 Task: Open an excel sheet and write heading  Elevation Sales. Add 10 people name  'William Wilson, Isabella Robinson, James Taylor, Charlotte Clark, Michael Walker, Amelia Wright, Matthew Turner, Harper Hall, Joseph Phillips, Abigail Adams'Item code in between  4005-8000. Product range in between  1000-10000. Add Products   Calvin Klein, Tommy Hilfiger T-shirt, Armani Bag, Burberry Shoe, Levi's T-shirt, Under Armour, Vans Shoe, Converse Shoe, Timberland Shoe, Skechers Shoe.Choose quantity  2 to 5 Tax 12 percent commission 2 percent Total Add Amount. Save page  Elevation Sales log book
Action: Mouse moved to (26, 18)
Screenshot: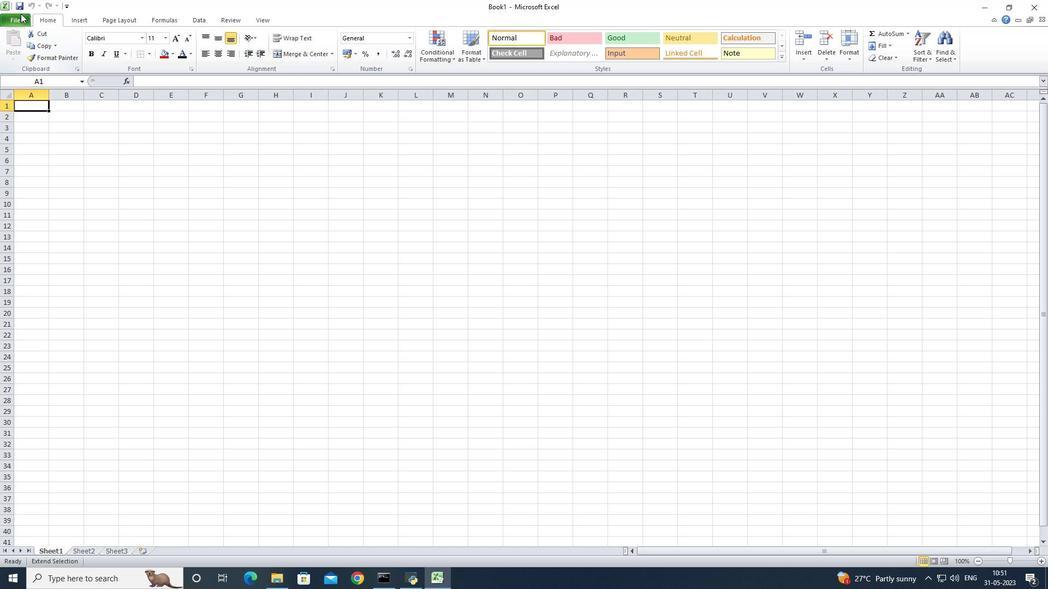 
Action: Mouse pressed left at (26, 18)
Screenshot: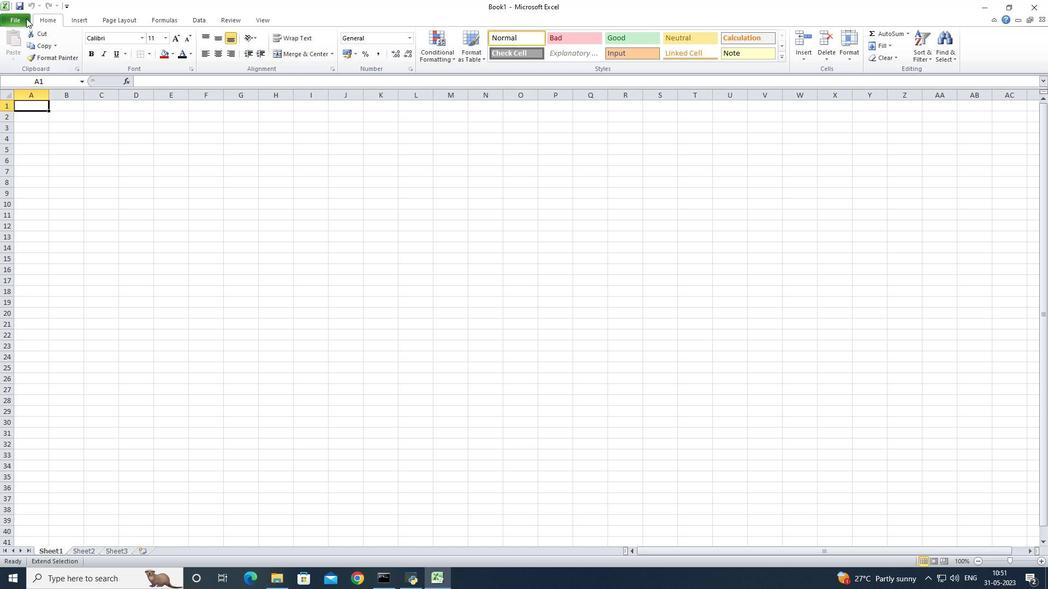 
Action: Mouse moved to (36, 138)
Screenshot: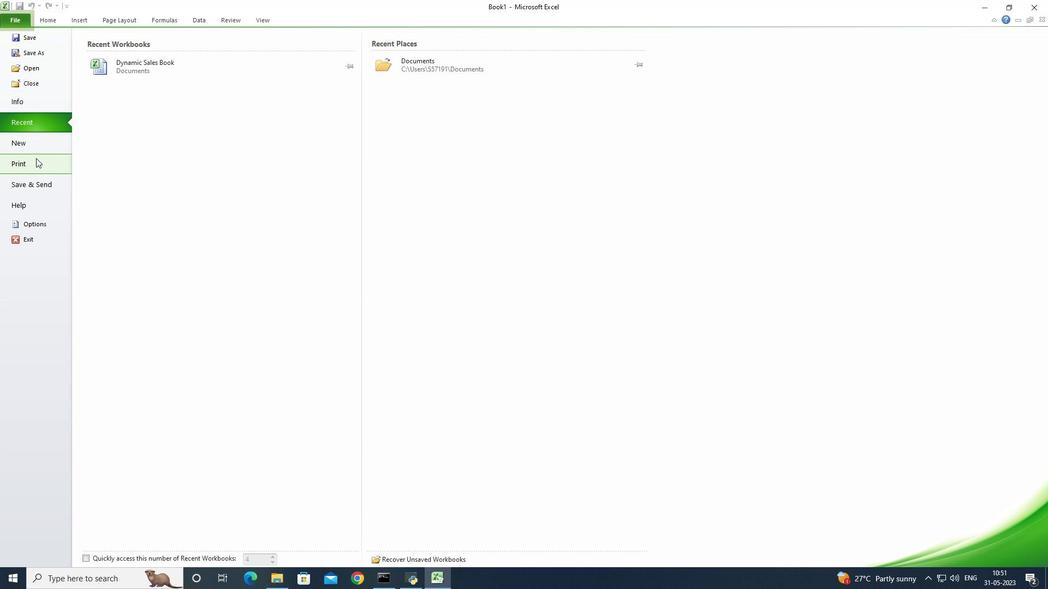 
Action: Mouse pressed left at (36, 138)
Screenshot: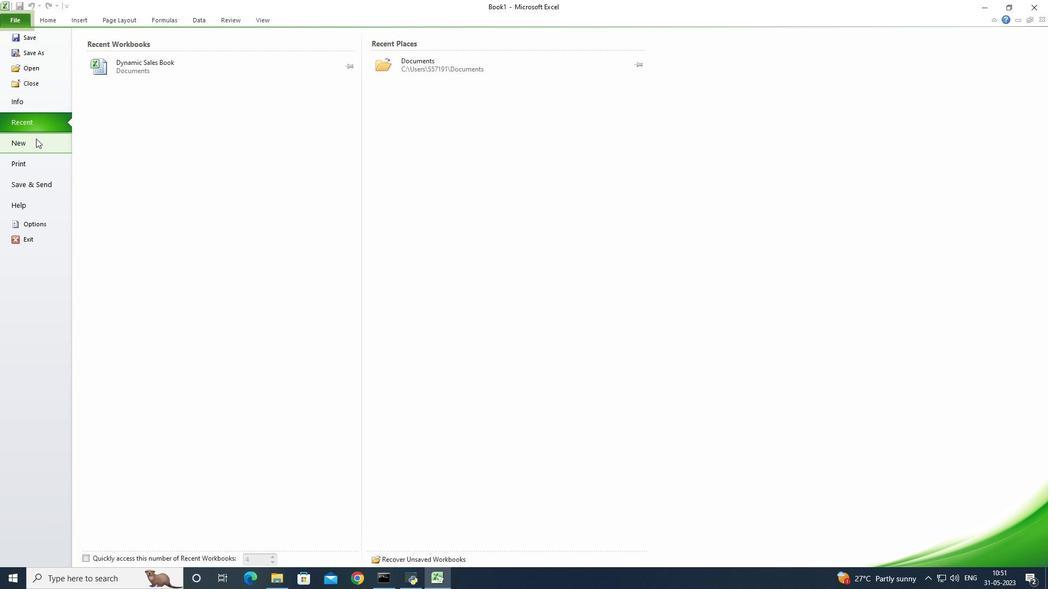 
Action: Mouse moved to (114, 99)
Screenshot: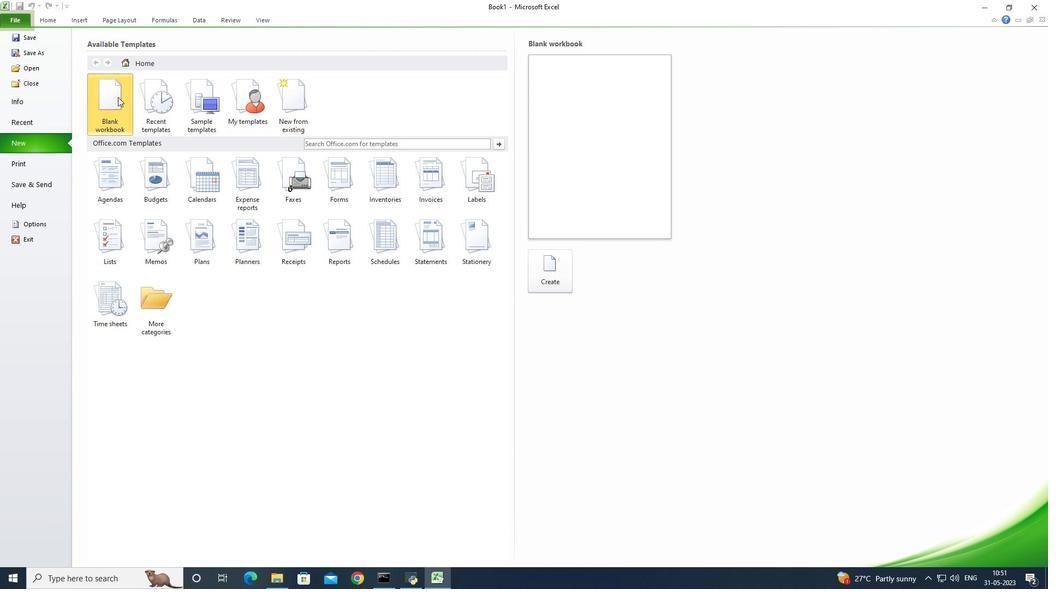 
Action: Mouse pressed left at (114, 99)
Screenshot: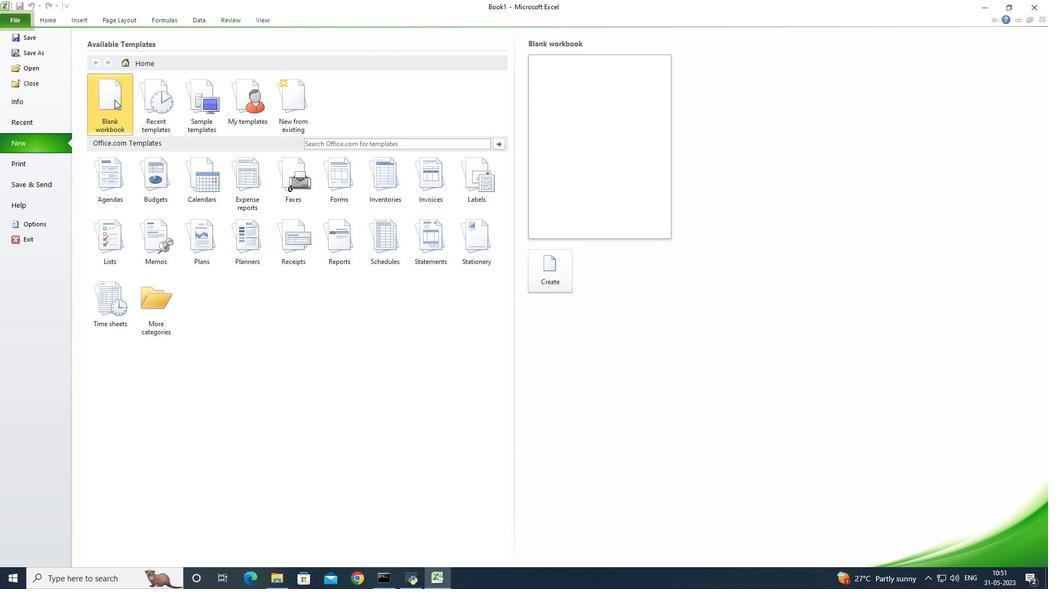 
Action: Mouse moved to (566, 268)
Screenshot: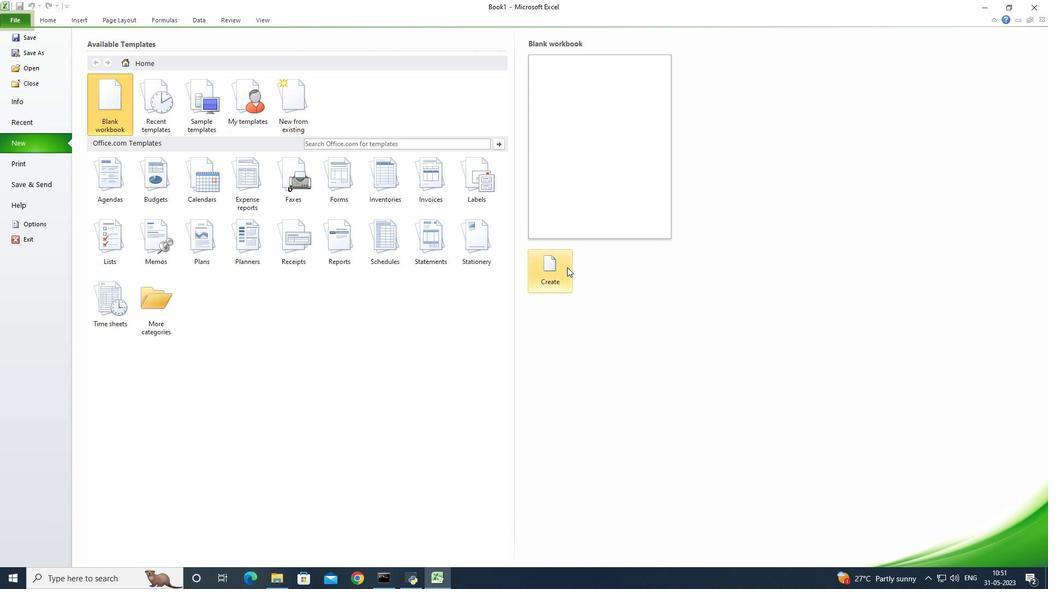 
Action: Mouse pressed left at (566, 268)
Screenshot: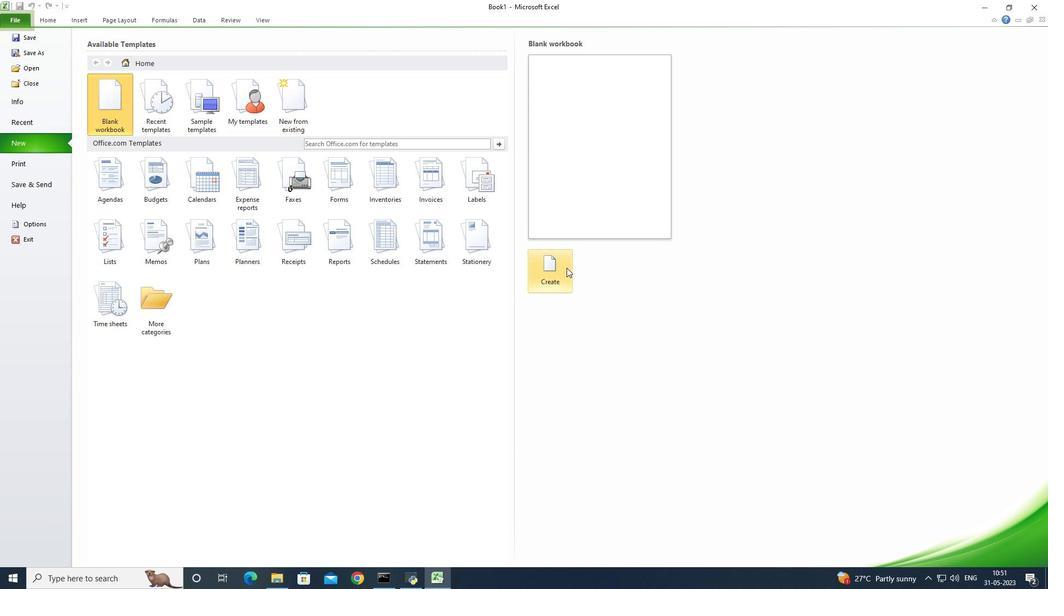 
Action: Mouse moved to (39, 106)
Screenshot: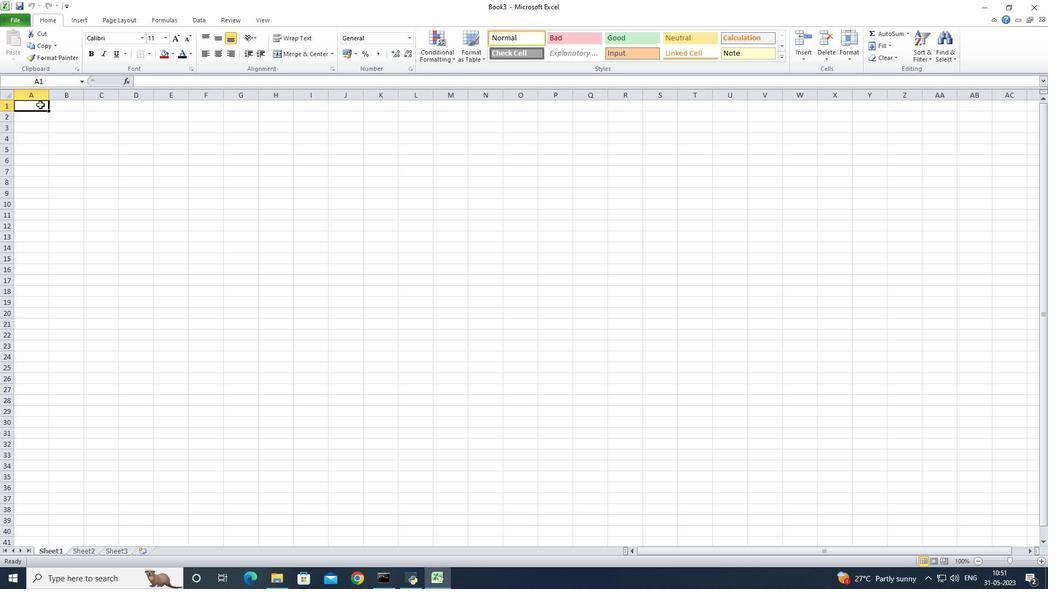 
Action: Mouse pressed left at (39, 106)
Screenshot: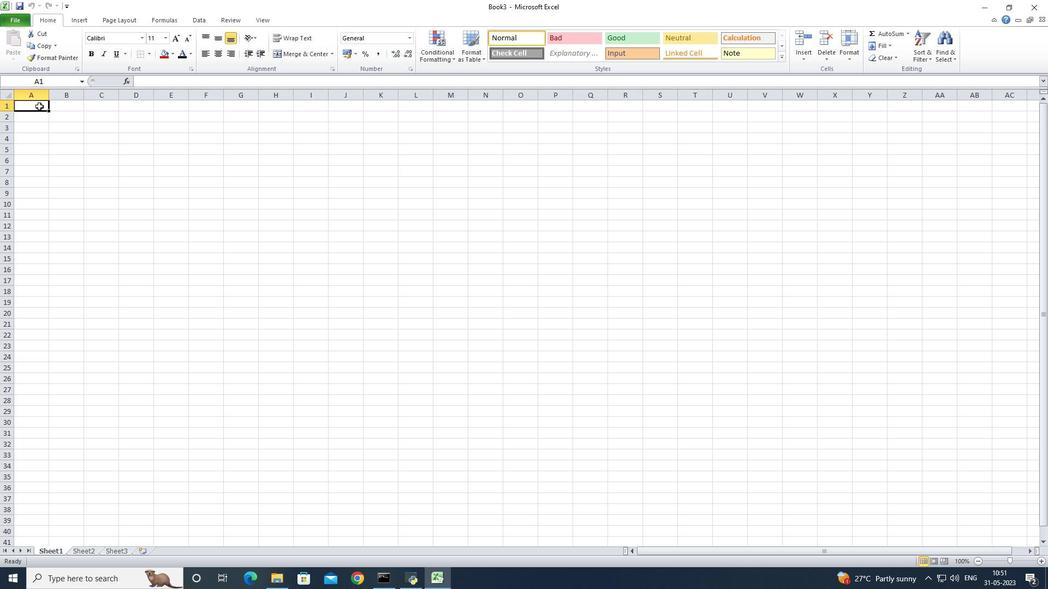 
Action: Key pressed <Key.shift><Key.shift><Key.shift><Key.shift><Key.shift><Key.shift>Elevation<Key.space><Key.shift>Sales<Key.enter><Key.shift><Key.shift>Name<Key.enter><Key.shift><Key.shift><Key.shift><Key.shift><Key.shift><Key.shift><Key.shift><Key.shift><Key.shift><Key.shift>William<Key.space><Key.shift><Key.shift><Key.shift><Key.shift><Key.shift><Key.shift><Key.shift><Key.shift><Key.shift><Key.shift><Key.shift><Key.shift><Key.shift><Key.shift><Key.shift><Key.shift><Key.shift><Key.shift><Key.shift><Key.shift><Key.shift><Key.shift><Key.shift><Key.shift>Wilson<Key.enter><Key.shift><Key.shift><Key.shift><Key.shift><Key.shift><Key.shift><Key.shift><Key.shift><Key.shift><Key.shift><Key.shift><Key.shift><Key.shift>Isabella<Key.space><Key.shift><Key.shift>Robinson<Key.enter><Key.shift>james<Key.space><Key.shift><Key.shift><Key.shift><Key.shift><Key.shift><Key.shift><Key.shift><Key.shift><Key.shift><Key.shift><Key.shift>Taylor<Key.enter><Key.shift><Key.shift><Key.shift><Key.shift><Key.shift><Key.shift><Key.shift><Key.shift><Key.shift><Key.shift>ch<Key.backspace><Key.backspace><Key.shift><Key.shift>Charlotte<Key.space><Key.shift>Clark<Key.enter><Key.shift><Key.shift><Key.shift><Key.shift><Key.shift><Key.shift><Key.shift><Key.shift><Key.shift><Key.shift><Key.shift><Key.shift><Key.shift><Key.shift><Key.shift><Key.shift><Key.shift><Key.shift><Key.shift><Key.shift><Key.shift><Key.shift><Key.shift>Michael<Key.space><Key.shift><Key.shift><Key.shift><Key.shift><Key.shift>walker<Key.enter><Key.shift>Amelia<Key.space><Key.shift>Wright<Key.enter><Key.shift>Matthew<Key.space><Key.shift>Turner<Key.enter><Key.shift><Key.shift><Key.shift><Key.shift><Key.shift>harper<Key.space>
Screenshot: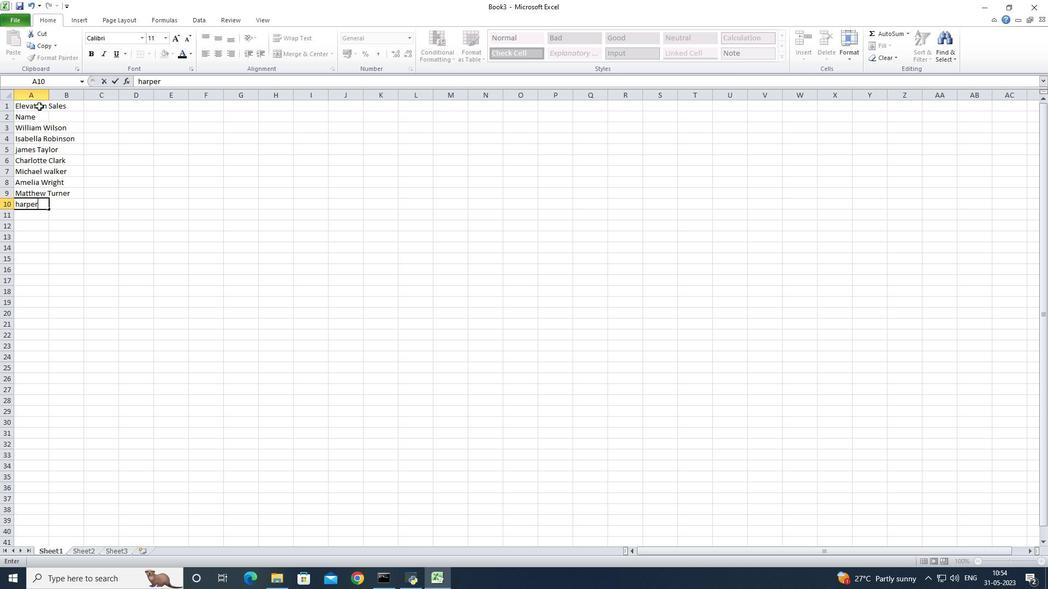 
Action: Mouse moved to (139, 75)
Screenshot: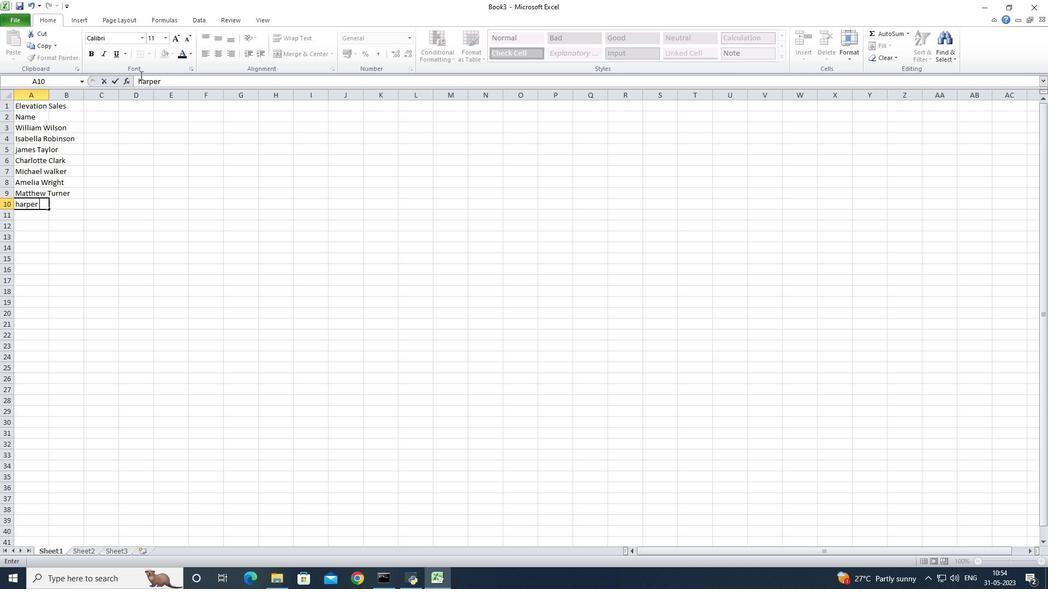 
Action: Mouse pressed left at (139, 75)
Screenshot: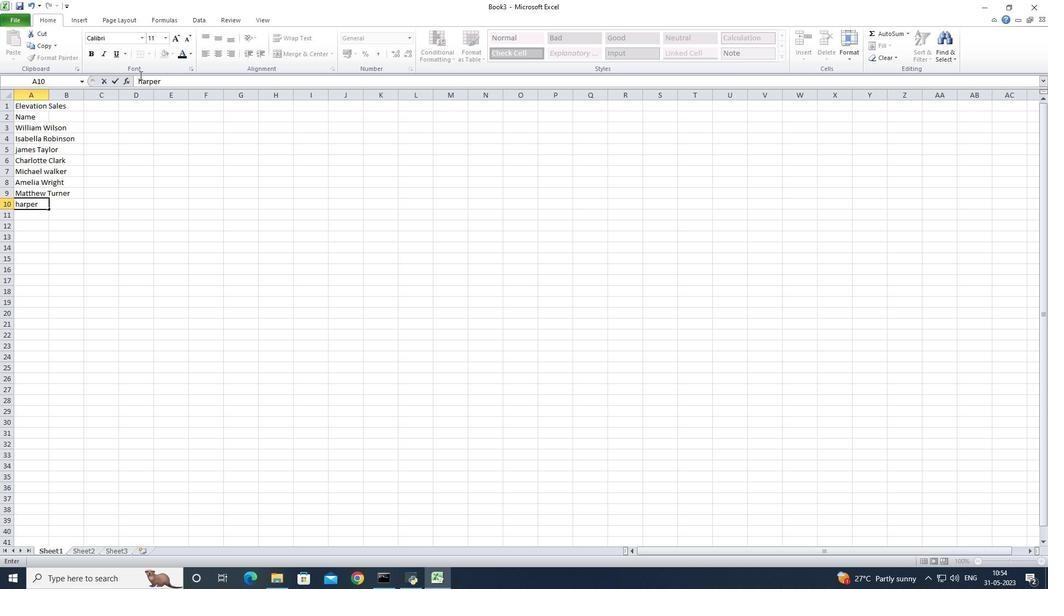 
Action: Mouse moved to (147, 80)
Screenshot: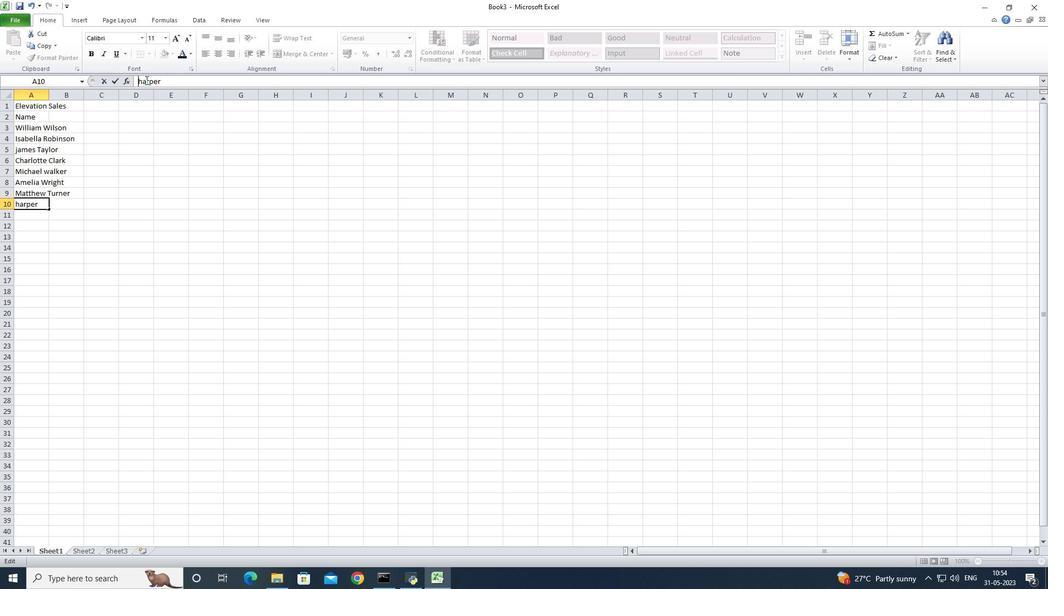 
Action: Key pressed <Key.right><Key.backspace><Key.shift>H
Screenshot: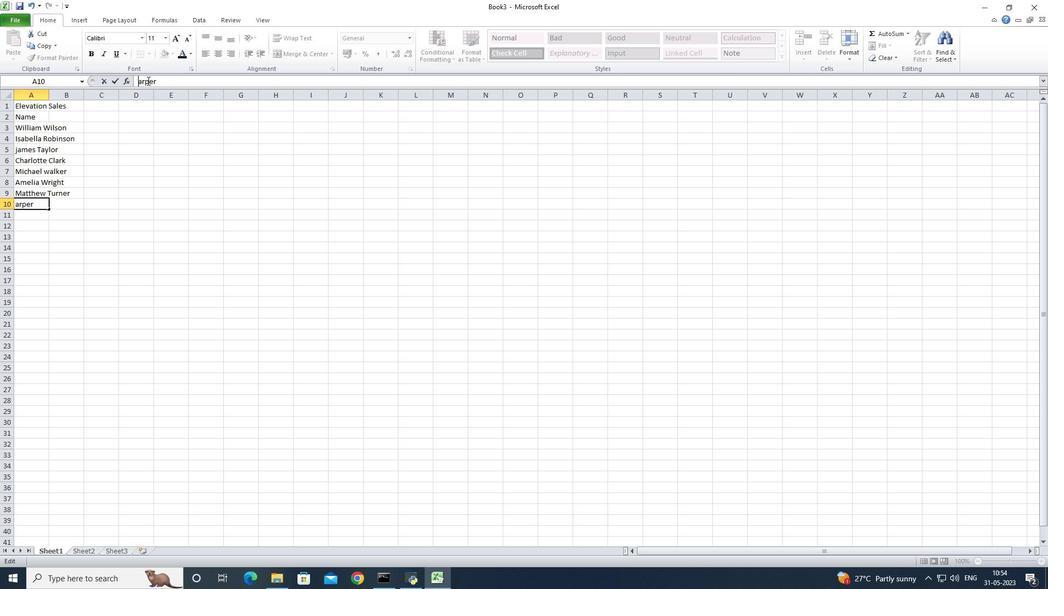 
Action: Mouse moved to (176, 82)
Screenshot: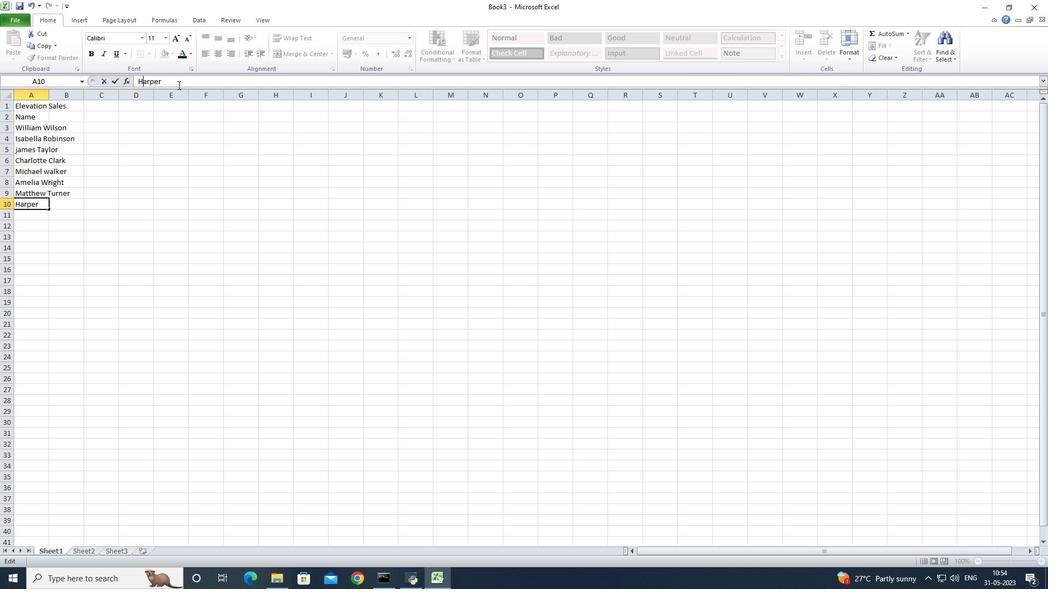 
Action: Mouse pressed left at (176, 82)
Screenshot: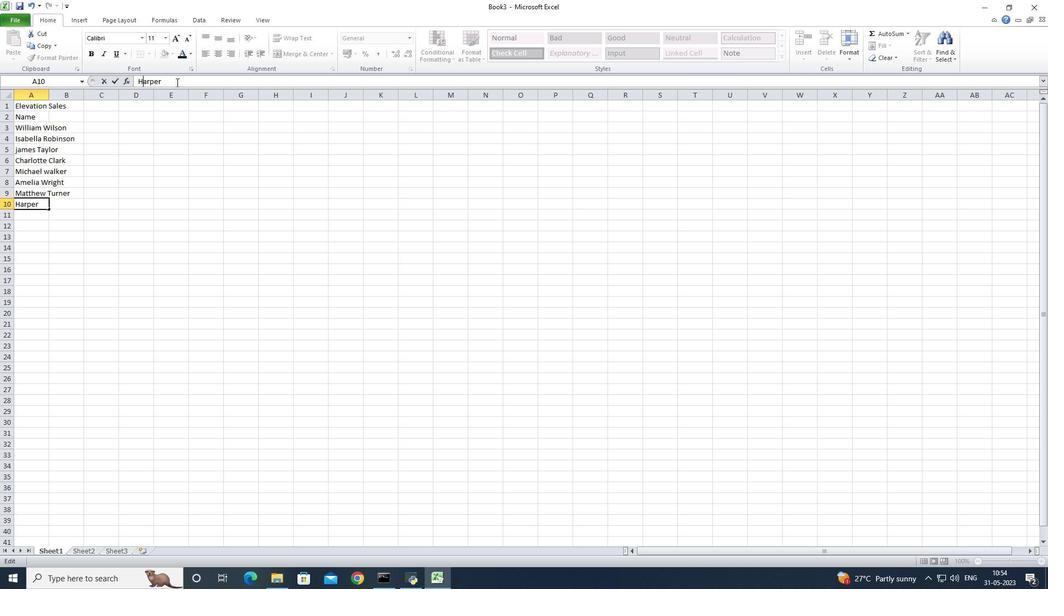 
Action: Key pressed <Key.shift><Key.shift><Key.shift><Key.shift><Key.shift><Key.shift><Key.shift><Key.shift><Key.shift><Key.shift><Key.shift><Key.shift><Key.shift><Key.shift><Key.shift><Key.shift><Key.shift><Key.shift><Key.shift><Key.shift><Key.shift><Key.shift><Key.shift><Key.shift><Key.shift><Key.shift><Key.shift><Key.shift><Key.shift><Key.shift><Key.shift><Key.shift><Key.shift><Key.shift><Key.shift><Key.shift><Key.shift><Key.shift><Key.shift><Key.shift><Key.shift><Key.shift><Key.shift><Key.shift><Key.shift><Key.shift><Key.shift><Key.shift><Key.shift><Key.shift><Key.shift><Key.shift><Key.shift>Hall<Key.enter><Key.shift><Key.shift><Key.shift>Joseph<Key.shift><Key.shift><Key.shift><Key.shift><Key.shift><Key.shift><Key.shift><Key.shift>Ph<Key.backspace><Key.backspace><Key.space><Key.shift>Phillips<Key.enter><Key.shift>Abigail<Key.space><Key.shift>Adams<Key.right>
Screenshot: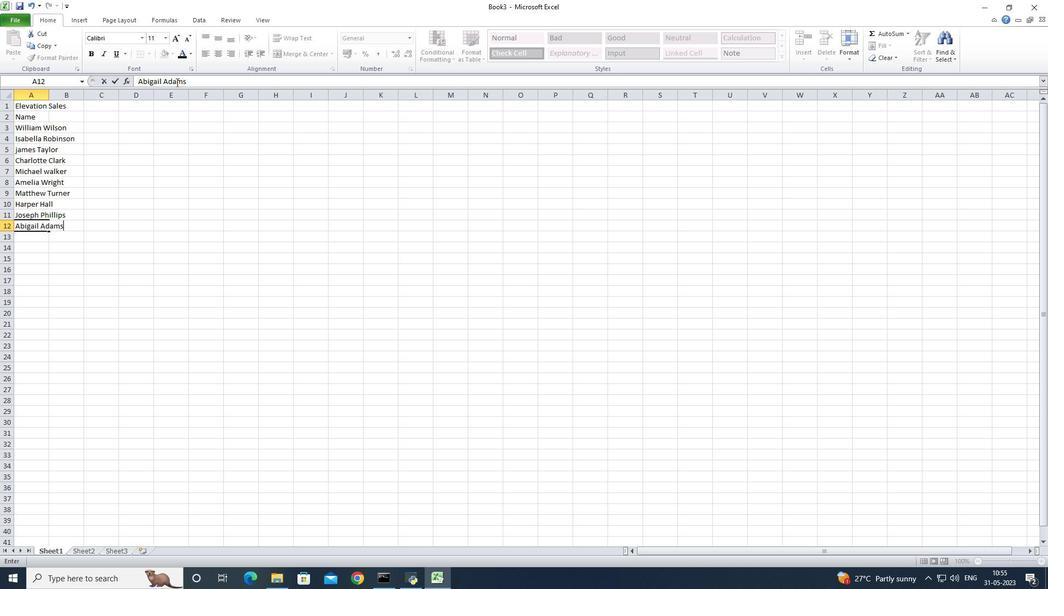 
Action: Mouse moved to (49, 97)
Screenshot: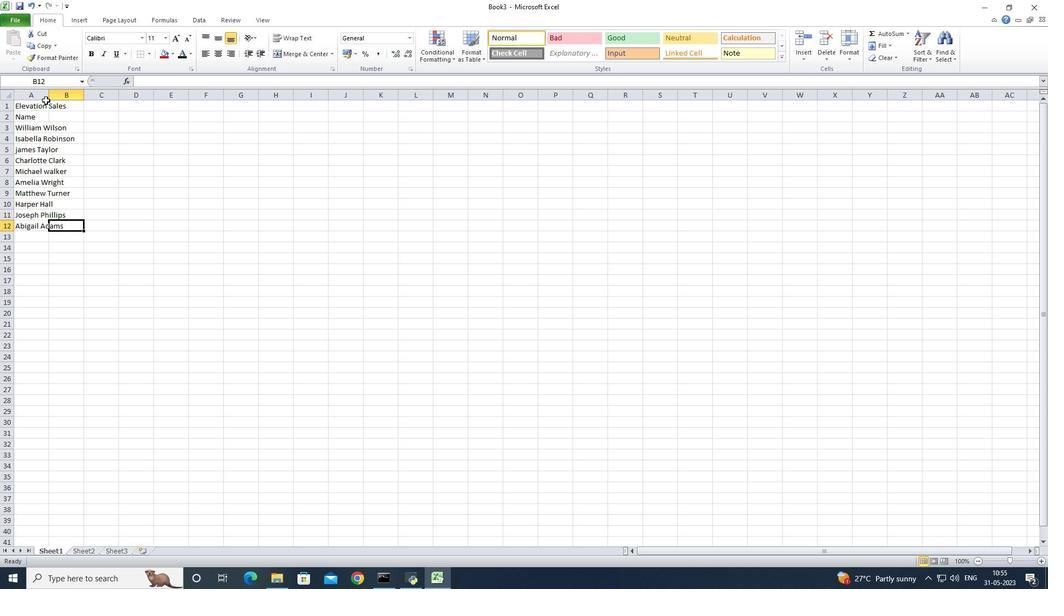 
Action: Mouse pressed left at (49, 97)
Screenshot: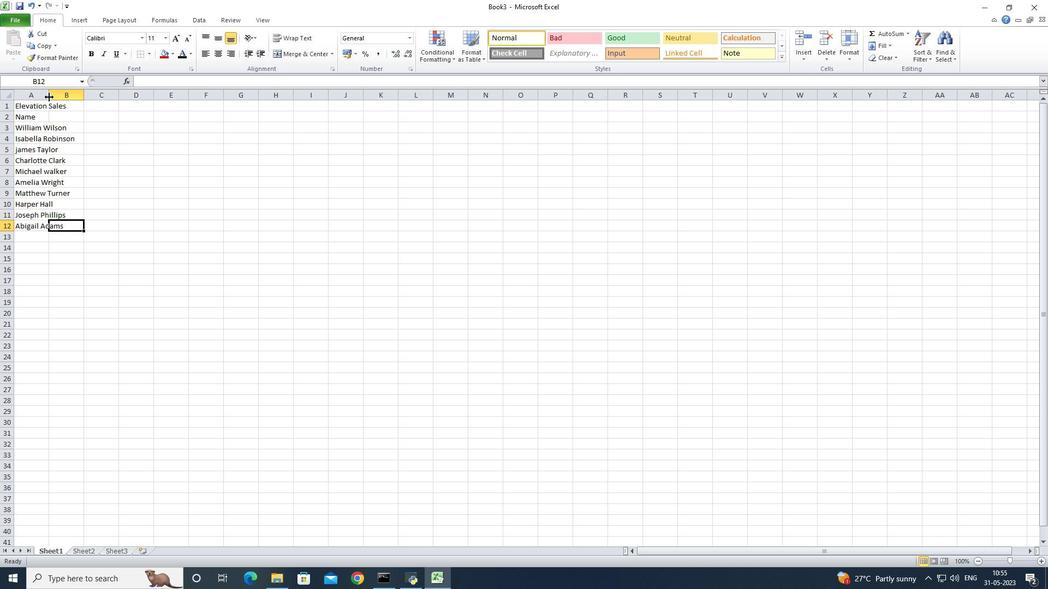 
Action: Mouse pressed left at (49, 97)
Screenshot: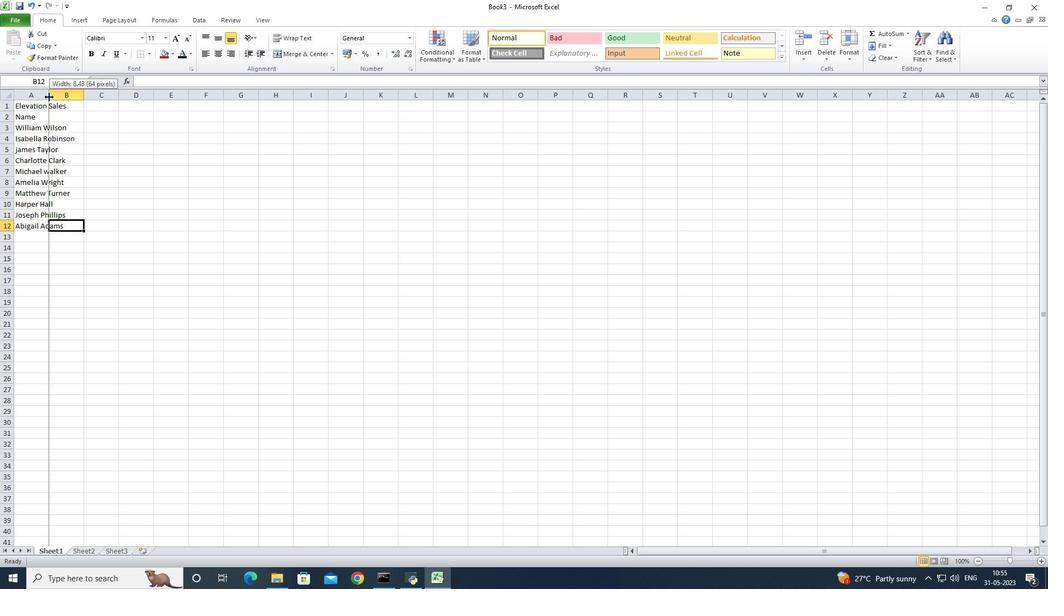 
Action: Mouse moved to (92, 118)
Screenshot: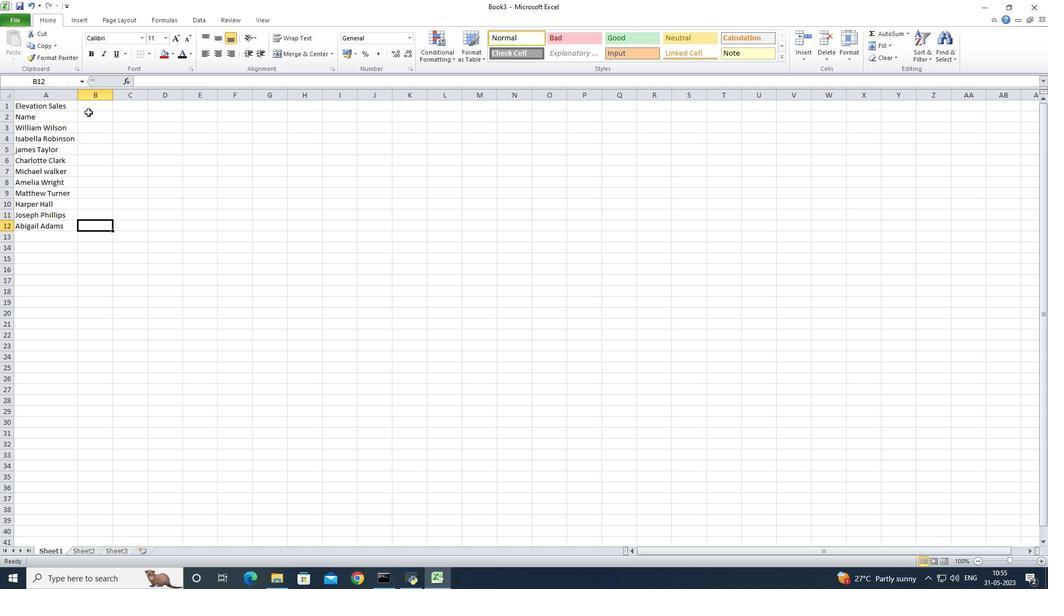 
Action: Mouse pressed left at (92, 118)
Screenshot: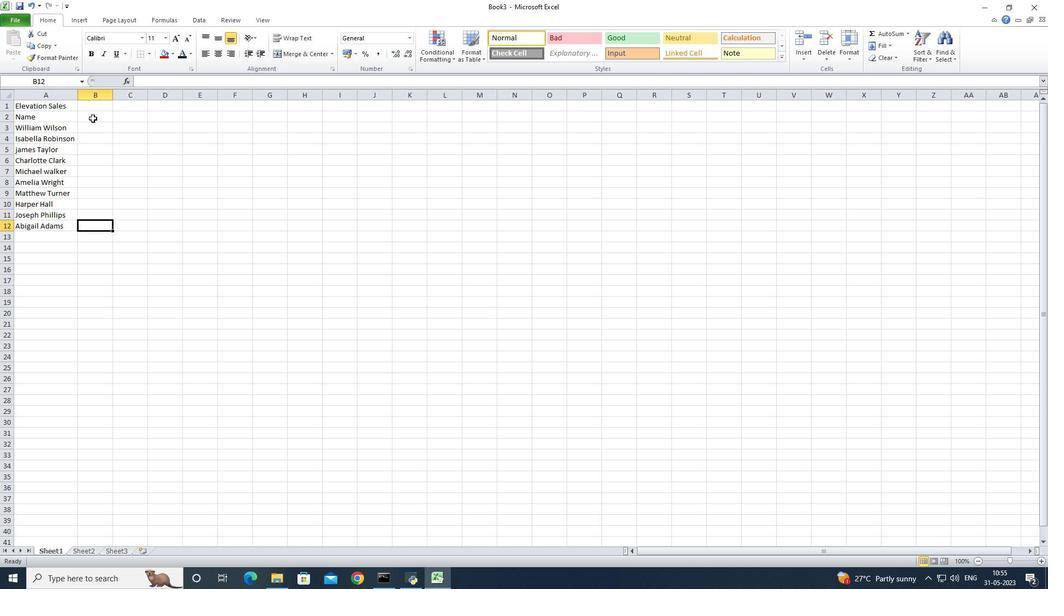 
Action: Key pressed <Key.shift><Key.shift><Key.shift><Key.shift><Key.shift><Key.shift><Key.shift><Key.shift><Key.shift><Key.shift><Key.shift><Key.shift><Key.shift><Key.shift><Key.shift><Key.shift><Key.shift><Key.shift><Key.shift><Key.shift><Key.shift><Key.shift><Key.shift><Key.shift><Key.shift><Key.shift><Key.shift><Key.shift><Key.shift><Key.shift><Key.shift><Key.shift><Key.shift><Key.shift><Key.shift><Key.shift><Key.shift><Key.shift><Key.shift>Item<Key.space><Key.shift>Code<Key.enter>1<Key.backspace>4005<Key.down>5005<Key.down>6005<Key.down>7005<Key.down>8000<Key.down>7500<Key.down>6500<Key.down>5500<Key.down>4500<Key.down>4300<Key.down>
Screenshot: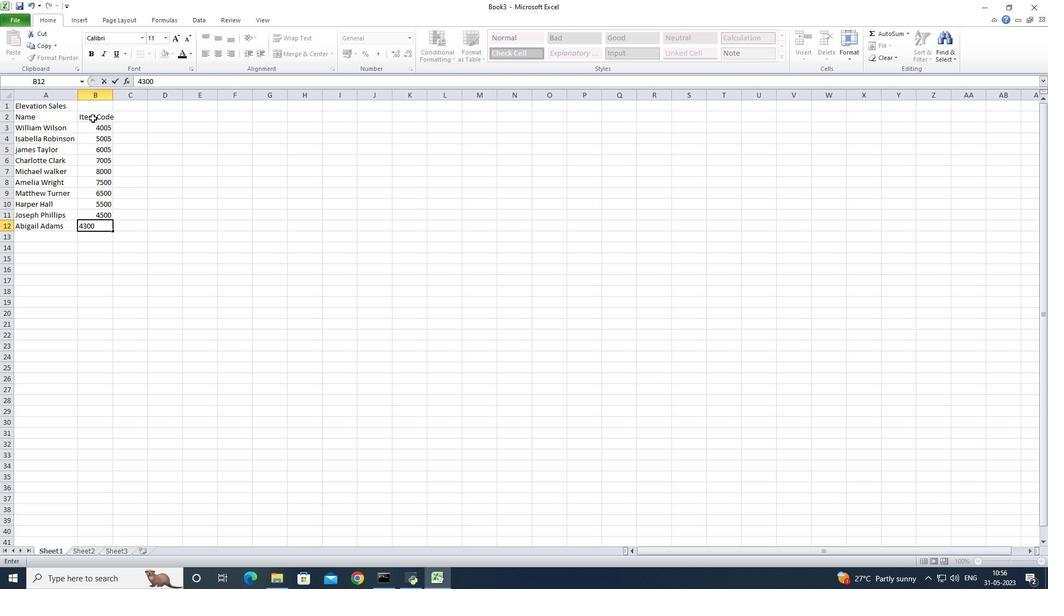 
Action: Mouse moved to (129, 114)
Screenshot: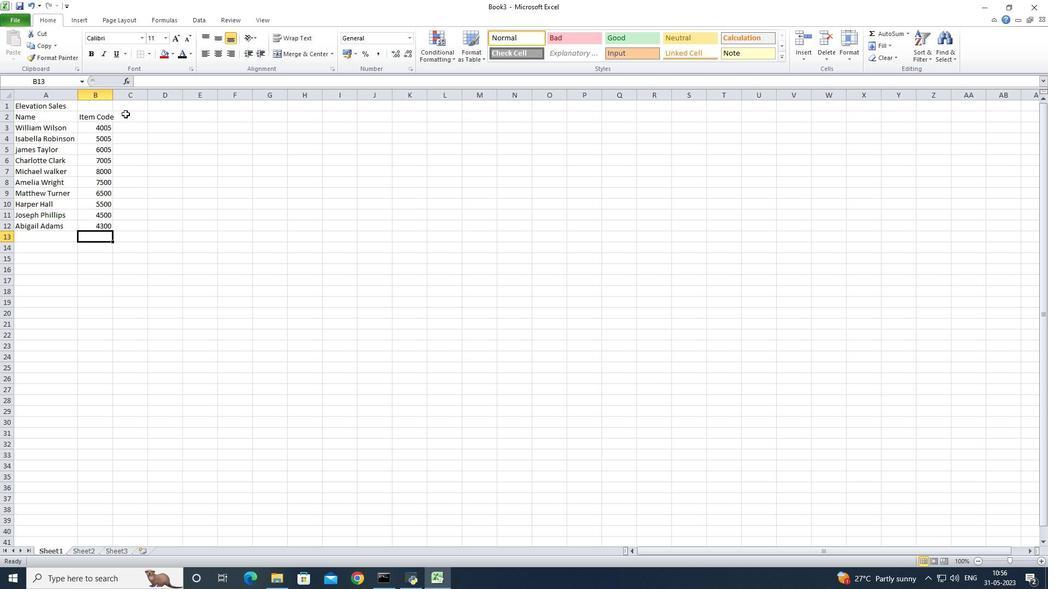 
Action: Mouse pressed left at (129, 114)
Screenshot: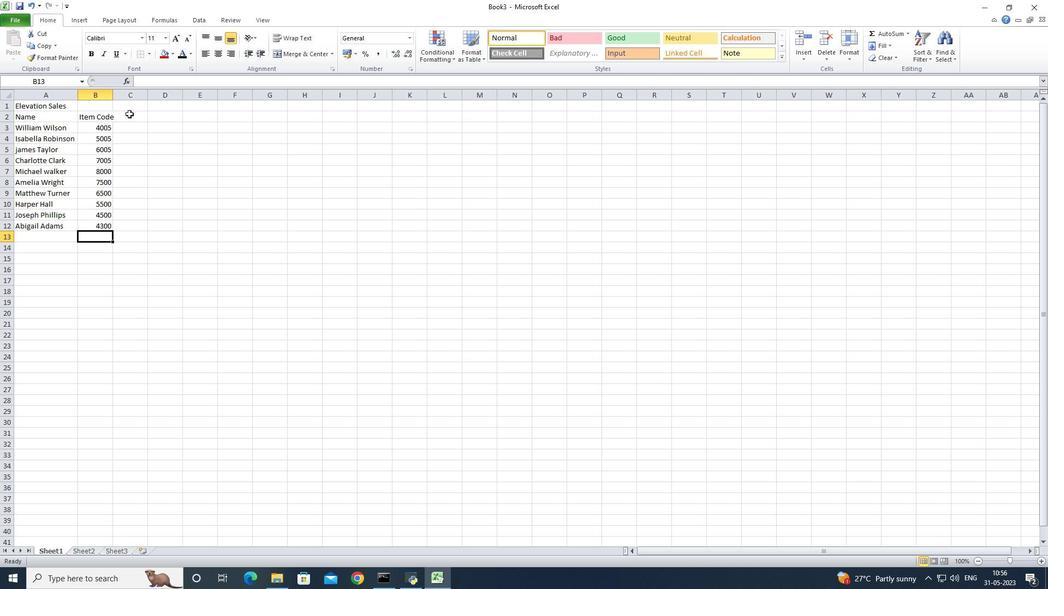 
Action: Mouse moved to (115, 96)
Screenshot: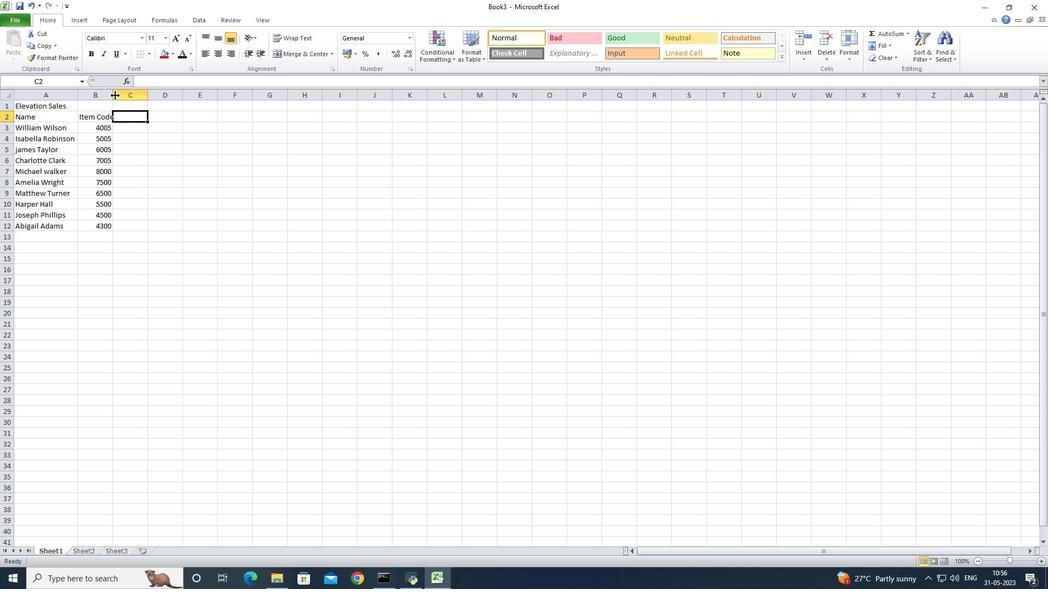 
Action: Mouse pressed left at (115, 96)
Screenshot: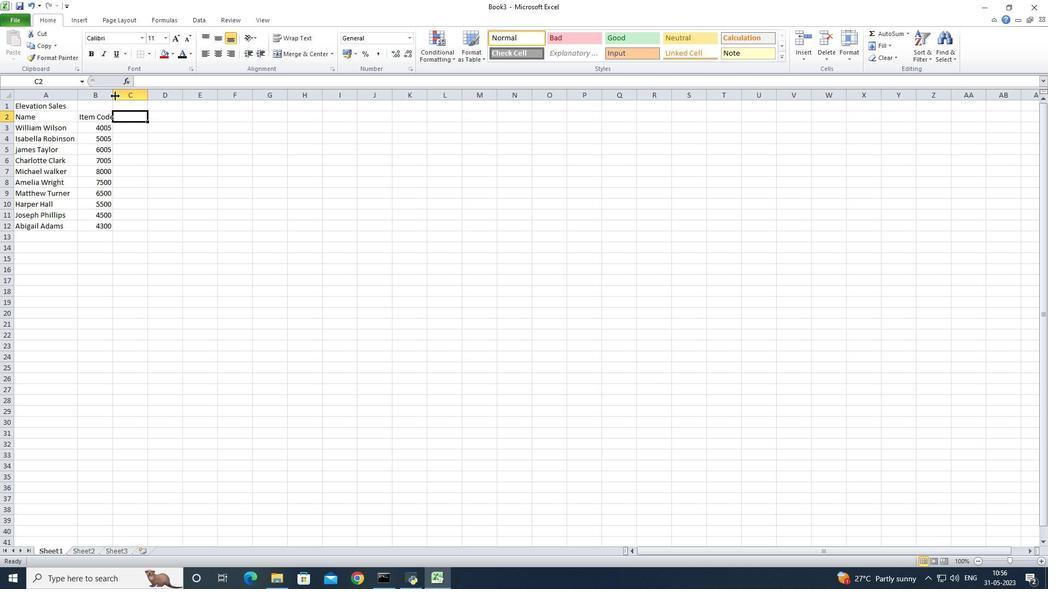 
Action: Mouse pressed left at (115, 96)
Screenshot: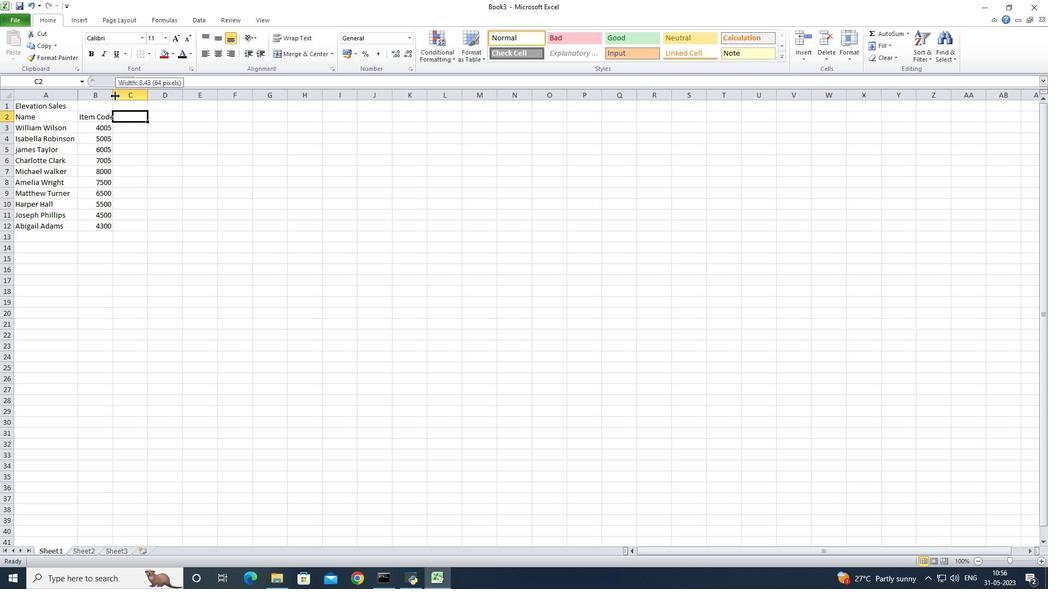 
Action: Key pressed <Key.shift><Key.shift><Key.shift><Key.shift><Key.shift><Key.shift><Key.shift><Key.shift><Key.shift><Key.shift><Key.shift><Key.shift><Key.shift>Product<Key.space><Key.shift><Key.shift><Key.shift><Key.shift><Key.shift>Range
Screenshot: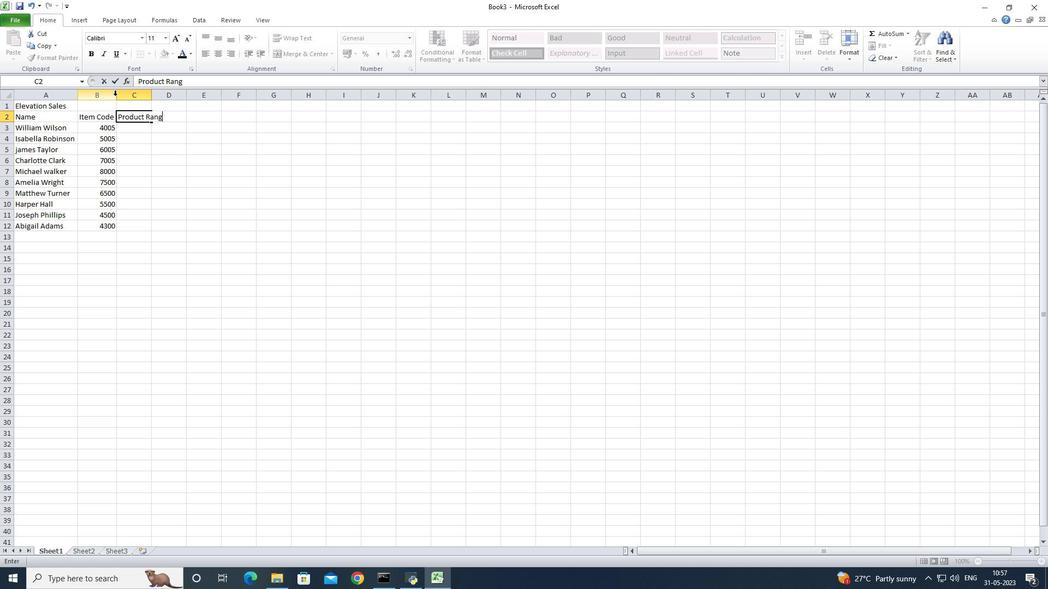 
Action: Mouse moved to (151, 99)
Screenshot: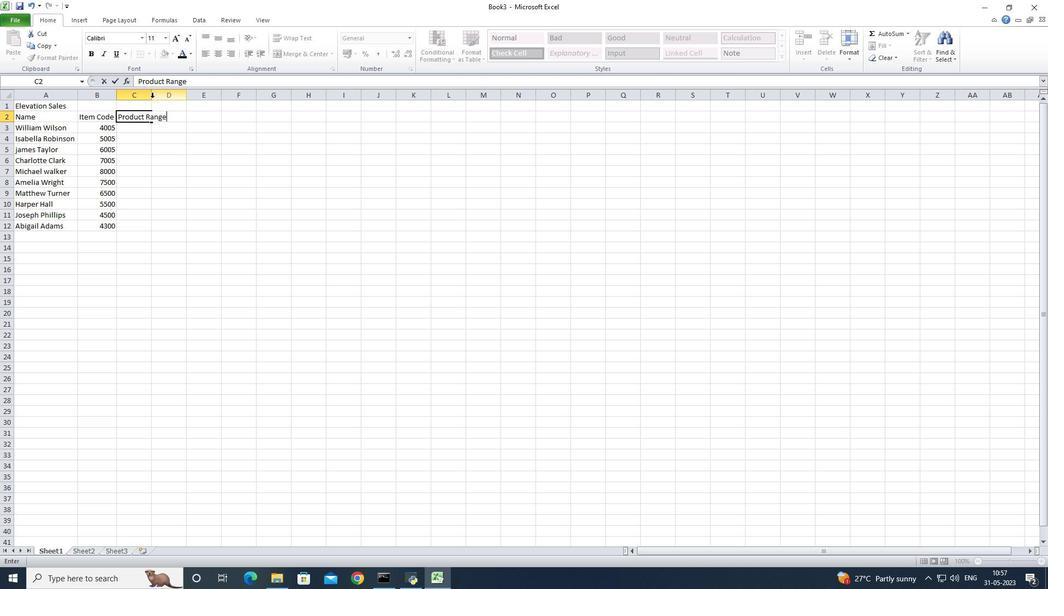 
Action: Mouse pressed left at (151, 99)
Screenshot: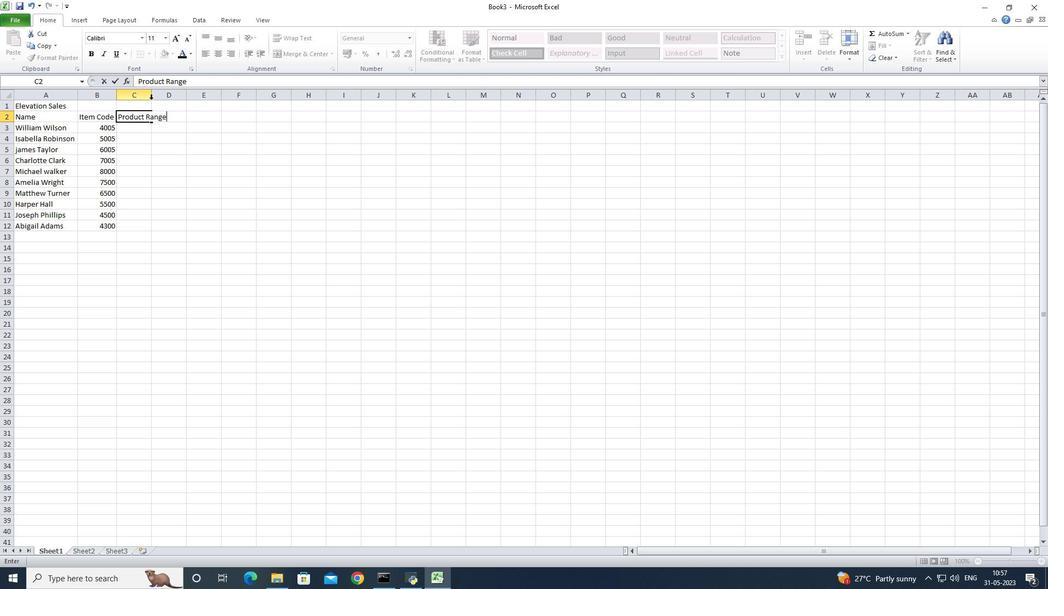 
Action: Mouse pressed left at (151, 99)
Screenshot: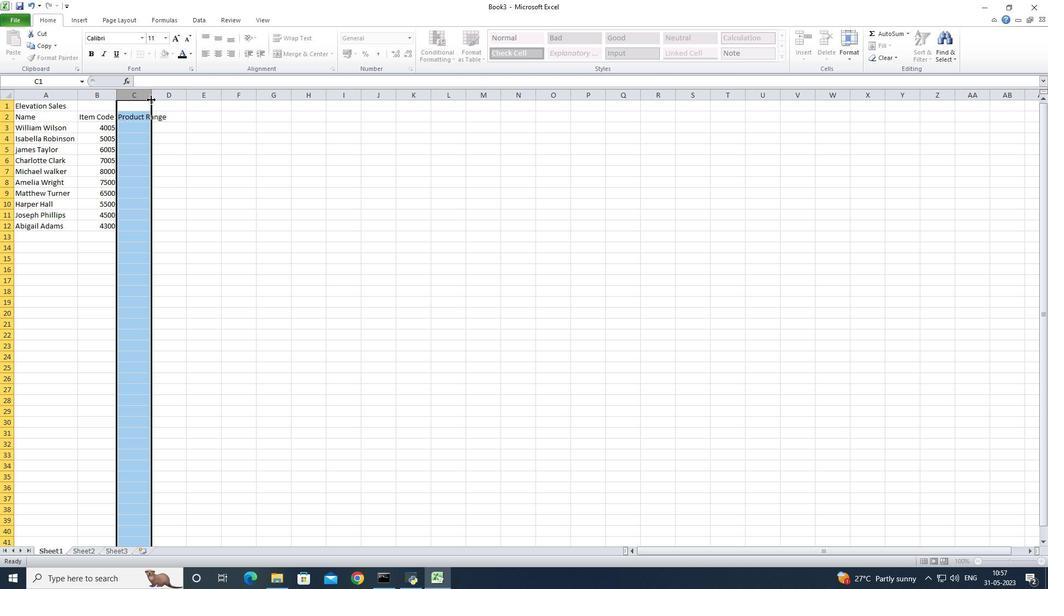 
Action: Mouse moved to (149, 126)
Screenshot: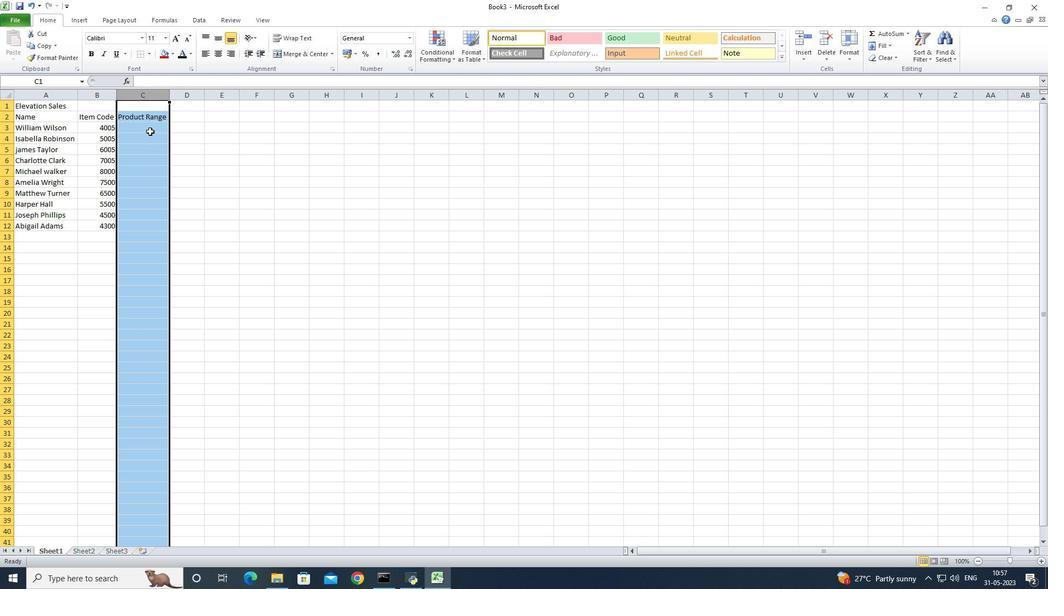 
Action: Mouse pressed left at (149, 126)
Screenshot: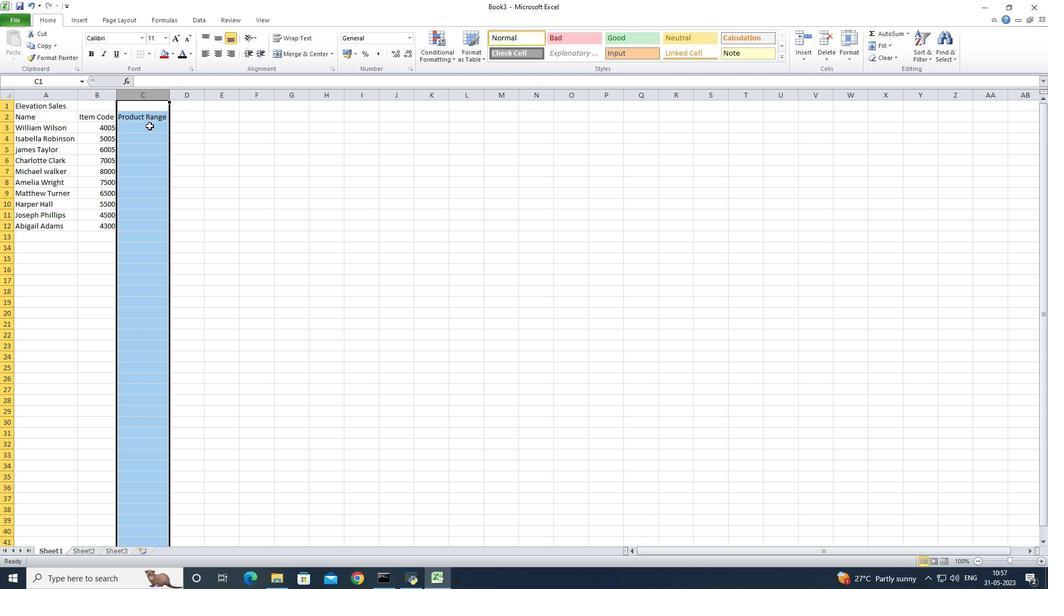 
Action: Key pressed 1000<Key.down>2000<Key.down>3000<Key.down>4000<Key.down>5000<Key.down>600<Key.down><Key.up>6000<Key.right><Key.down><Key.left>7000<Key.down>8000<Key.down>9000<Key.down>120<Key.backspace><Key.backspace>0000<Key.down>
Screenshot: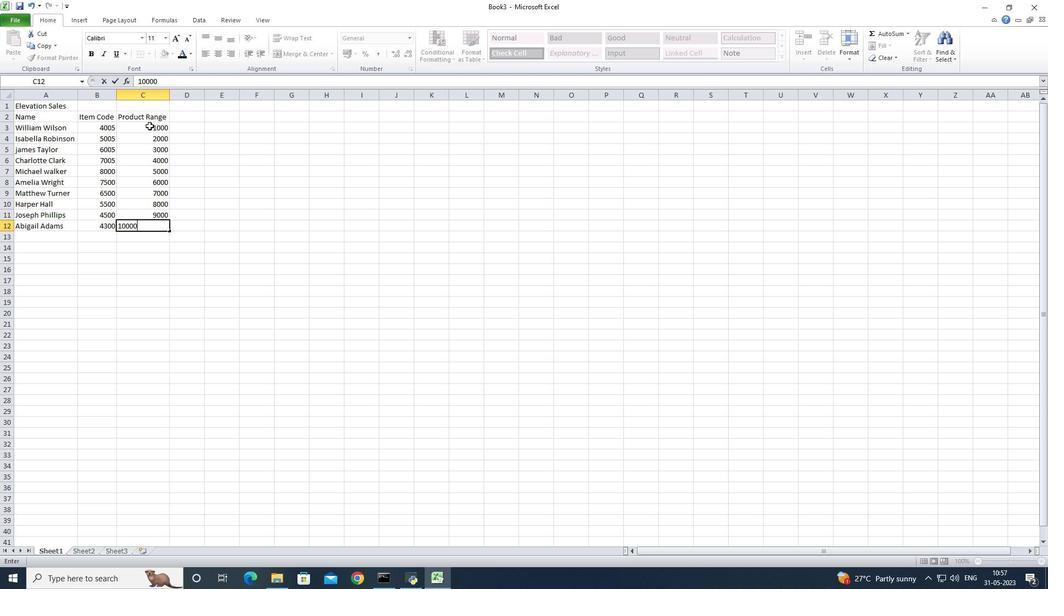 
Action: Mouse moved to (184, 113)
Screenshot: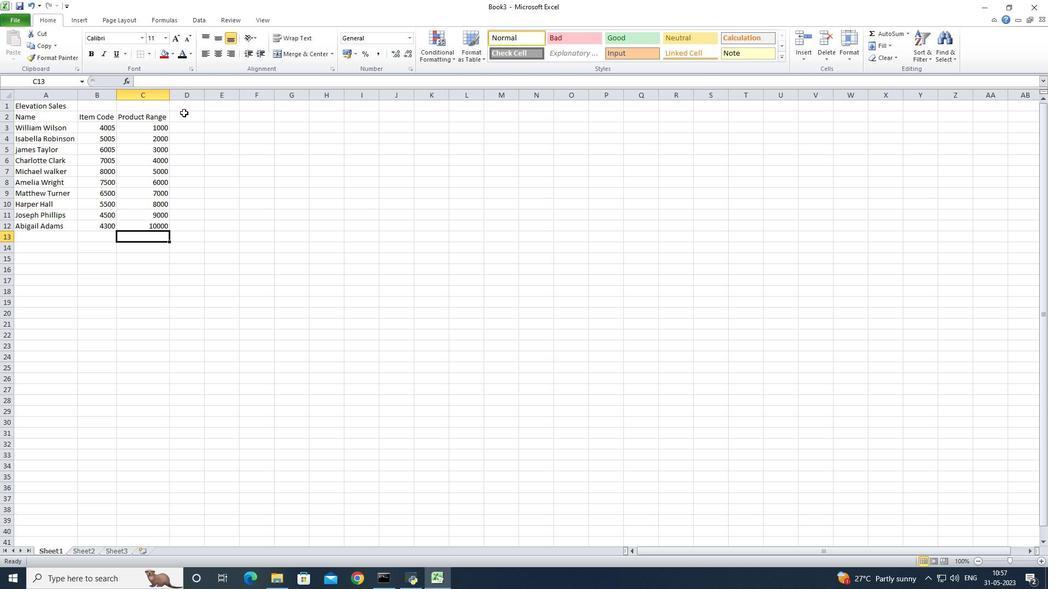 
Action: Mouse pressed left at (184, 113)
Screenshot: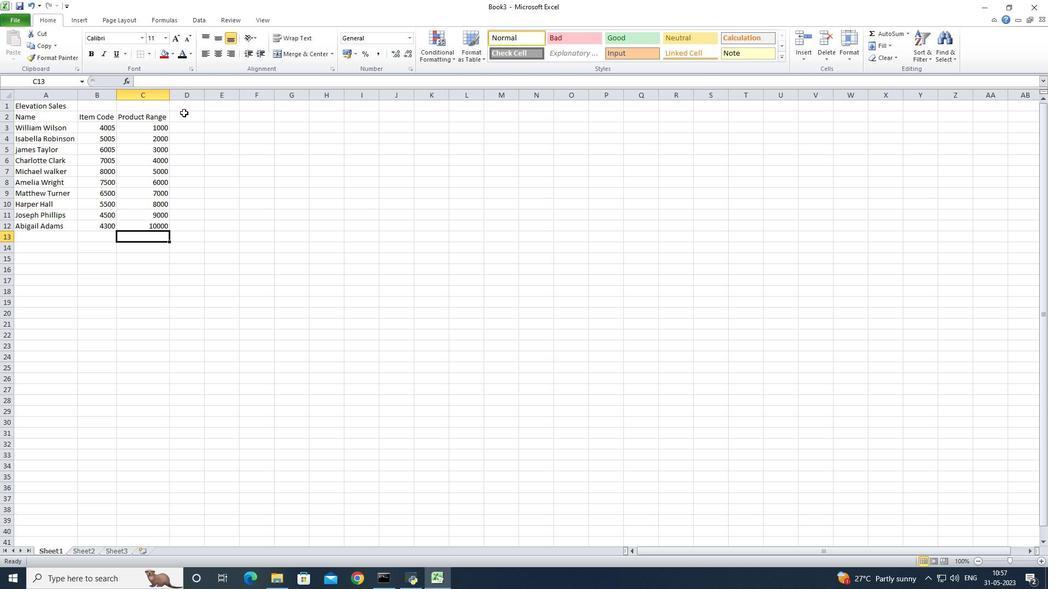 
Action: Key pressed <Key.shift>Products<Key.enter><Key.shift><Key.shift><Key.shift>Calvin<Key.space><Key.shift>Klein<Key.enter><Key.shift><Key.shift><Key.shift><Key.shift><Key.shift><Key.shift><Key.shift><Key.shift>Tommy<Key.space><Key.shift>Hilfiger<Key.space><Key.shift>T-shirt<Key.enter><Key.shift><Key.shift><Key.shift><Key.shift>Armani<Key.space><Key.shift><Key.shift><Key.shift><Key.shift><Key.shift><Key.shift><Key.shift><Key.shift><Key.shift><Key.shift><Key.shift><Key.shift><Key.shift><Key.shift>bag<Key.enter><Key.shift><Key.shift><Key.shift><Key.shift>Burberry<Key.space><Key.shift><Key.shift><Key.shift><Key.shift><Key.shift><Key.shift><Key.shift><Key.shift><Key.shift><Key.shift><Key.shift><Key.shift><Key.shift><Key.shift><Key.shift><Key.shift><Key.shift><Key.shift><Key.shift><Key.shift>shoe<Key.enter><Key.shift><Key.shift><Key.shift><Key.shift><Key.shift><Key.shift><Key.shift><Key.shift><Key.shift><Key.shift><Key.shift><Key.shift><Key.shift><Key.shift><Key.shift><Key.shift><Key.shift><Key.shift><Key.shift><Key.shift><Key.shift><Key.shift><Key.shift><Key.shift><Key.shift><Key.shift><Key.shift><Key.shift><Key.shift><Key.shift><Key.shift><Key.shift><Key.shift><Key.shift><Key.shift><Key.shift><Key.shift><Key.shift><Key.shift><Key.shift><Key.shift><Key.shift><Key.shift><Key.shift><Key.shift><Key.shift><Key.shift><Key.shift><Key.shift><Key.shift><Key.shift><Key.shift>Levi's<Key.space><Key.shift>T-shirt<Key.enter><Key.shift><Key.shift>under<Key.space><Key.shift>Armour<Key.enter><Key.shift><Key.shift><Key.shift><Key.shift><Key.shift><Key.shift><Key.shift><Key.shift><Key.shift><Key.shift><Key.shift><Key.shift><Key.shift><Key.shift><Key.shift><Key.shift><Key.shift><Key.shift><Key.shift><Key.shift><Key.shift><Key.shift>Vans<Key.shift><Key.space><Key.shift><Key.shift><Key.shift>Shoe<Key.enter><Key.shift><Key.shift><Key.shift><Key.shift>Converse<Key.space><Key.shift>Shoe<Key.enter><Key.shift><Key.shift><Key.shift><Key.shift><Key.shift><Key.shift><Key.shift><Key.shift><Key.shift><Key.shift><Key.shift><Key.shift><Key.shift><Key.shift>Timberland<Key.space><Key.shift>Shoe<Key.enter><Key.shift>Skechers<Key.space><Key.shift>Shoe<Key.right>
Screenshot: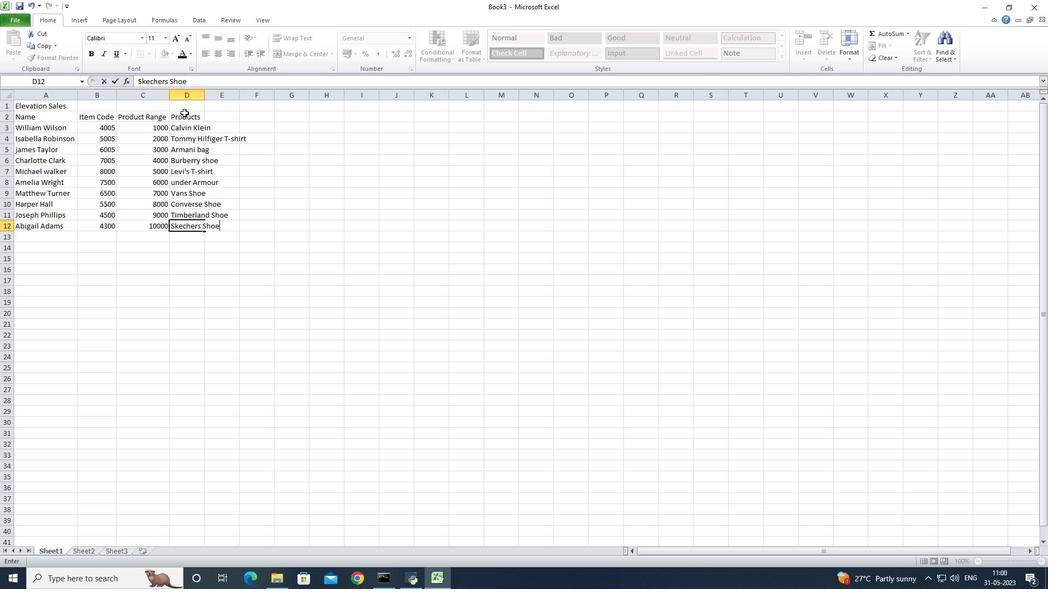 
Action: Mouse moved to (204, 95)
Screenshot: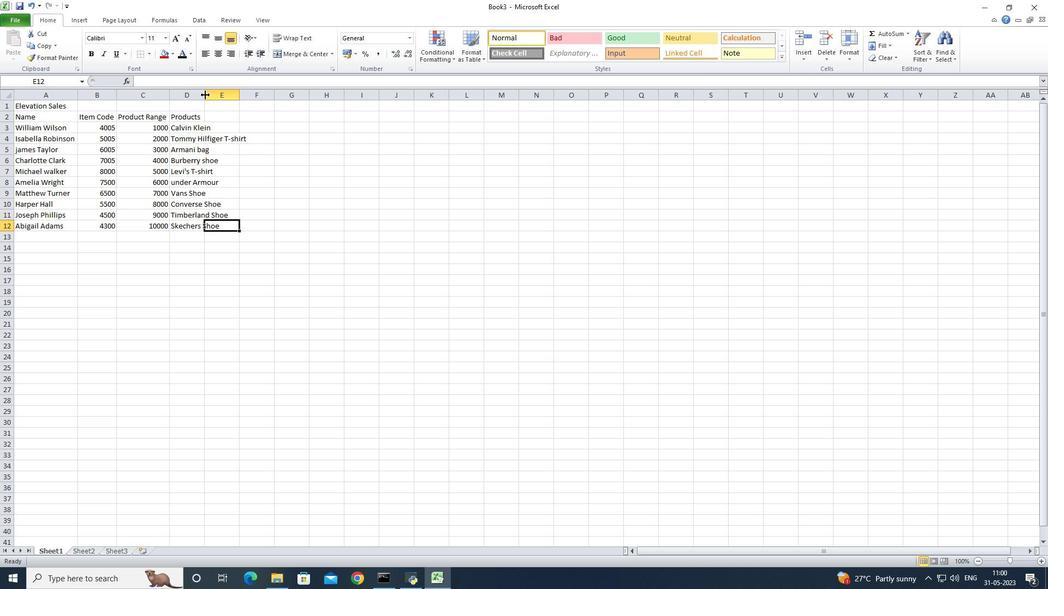 
Action: Mouse pressed left at (204, 95)
Screenshot: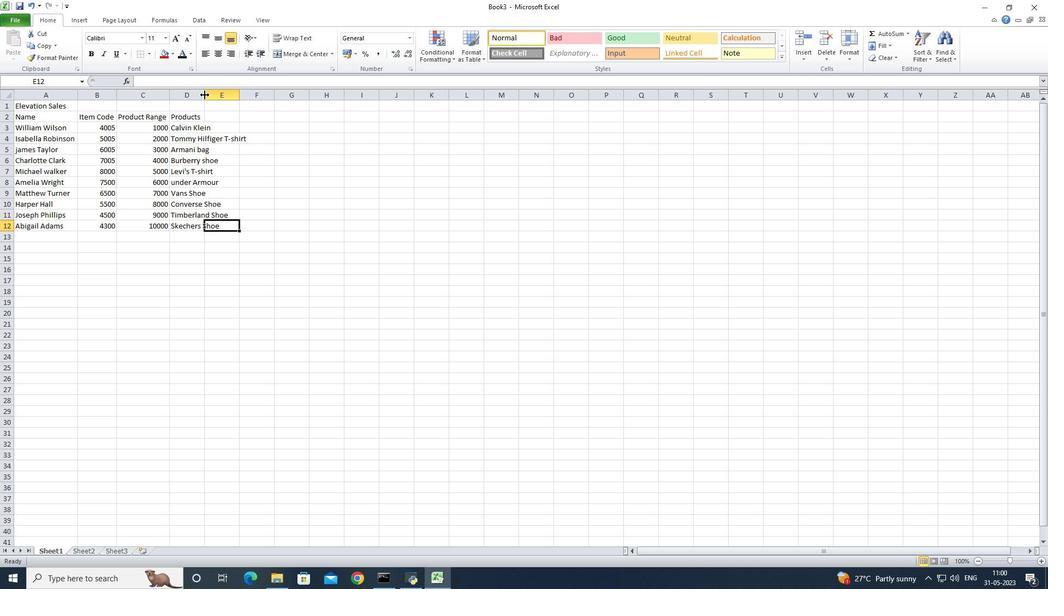 
Action: Mouse pressed left at (204, 95)
Screenshot: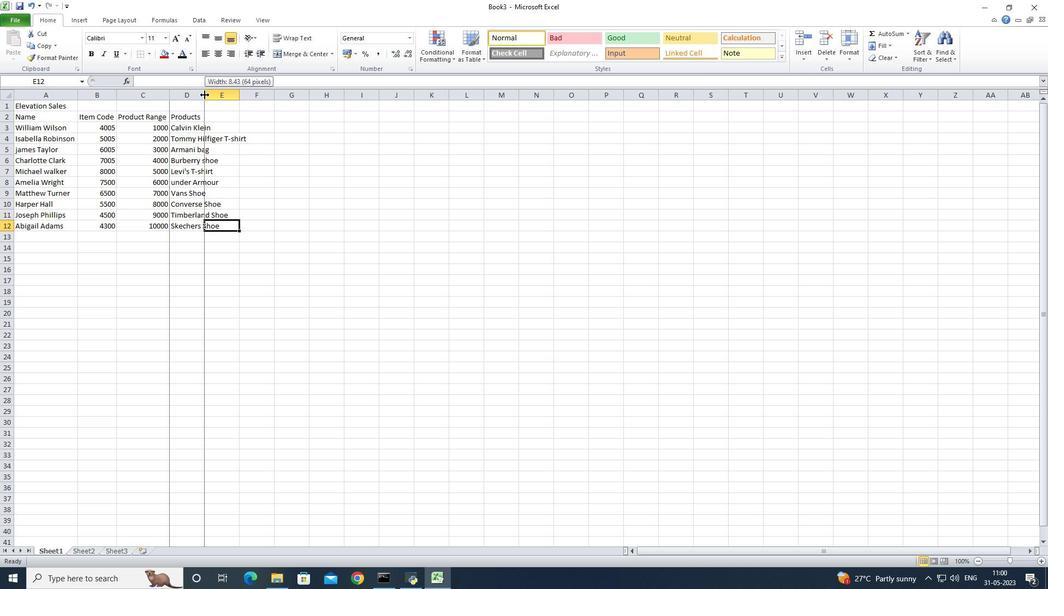 
Action: Mouse moved to (254, 120)
Screenshot: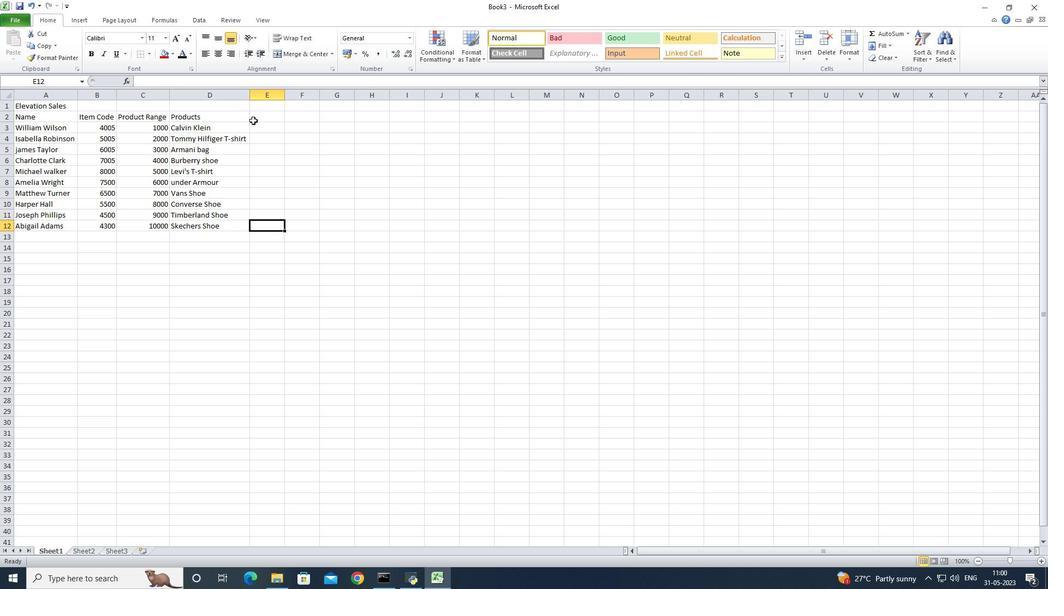 
Action: Mouse pressed left at (254, 120)
Screenshot: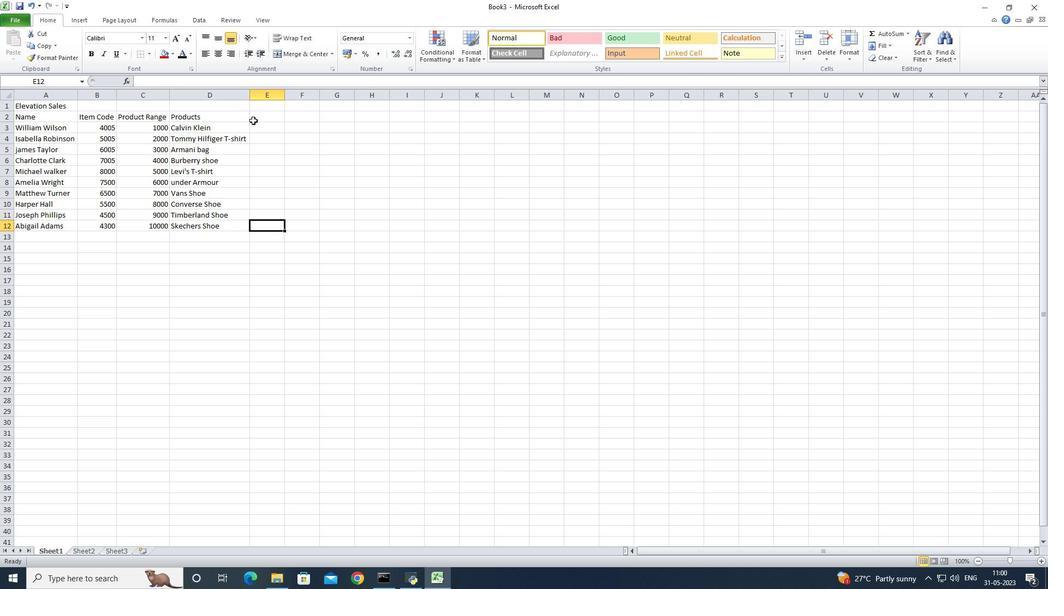 
Action: Key pressed <Key.shift>Quantity<Key.enter>2<Key.down>3<Key.down>4<Key.down>5<Key.down>4<Key.down>3<Key.down>5<Key.down>2<Key.down>3<Key.right><Key.left><Key.down>4<Key.down>
Screenshot: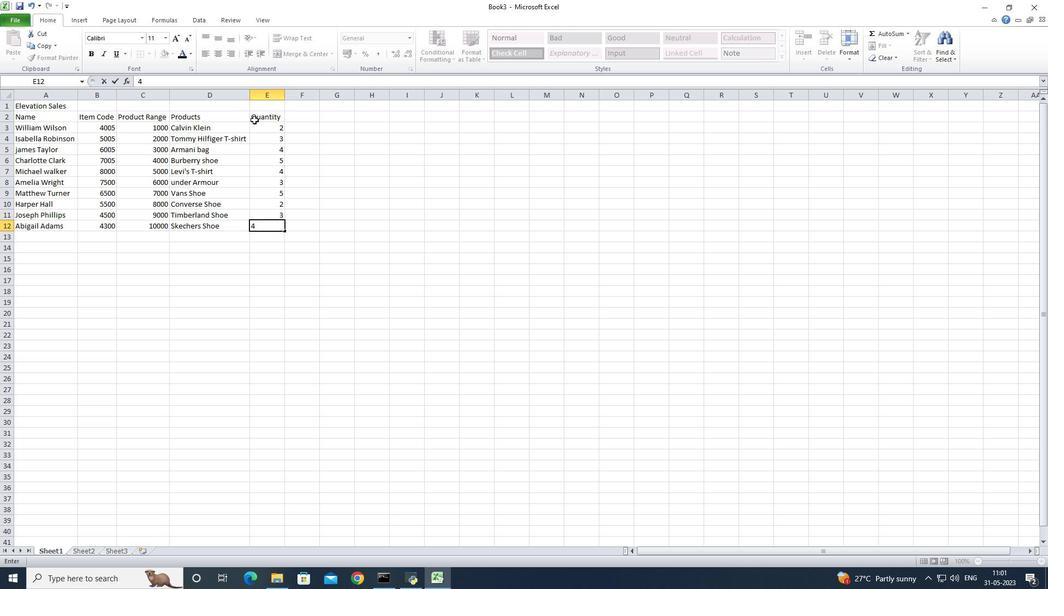 
Action: Mouse moved to (300, 121)
Screenshot: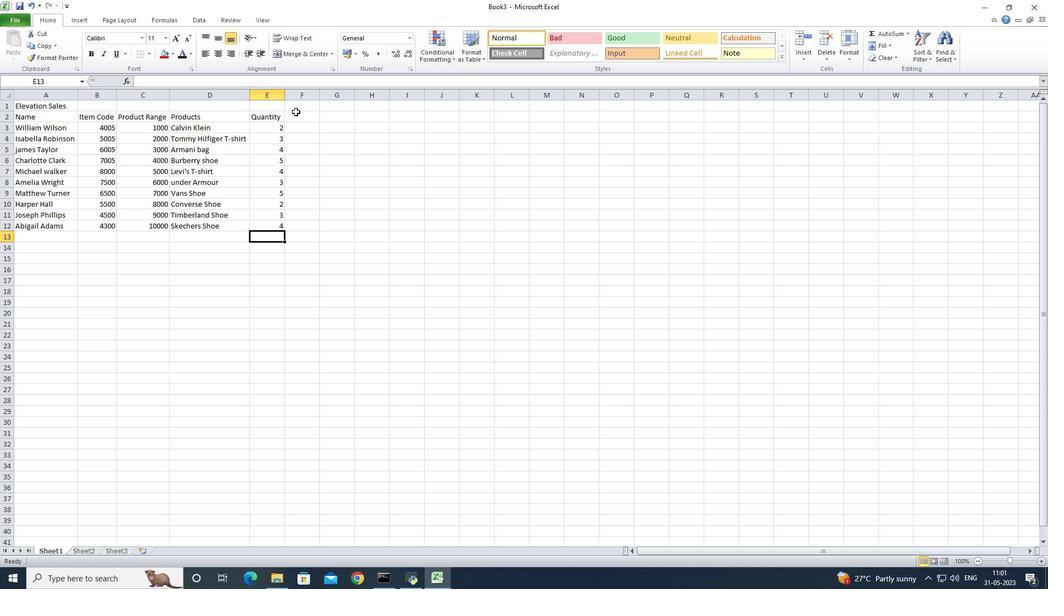 
Action: Mouse pressed left at (300, 121)
Screenshot: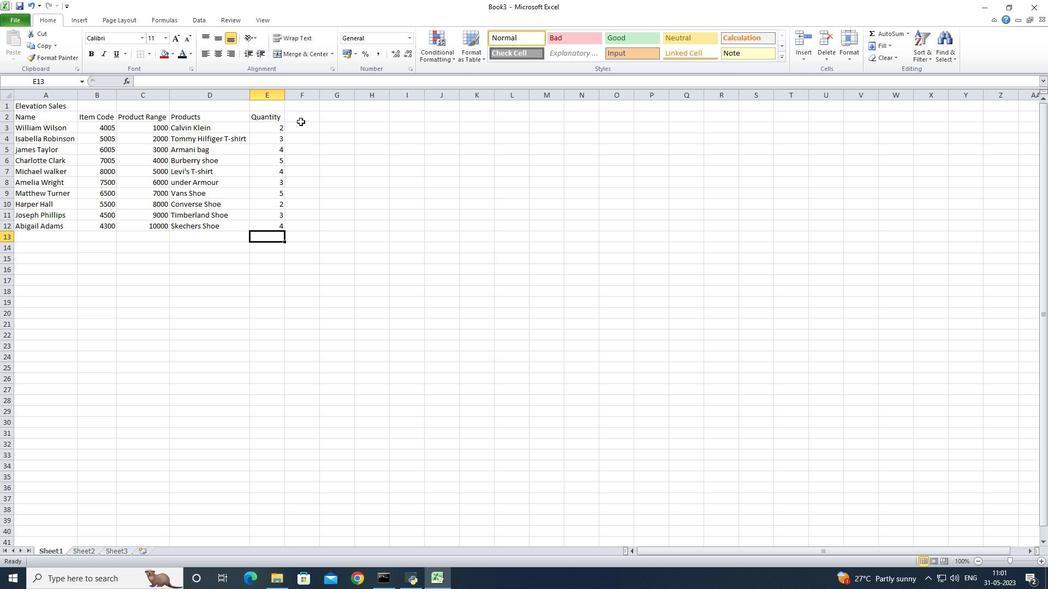 
Action: Key pressed <Key.shift>Amount<Key.tab><Key.shift><Key.shift><Key.shift><Key.shift><Key.shift><Key.shift><Key.shift>Tax<Key.tab><Key.shift><Key.shift><Key.shift><Key.shift><Key.shift><Key.shift><Key.shift><Key.shift><Key.shift><Key.shift><Key.shift><Key.shift><Key.shift><Key.shift><Key.shift><Key.shift><Key.shift><Key.shift><Key.shift><Key.shift><Key.shift><Key.shift><Key.shift><Key.shift><Key.shift><Key.shift><Key.shift><Key.shift><Key.shift><Key.shift><Key.shift><Key.shift><Key.shift><Key.shift><Key.shift><Key.shift><Key.shift><Key.shift><Key.shift><Key.shift><Key.shift><Key.shift><Key.shift><Key.shift><Key.shift><Key.shift><Key.shift><Key.shift><Key.shift><Key.shift><Key.shift><Key.shift><Key.shift><Key.shift><Key.shift><Key.shift><Key.shift><Key.shift><Key.shift><Key.shift><Key.shift><Key.shift><Key.shift><Key.shift><Key.shift><Key.shift><Key.shift><Key.shift><Key.shift><Key.shift><Key.shift><Key.shift><Key.shift><Key.shift><Key.shift><Key.shift><Key.shift><Key.shift><Key.shift><Key.shift><Key.shift><Key.shift><Key.shift><Key.shift><Key.shift>Commission<Key.tab><Key.shift><Key.shift><Key.shift><Key.shift><Key.shift><Key.shift><Key.shift><Key.shift><Key.shift><Key.shift><Key.shift><Key.shift><Key.shift><Key.shift><Key.shift><Key.shift><Key.shift><Key.shift><Key.shift><Key.shift><Key.shift><Key.shift><Key.shift><Key.shift><Key.shift><Key.shift><Key.shift><Key.shift><Key.shift><Key.shift><Key.shift><Key.shift><Key.shift><Key.shift><Key.shift><Key.shift><Key.shift><Key.shift><Key.shift><Key.shift><Key.shift><Key.shift><Key.shift><Key.shift><Key.shift><Key.shift><Key.shift><Key.shift><Key.shift>Total<Key.left><Key.left><Key.left>
Screenshot: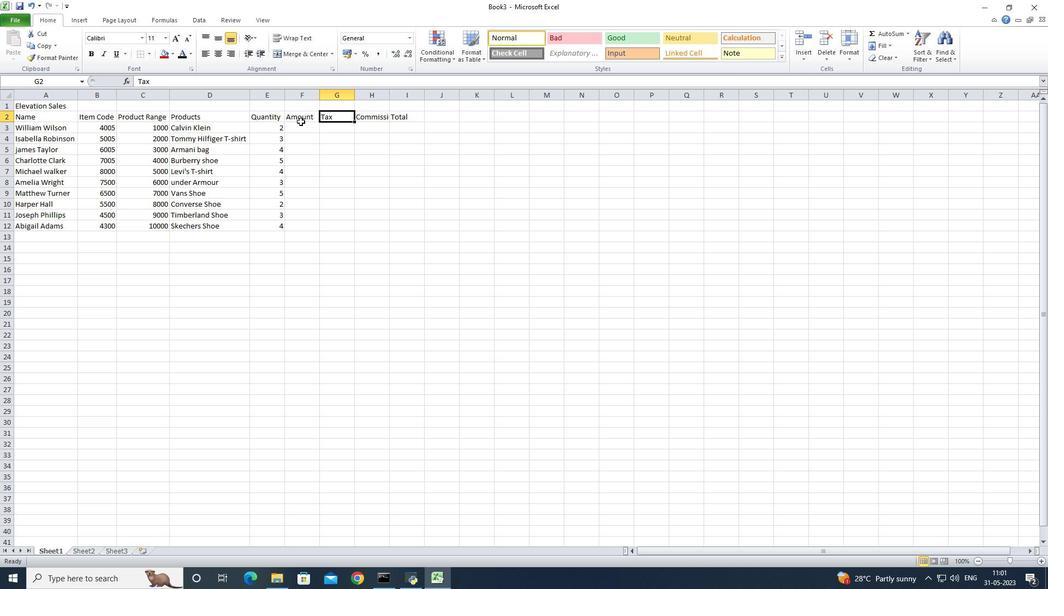
Action: Mouse moved to (390, 101)
Screenshot: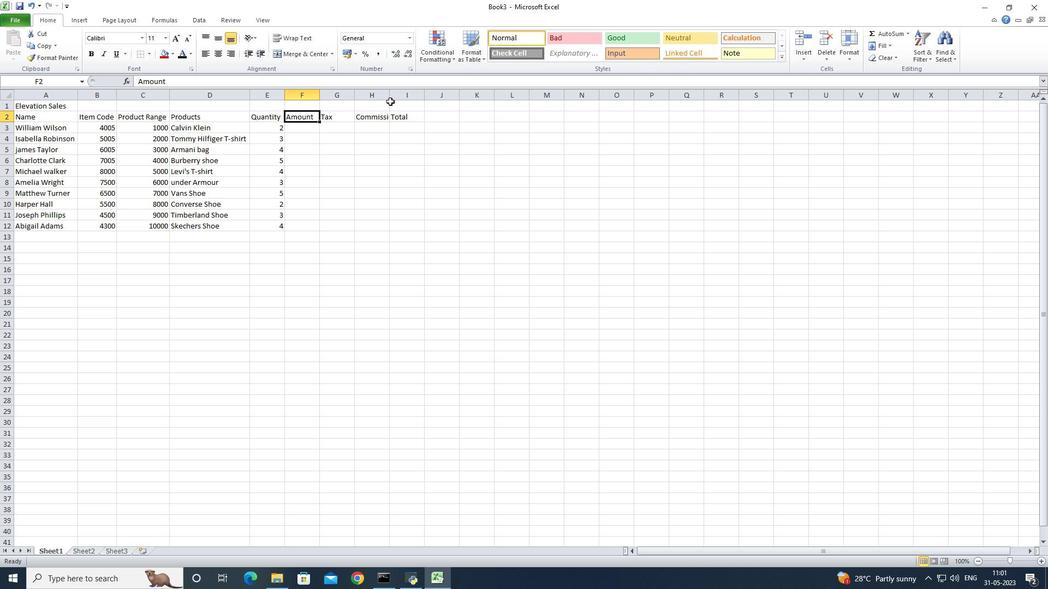
Action: Mouse pressed left at (390, 101)
Screenshot: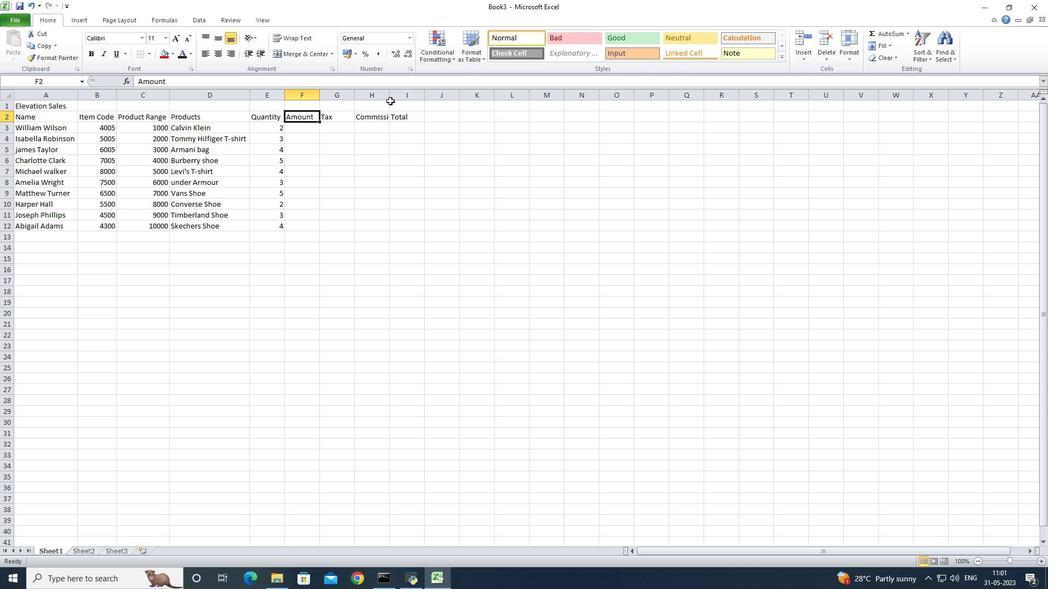 
Action: Mouse pressed left at (390, 101)
Screenshot: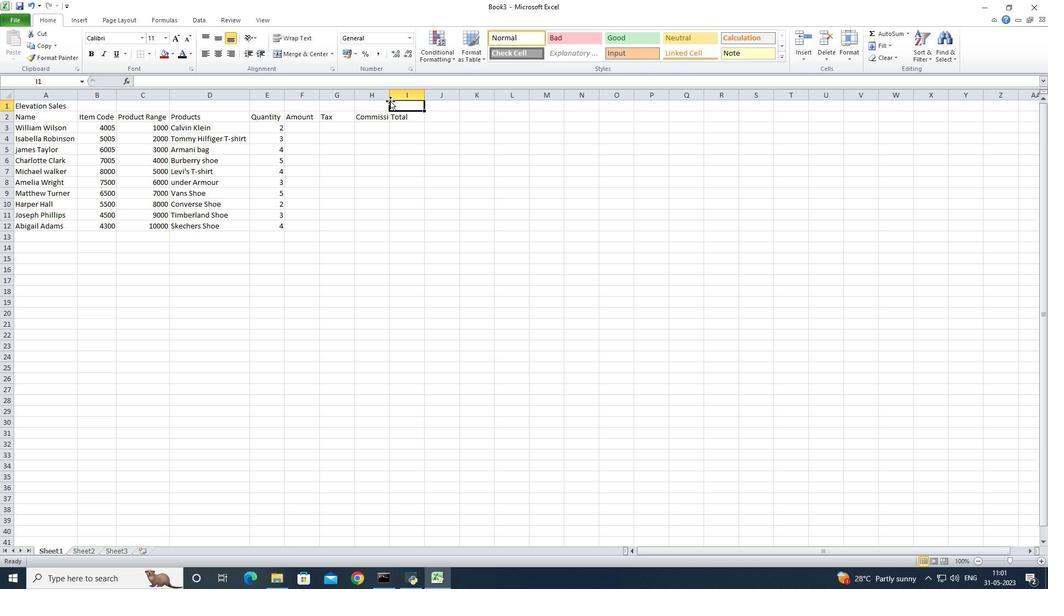 
Action: Mouse moved to (389, 90)
Screenshot: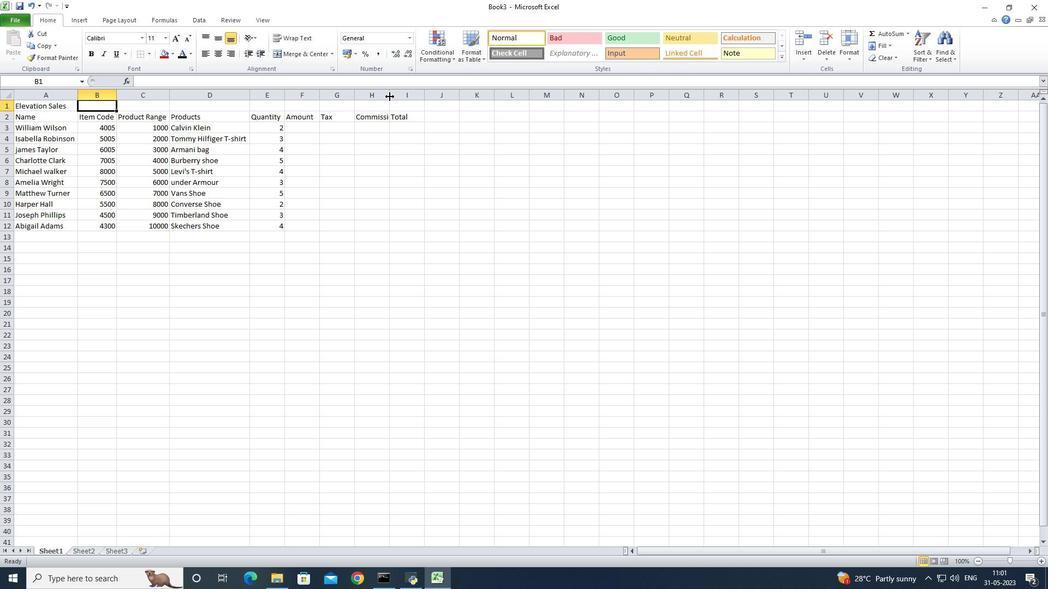 
Action: Mouse pressed left at (389, 90)
Screenshot: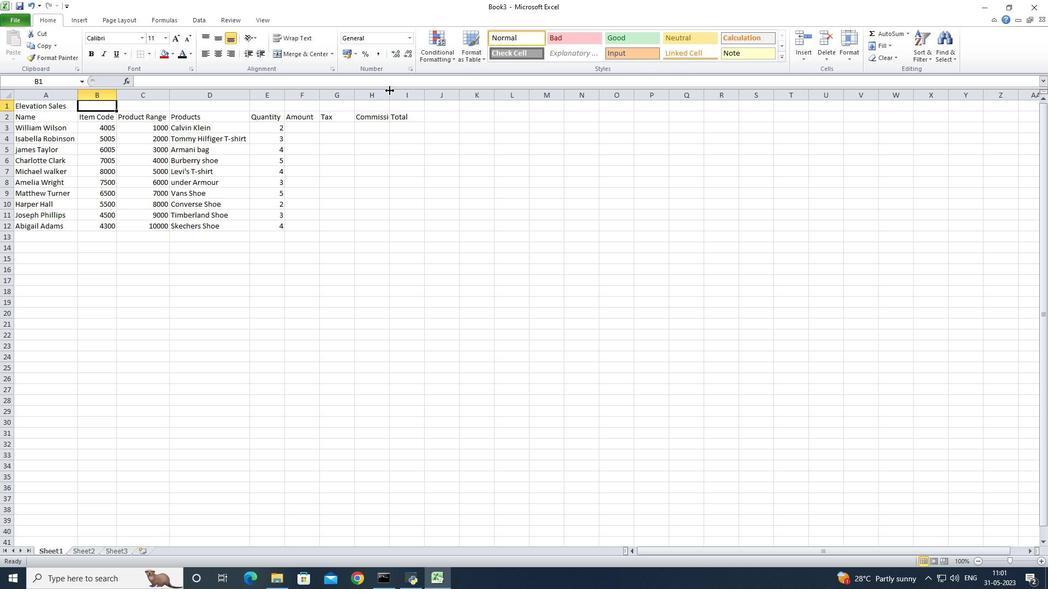 
Action: Mouse pressed left at (389, 90)
Screenshot: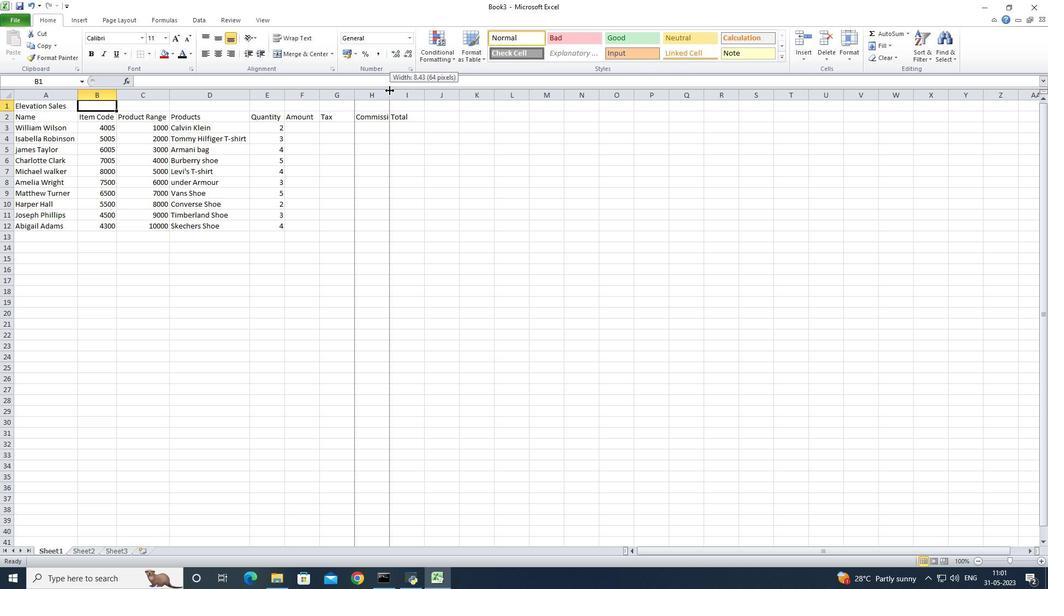 
Action: Mouse moved to (294, 125)
Screenshot: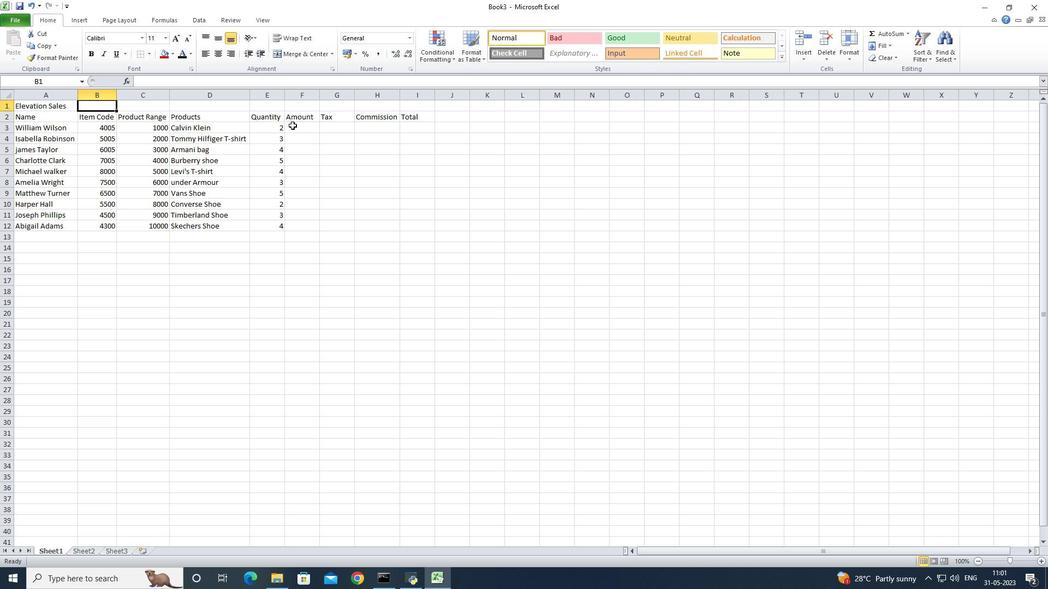 
Action: Mouse pressed left at (294, 125)
Screenshot: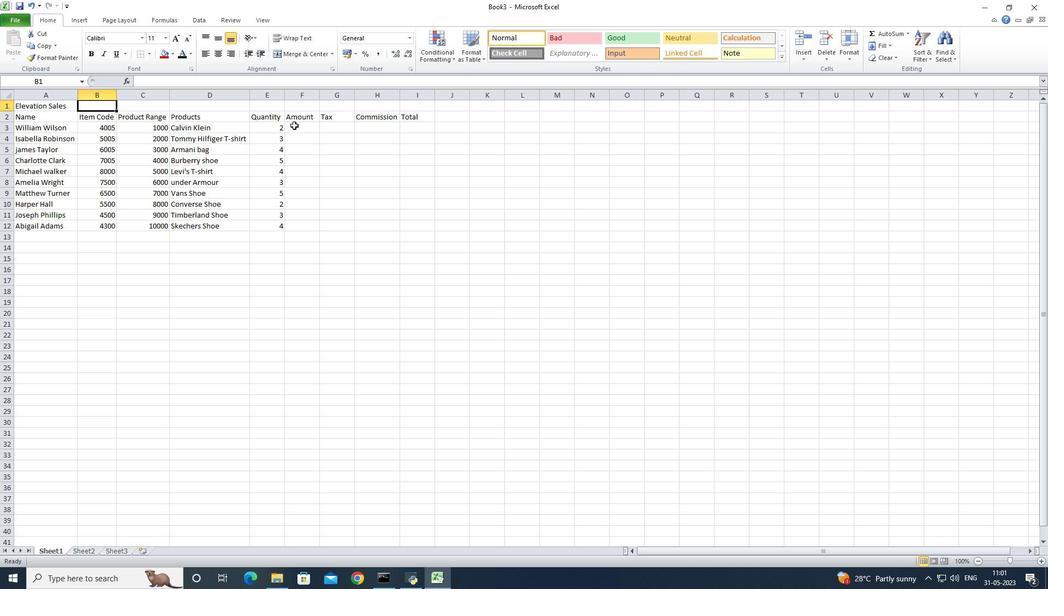 
Action: Key pressed =<Key.shift><Key.shift>Sum<Key.shift>(
Screenshot: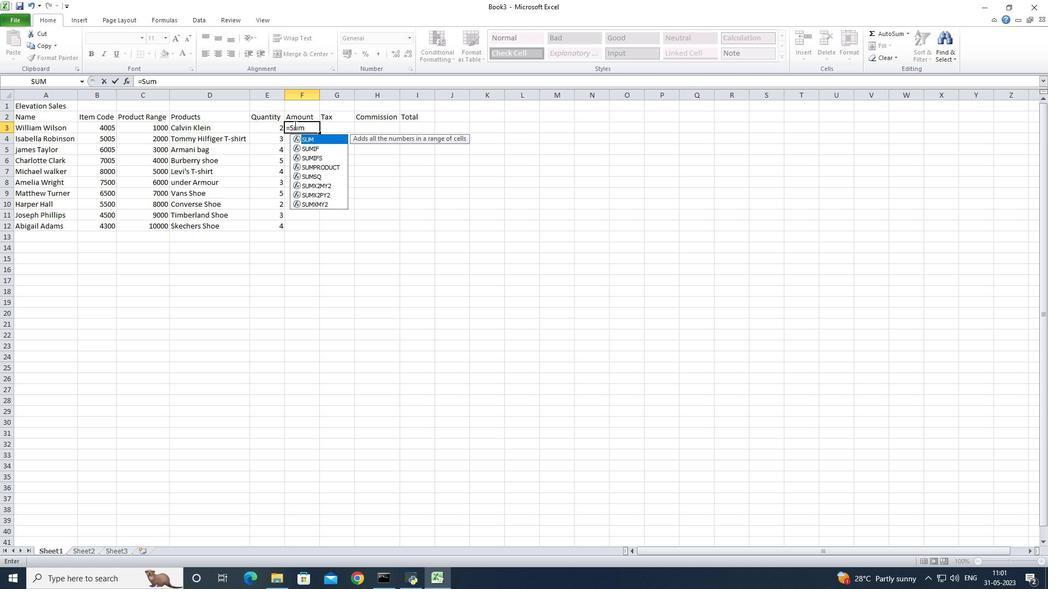 
Action: Mouse moved to (160, 127)
Screenshot: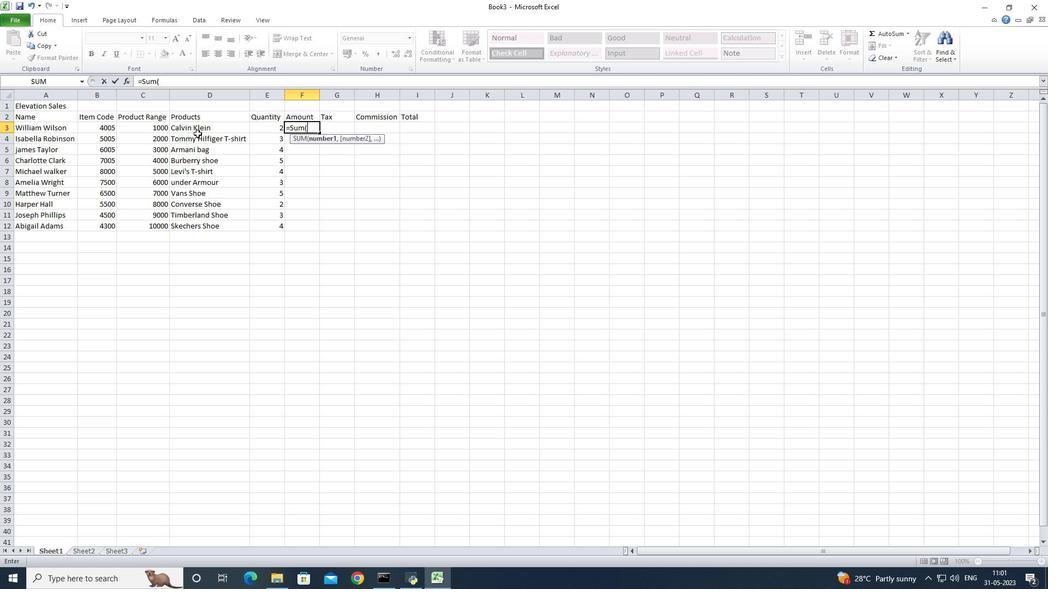 
Action: Mouse pressed left at (160, 127)
Screenshot: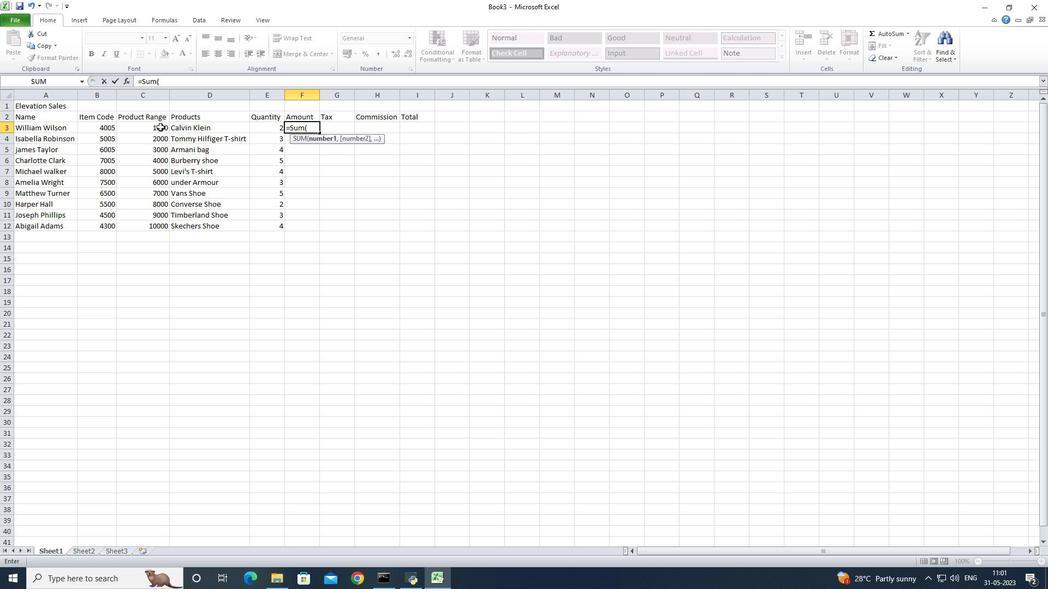 
Action: Key pressed <Key.shift><Key.shift><Key.shift><Key.shift><Key.shift><Key.shift><Key.shift><Key.shift><Key.shift>*
Screenshot: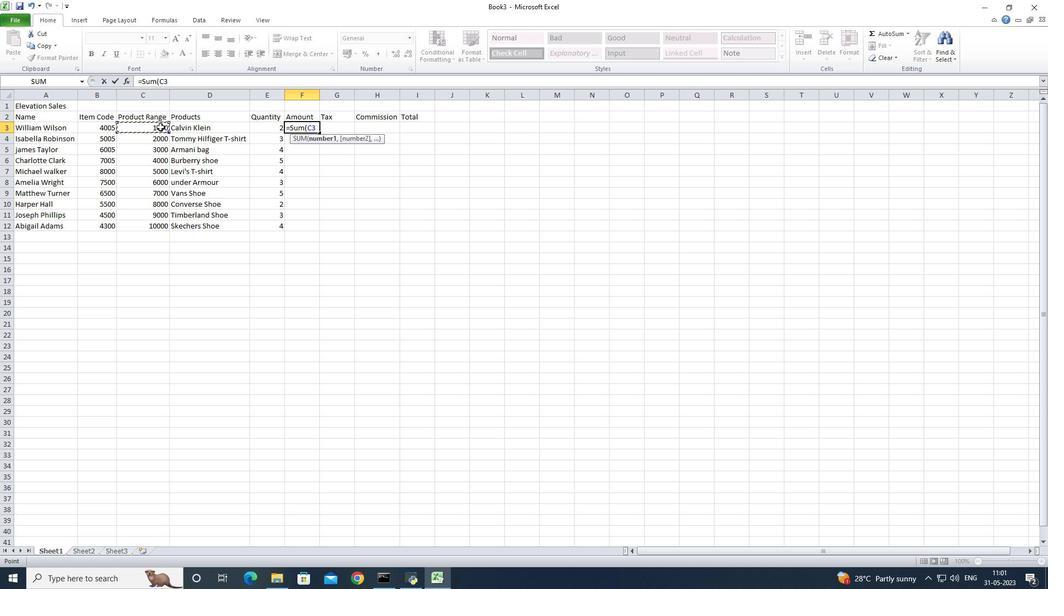 
Action: Mouse moved to (263, 129)
Screenshot: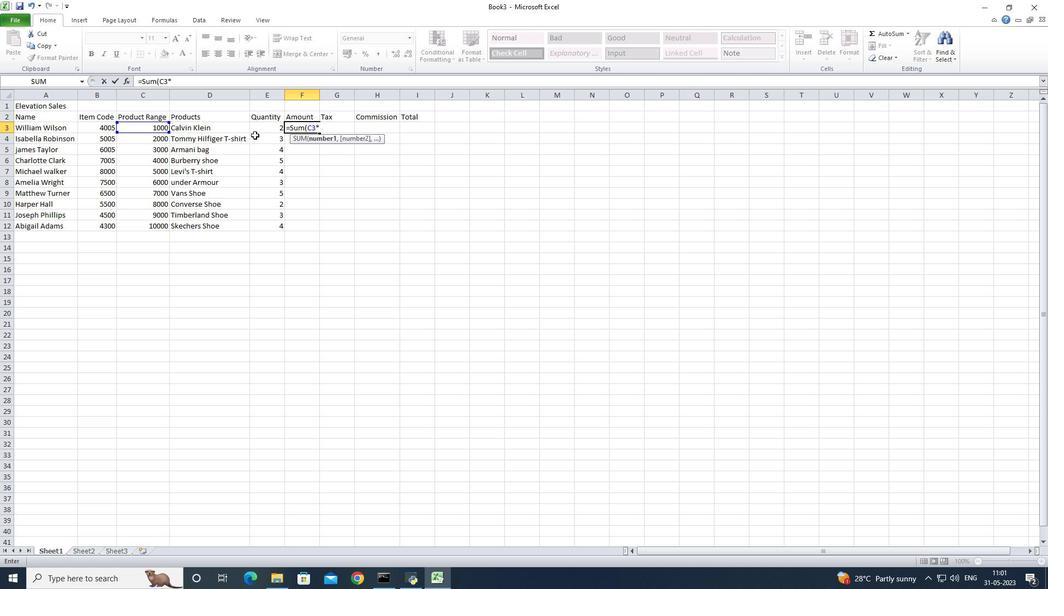 
Action: Mouse pressed left at (263, 129)
Screenshot: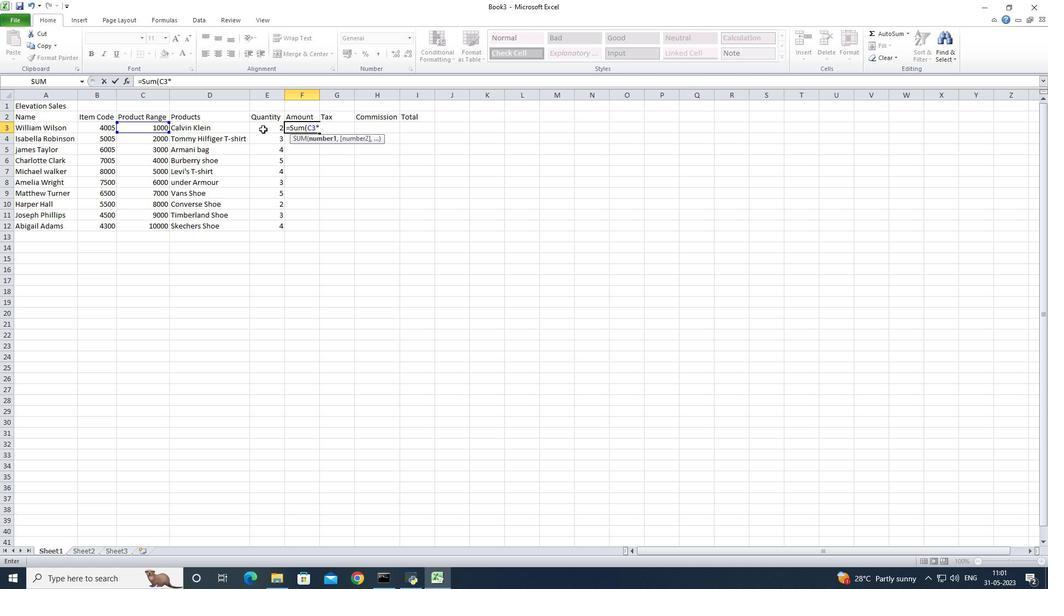 
Action: Key pressed <Key.shift><Key.shift><Key.shift><Key.shift><Key.shift><Key.shift><Key.shift>)<Key.enter>
Screenshot: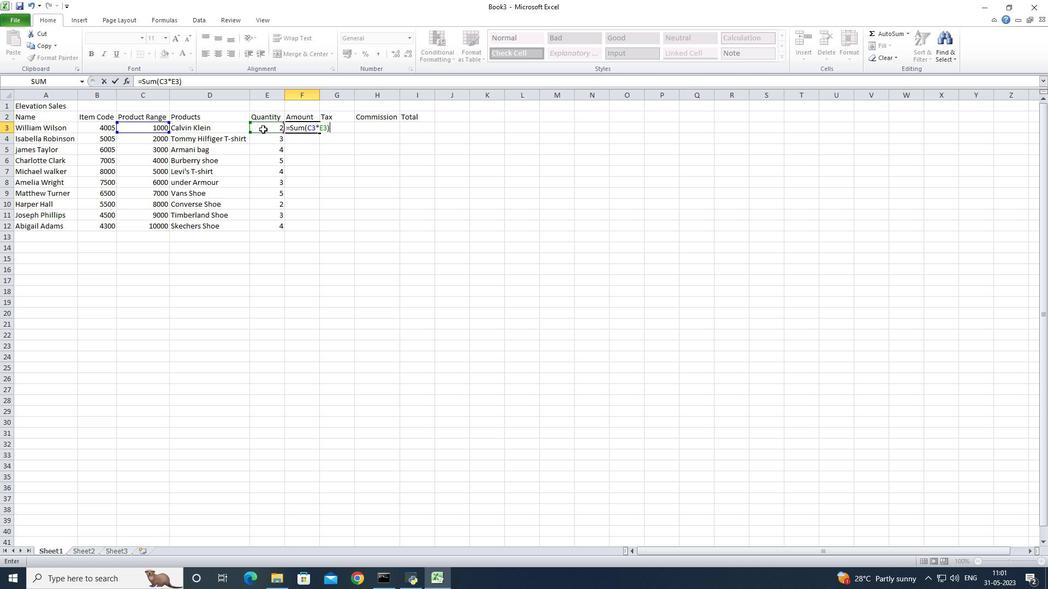 
Action: Mouse moved to (301, 123)
Screenshot: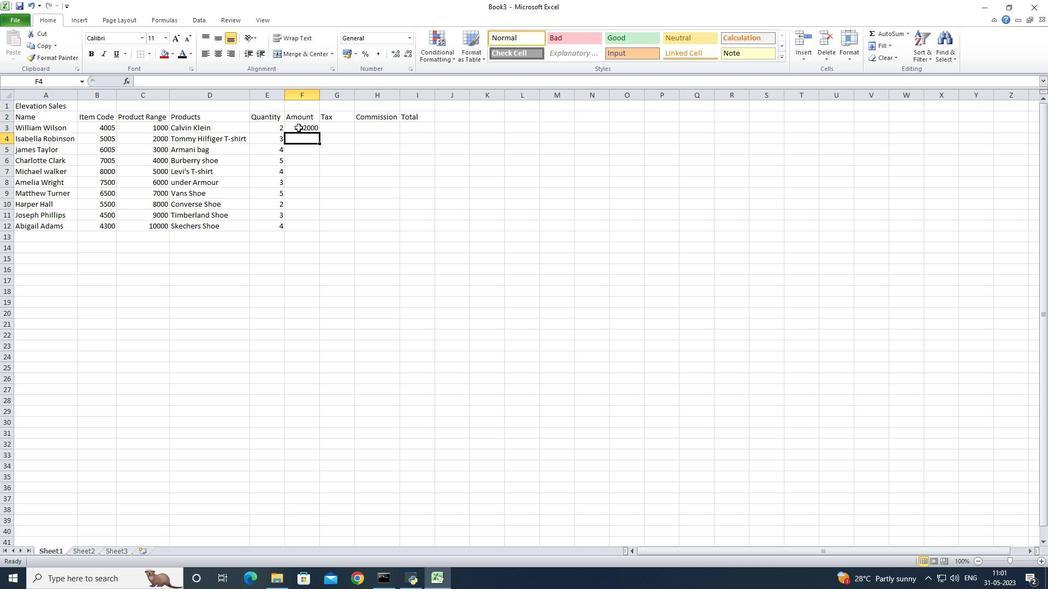 
Action: Mouse pressed left at (301, 123)
Screenshot: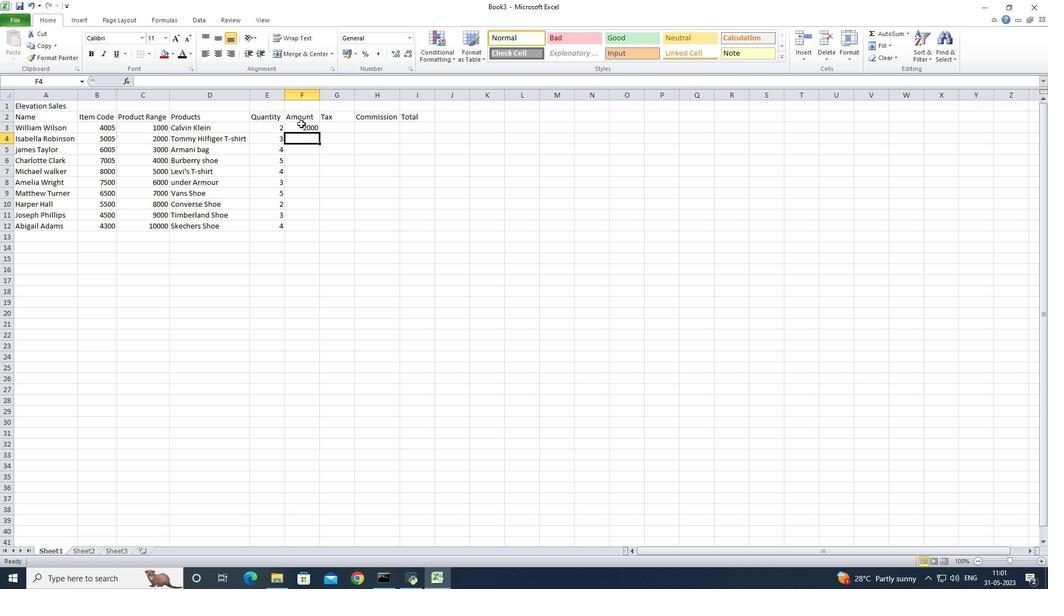 
Action: Mouse moved to (320, 134)
Screenshot: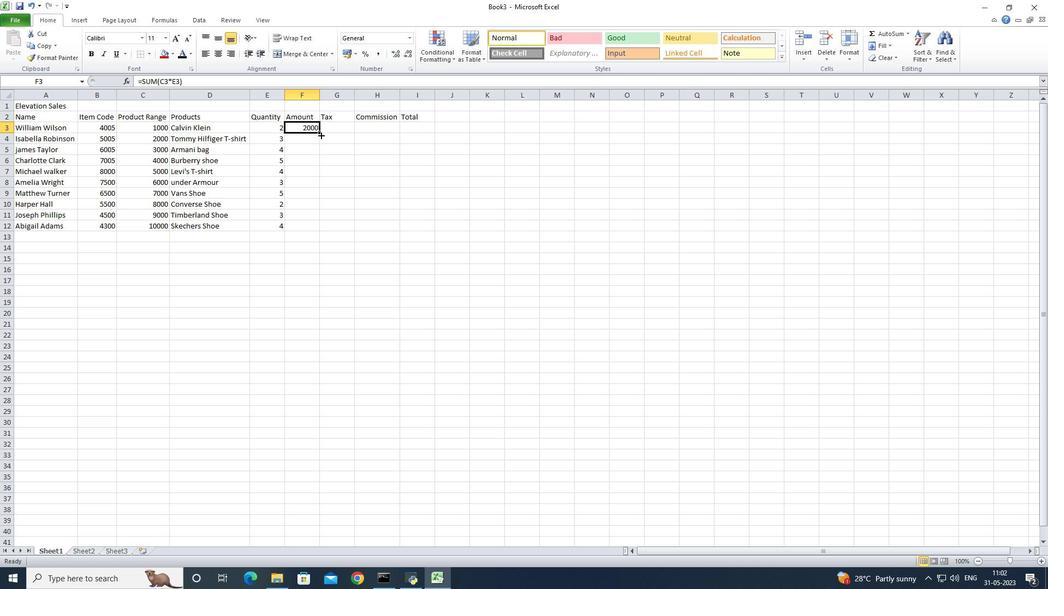 
Action: Mouse pressed left at (320, 134)
Screenshot: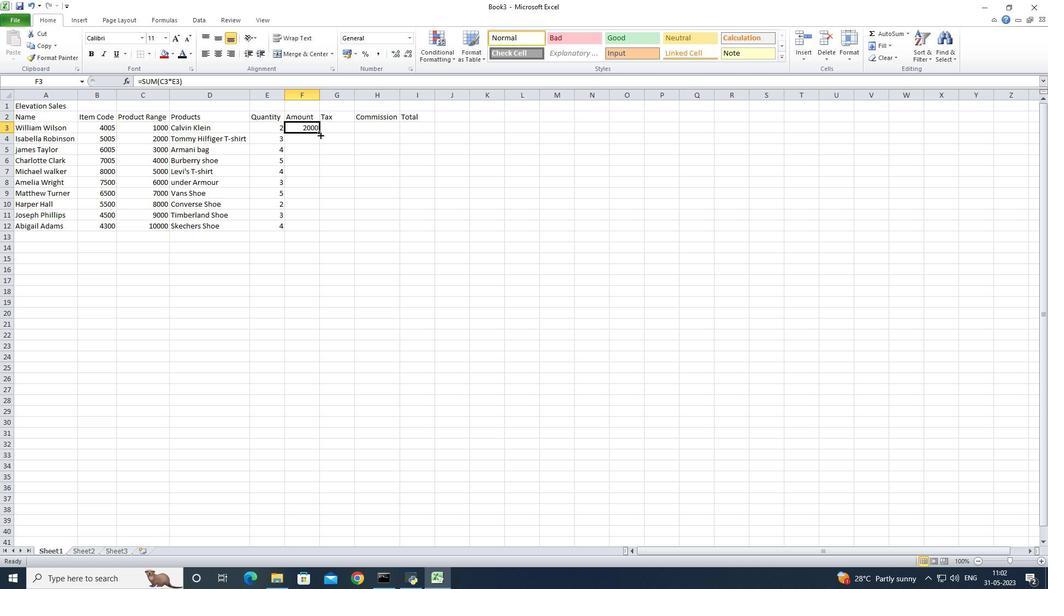 
Action: Mouse moved to (332, 127)
Screenshot: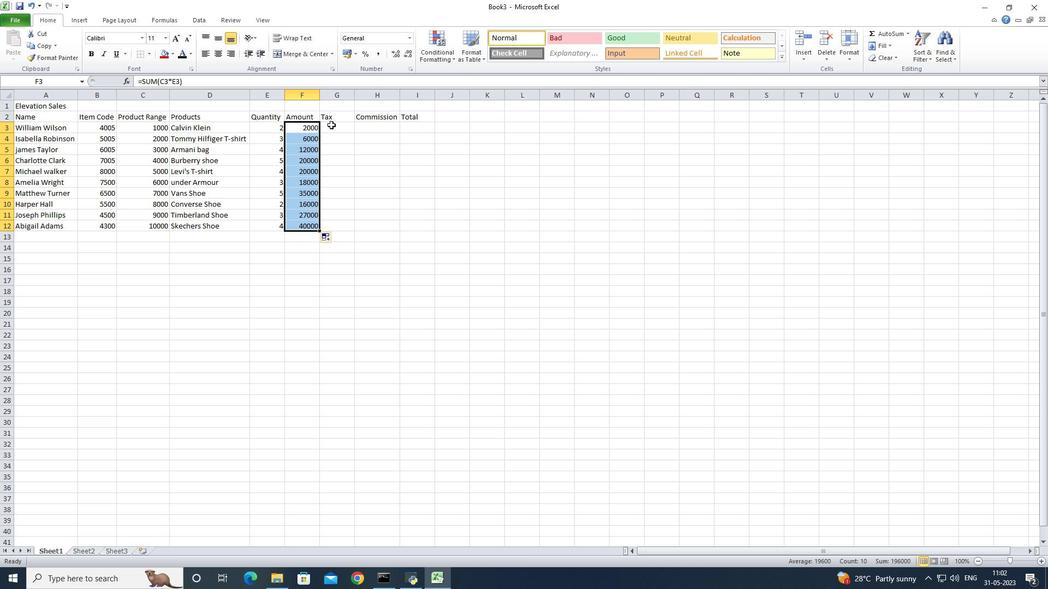 
Action: Mouse pressed left at (332, 127)
Screenshot: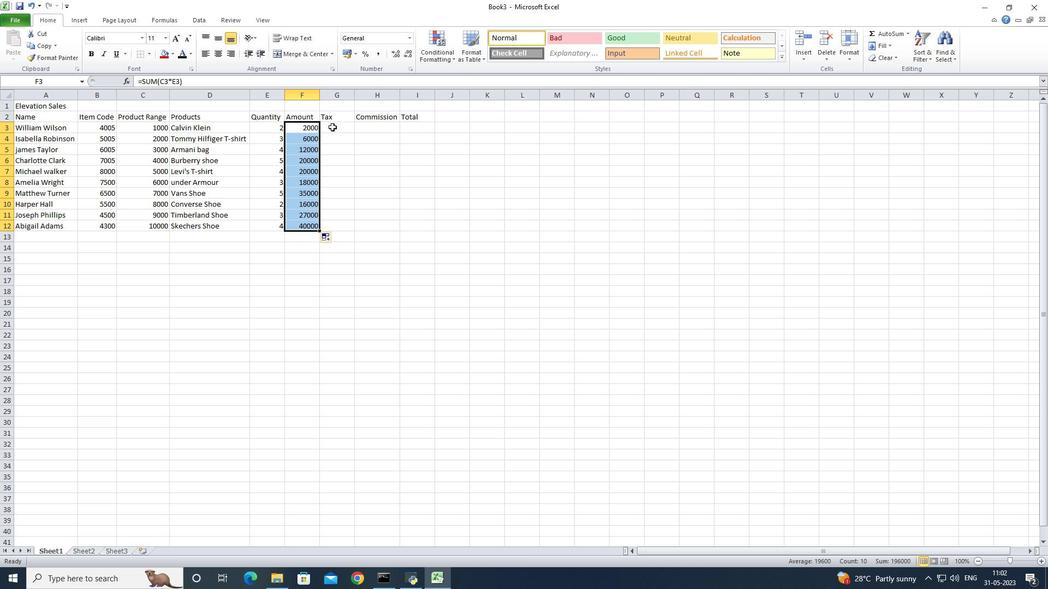 
Action: Key pressed <Key.shift>+<Key.backspace>=<Key.shift><Key.shift><Key.shift><Key.shift><Key.shift><Key.shift><Key.shift>(<Key.backspace>sum<Key.shift><Key.shift><Key.shift><Key.shift><Key.shift><Key.shift><Key.shift><Key.shift><Key.shift><Key.shift><Key.shift>(
Screenshot: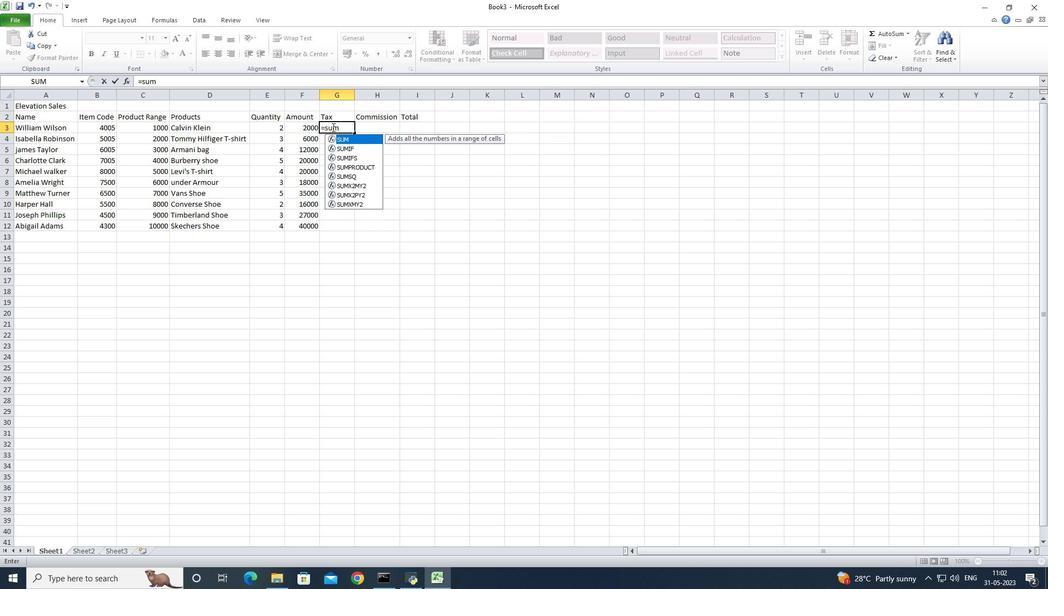 
Action: Mouse moved to (309, 130)
Screenshot: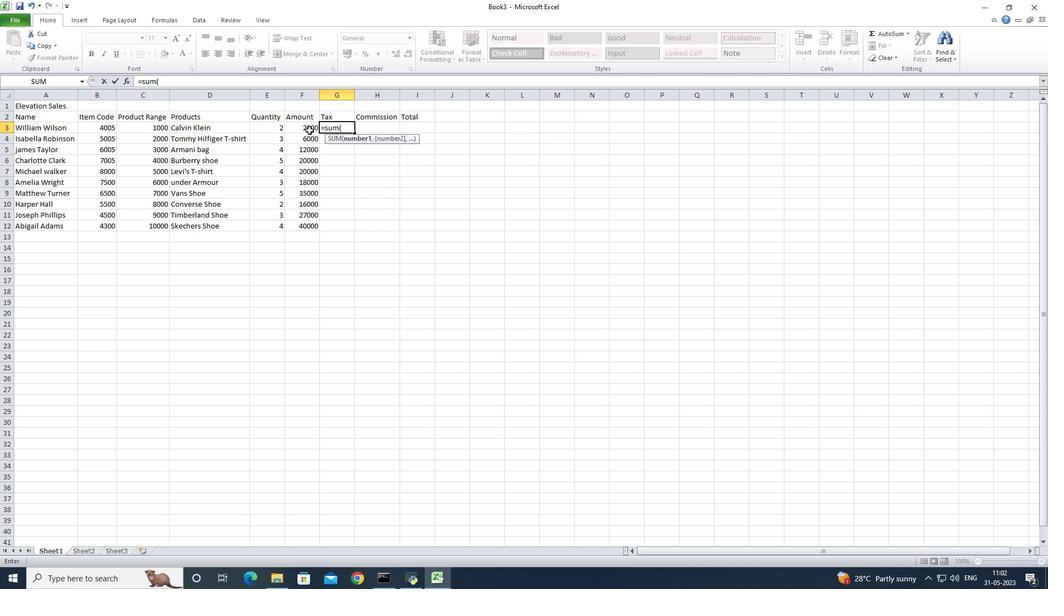 
Action: Mouse pressed left at (309, 130)
Screenshot: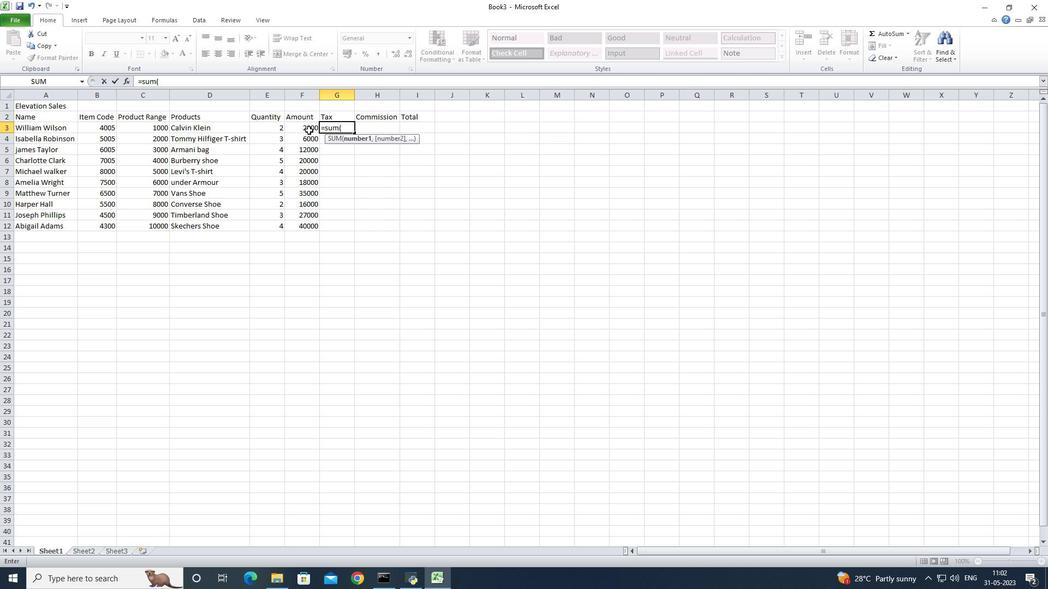 
Action: Key pressed <Key.shift><Key.shift><Key.shift><Key.shift><Key.shift><Key.shift><Key.shift><Key.shift><Key.shift><Key.shift>*12<Key.shift>%<Key.shift>)<Key.enter>
Screenshot: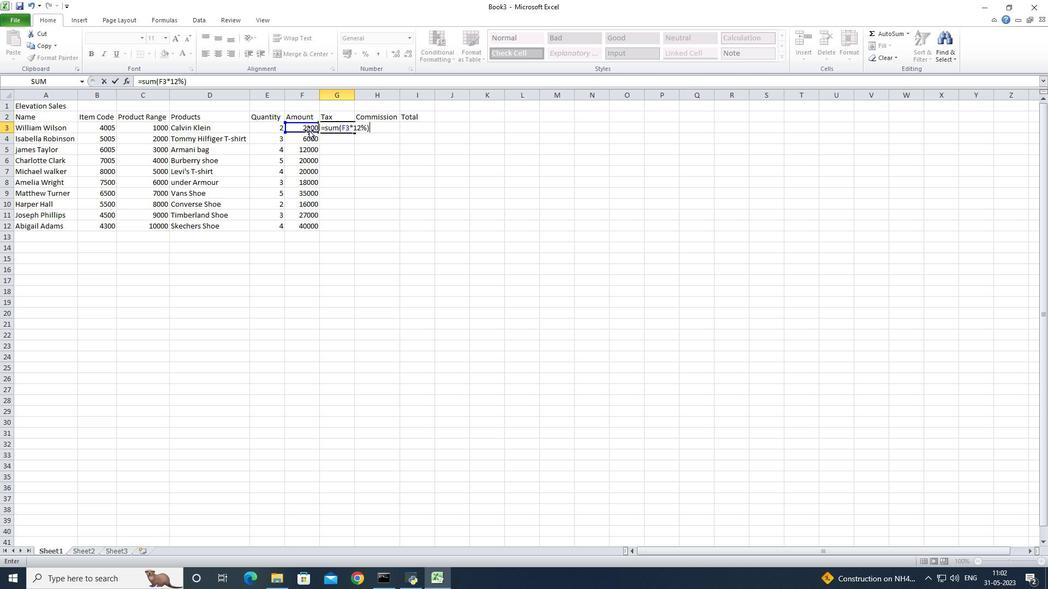 
Action: Mouse moved to (337, 126)
Screenshot: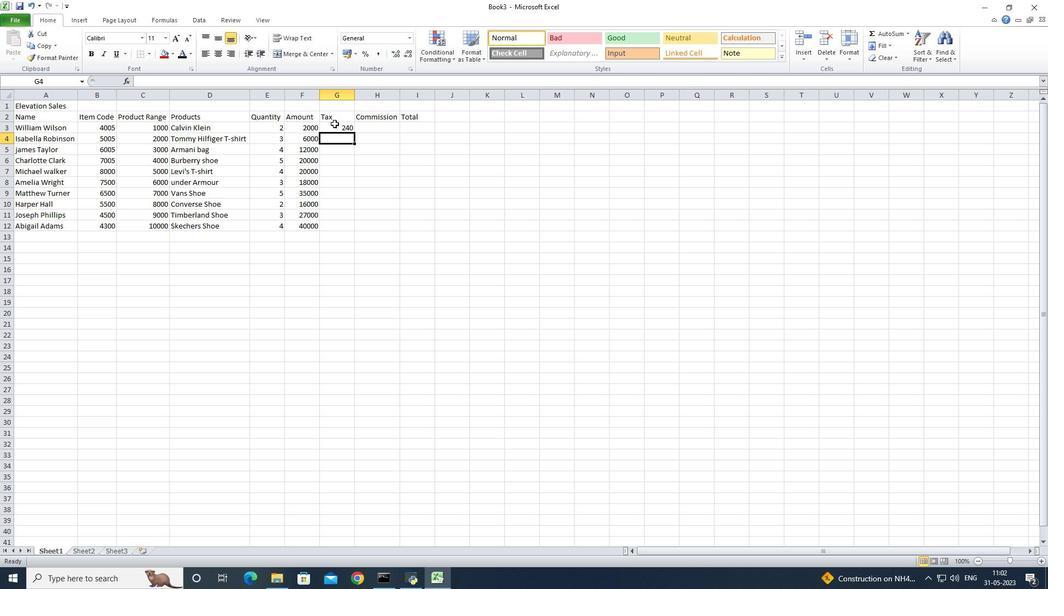 
Action: Mouse pressed left at (337, 126)
Screenshot: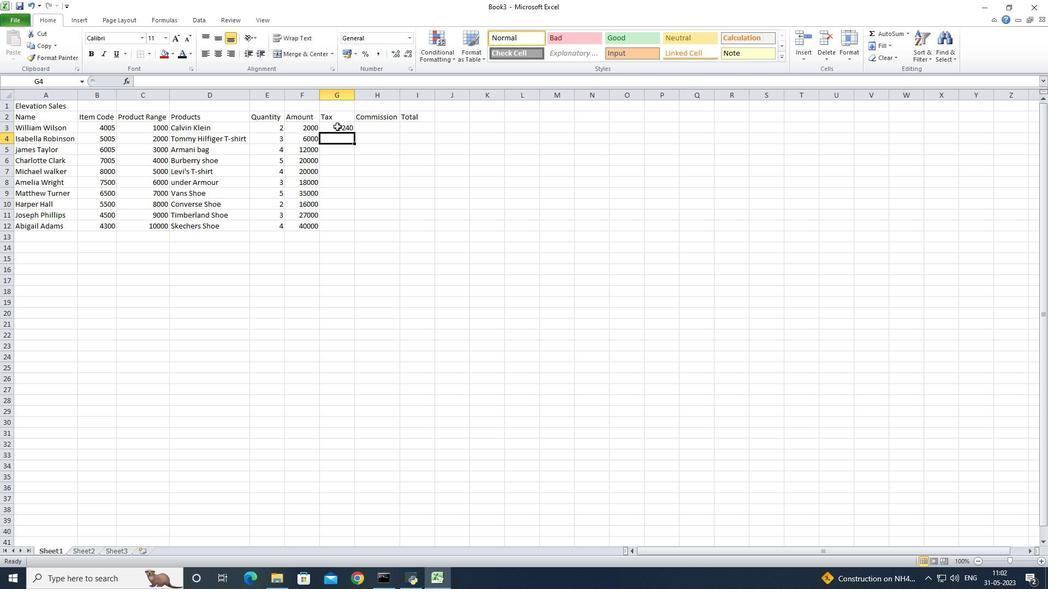 
Action: Mouse moved to (355, 133)
Screenshot: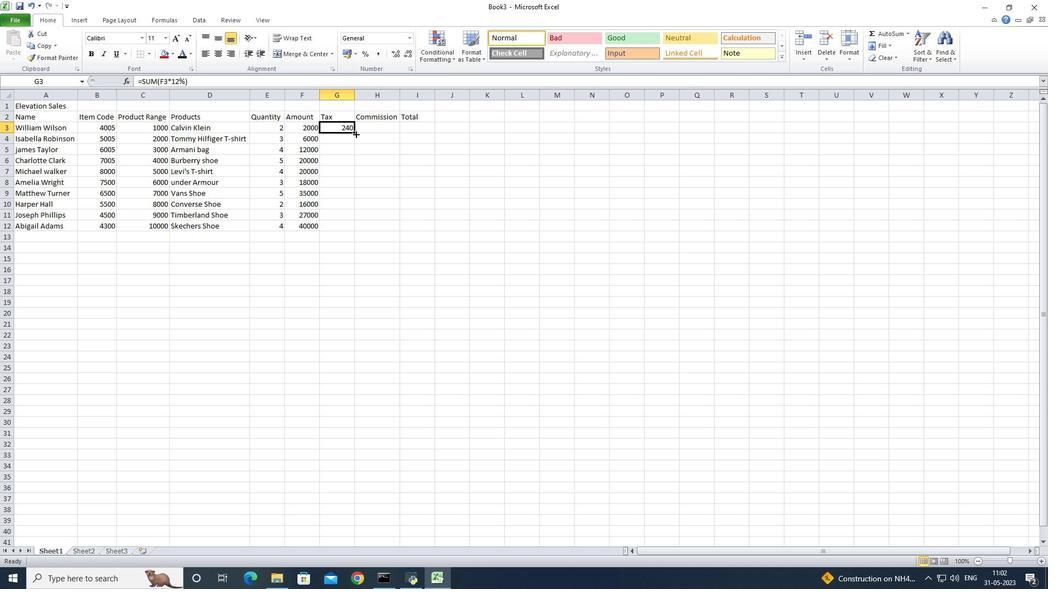 
Action: Mouse pressed left at (355, 133)
Screenshot: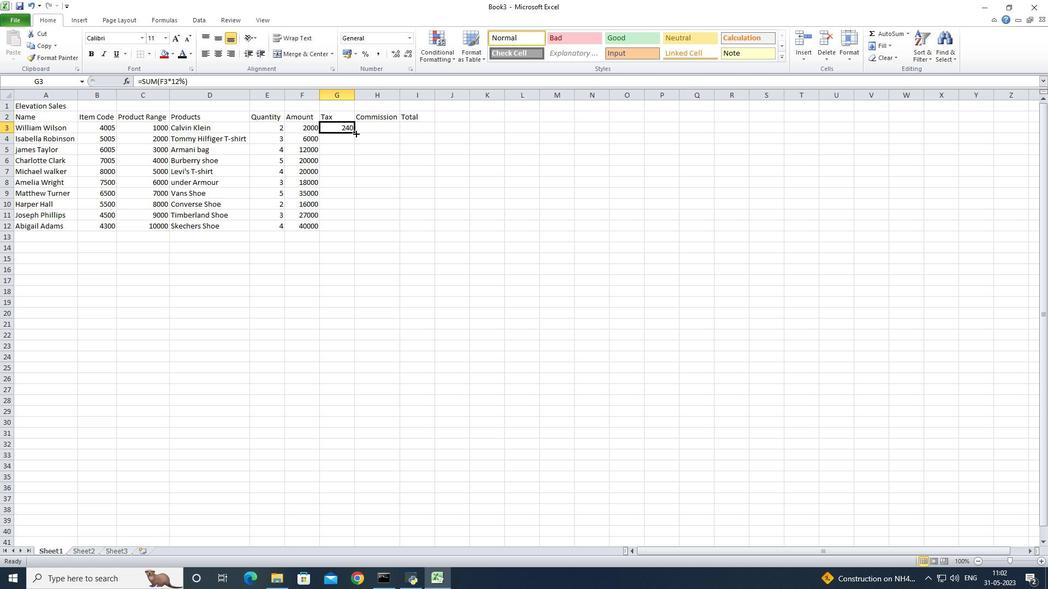 
Action: Mouse moved to (375, 126)
Screenshot: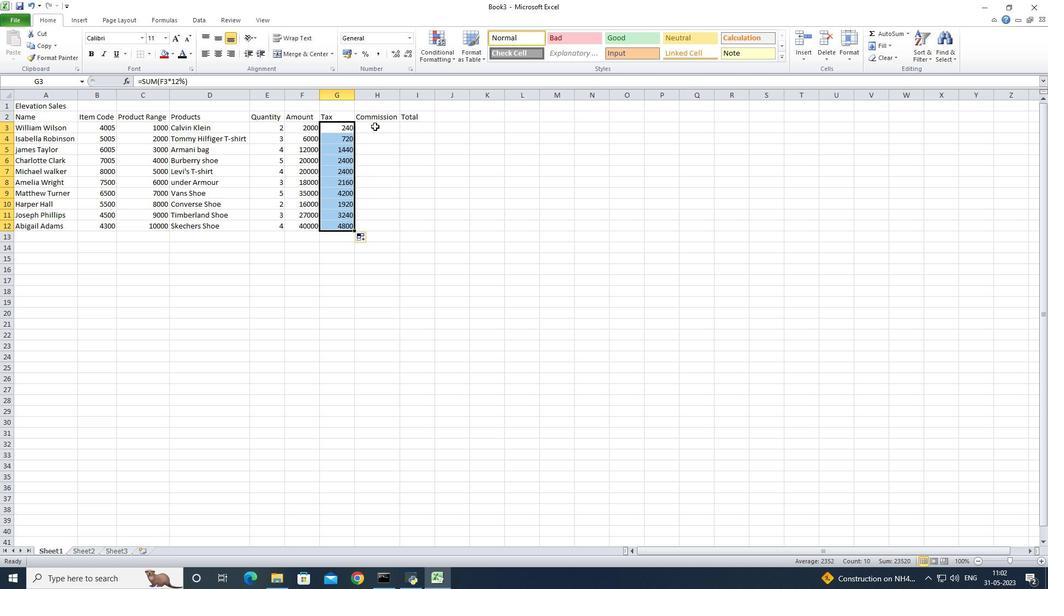 
Action: Mouse pressed left at (375, 126)
Screenshot: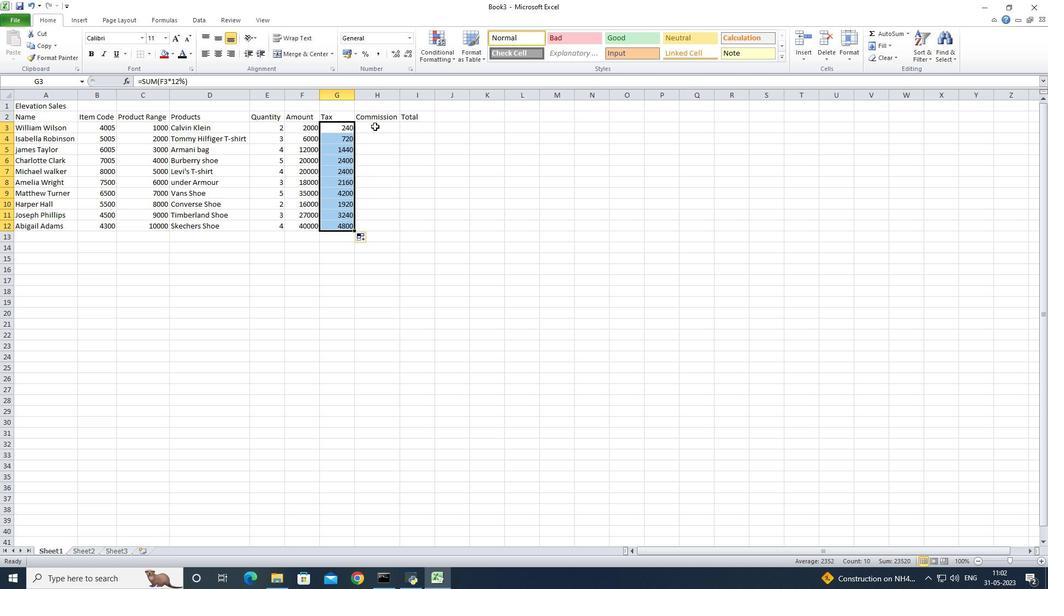 
Action: Key pressed =<Key.shift><Key.shift><Key.shift><Key.shift><Key.shift><Key.shift><Key.shift>Sum<Key.shift>(
Screenshot: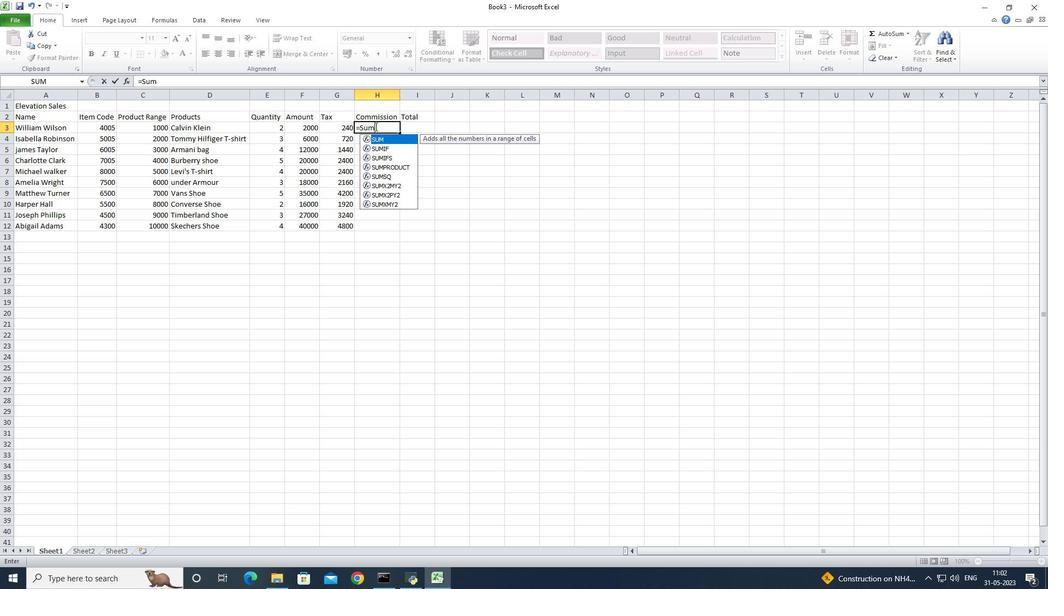 
Action: Mouse moved to (311, 129)
Screenshot: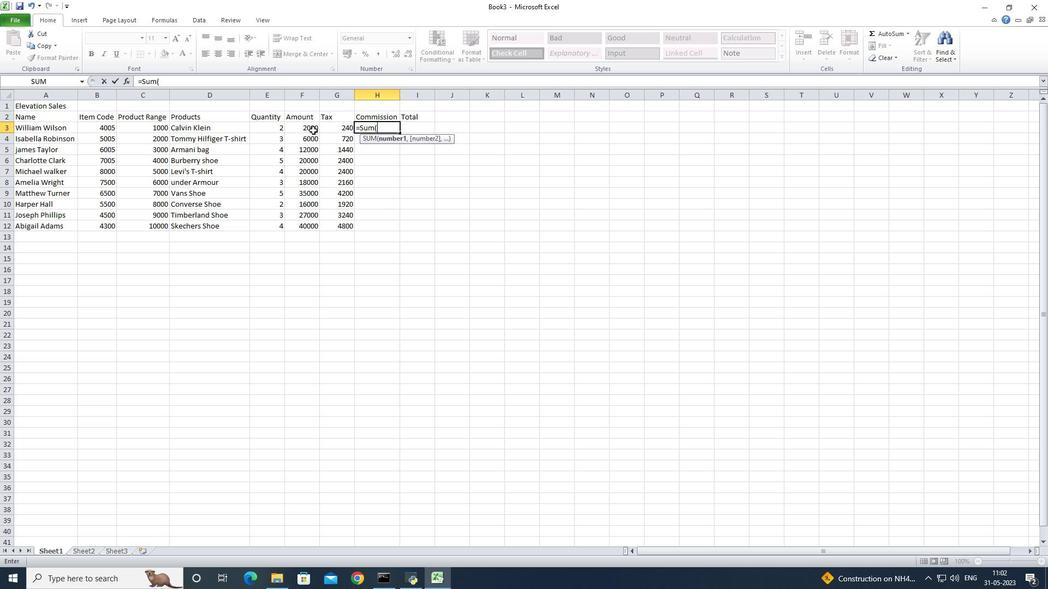 
Action: Mouse pressed left at (311, 129)
Screenshot: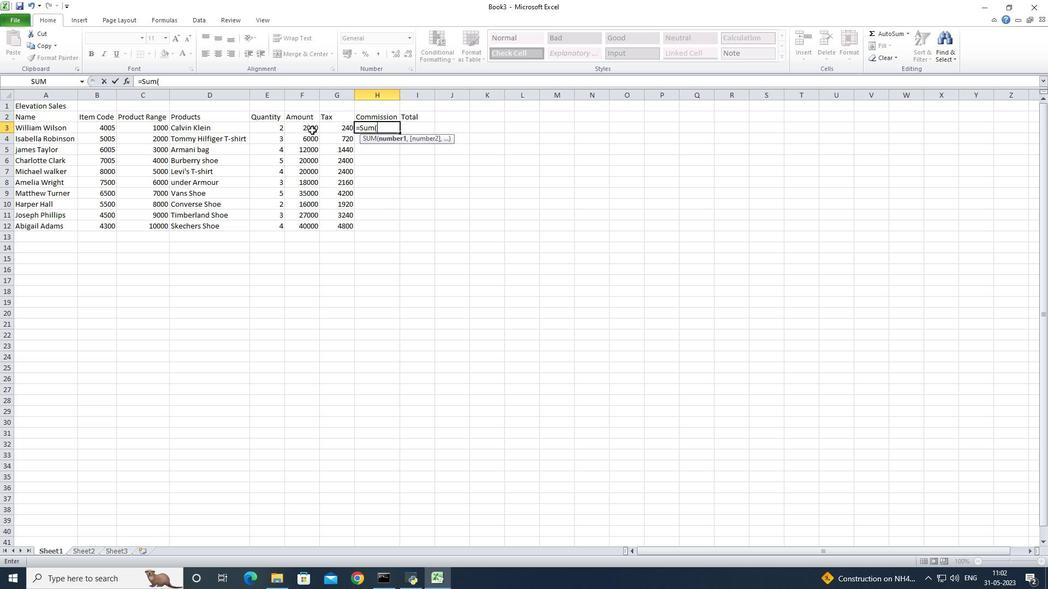 
Action: Key pressed <Key.shift><Key.shift><Key.shift><Key.shift><Key.shift><Key.shift><Key.shift><Key.shift><Key.shift><Key.shift><Key.shift><Key.shift><Key.shift><Key.shift><Key.shift><Key.shift><Key.shift><Key.shift><Key.shift><Key.shift><Key.shift><Key.shift><Key.shift><Key.shift><Key.shift><Key.shift><Key.shift><Key.shift><Key.shift><Key.shift><Key.shift><Key.shift><Key.shift><Key.shift><Key.shift><Key.shift><Key.shift><Key.shift><Key.shift><Key.shift><Key.shift><Key.shift><Key.shift><Key.shift>*2<Key.shift>%<Key.shift>)<Key.enter>
Screenshot: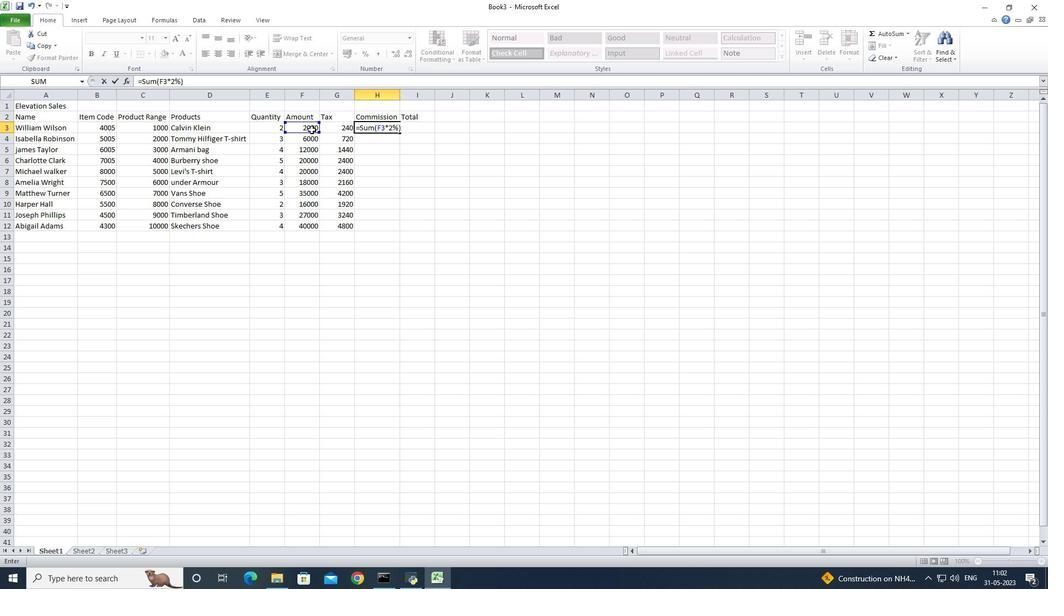 
Action: Mouse moved to (381, 127)
Screenshot: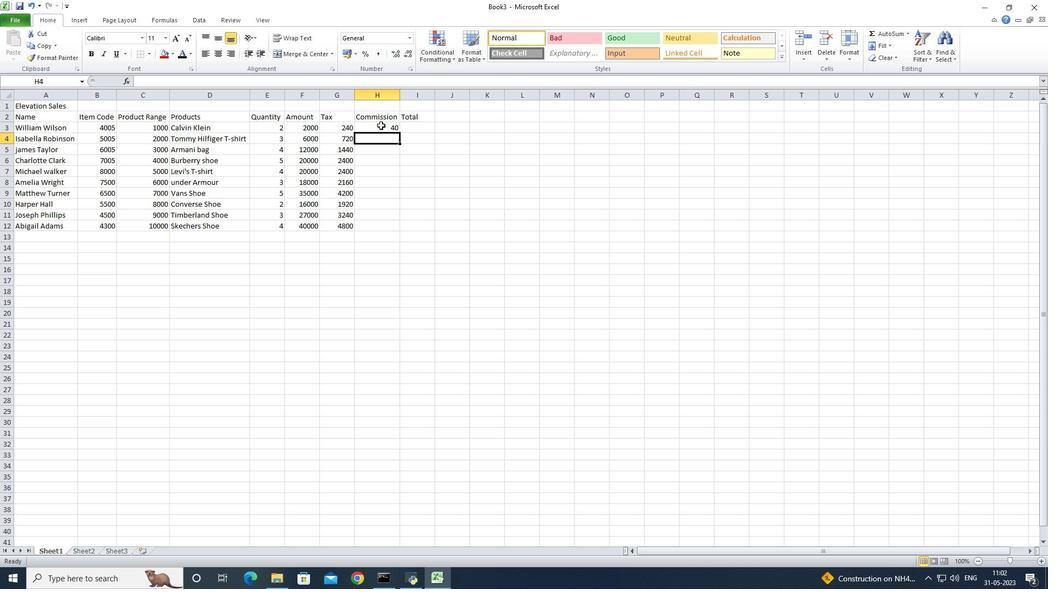 
Action: Mouse pressed left at (381, 127)
Screenshot: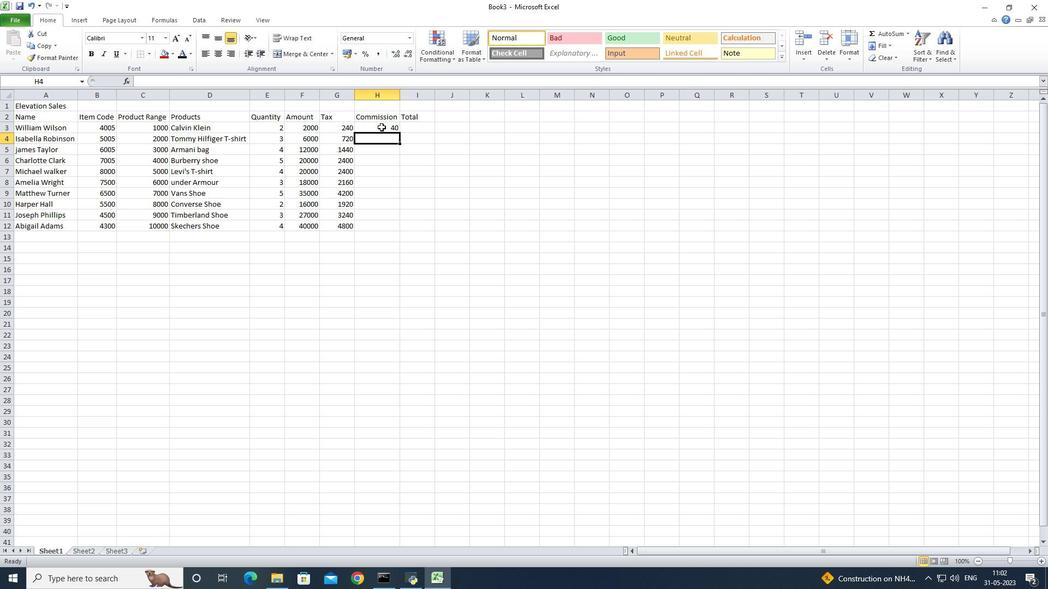 
Action: Mouse moved to (400, 132)
Screenshot: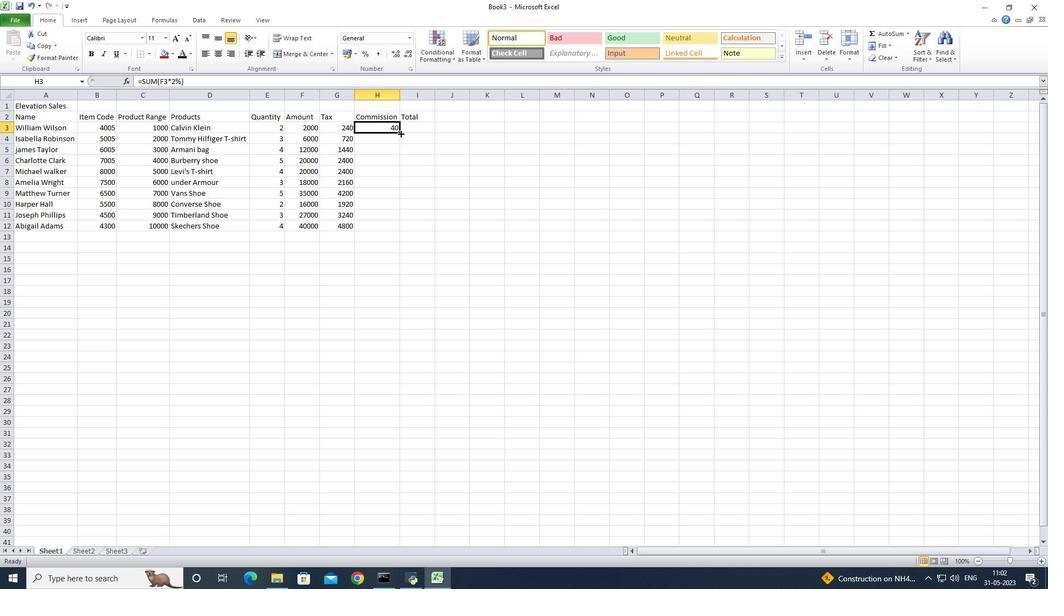 
Action: Mouse pressed left at (400, 132)
Screenshot: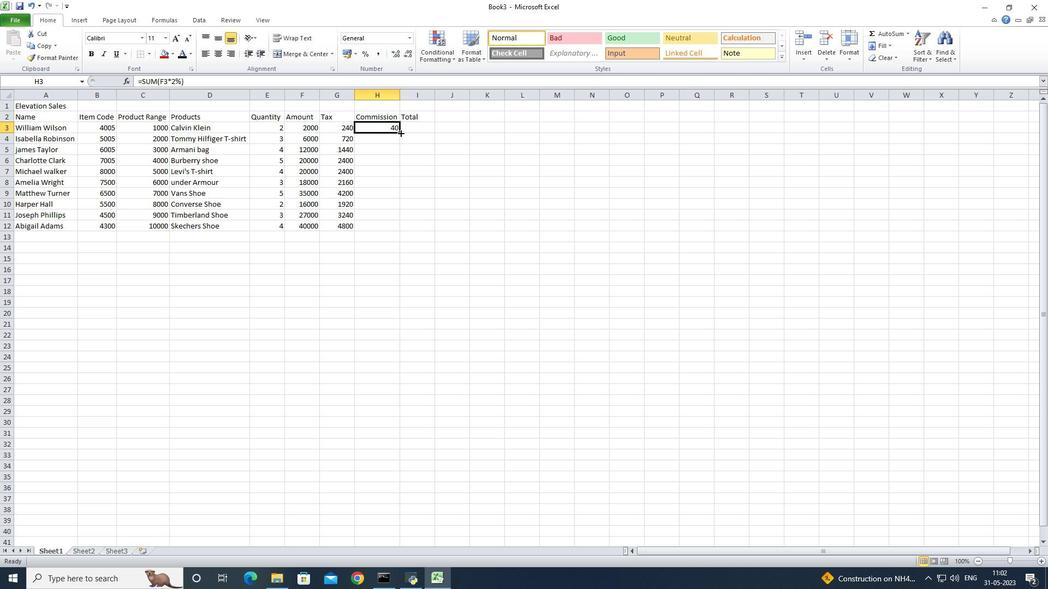 
Action: Mouse moved to (421, 131)
Screenshot: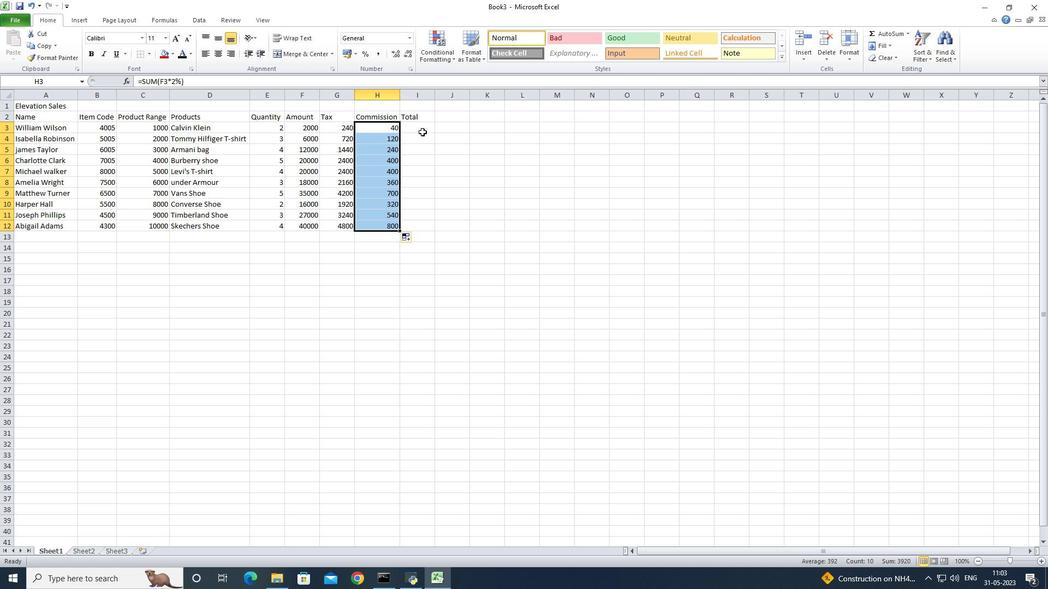 
Action: Mouse pressed left at (421, 131)
Screenshot: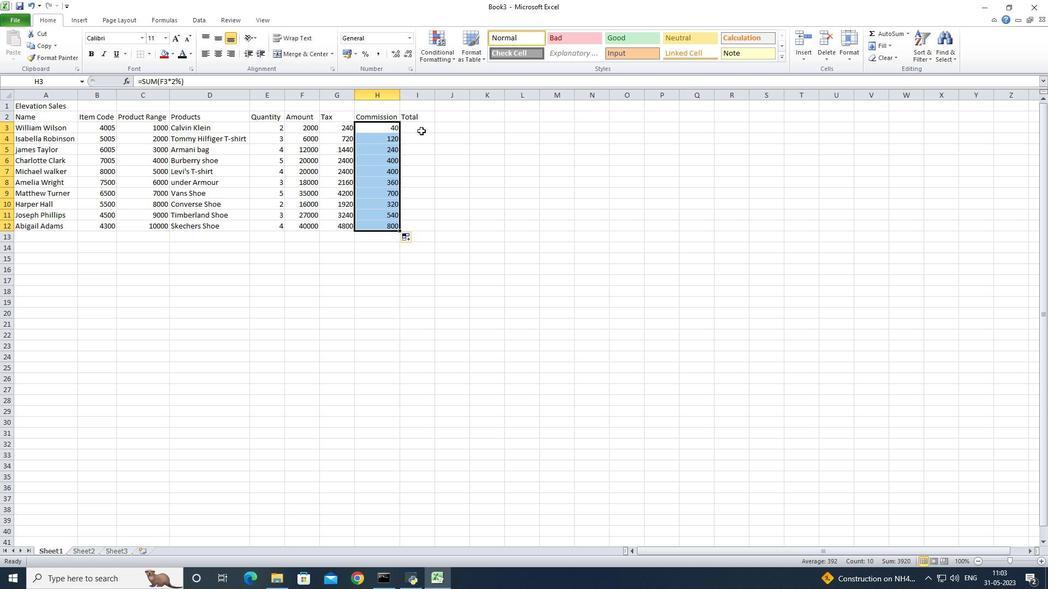 
Action: Mouse moved to (421, 131)
Screenshot: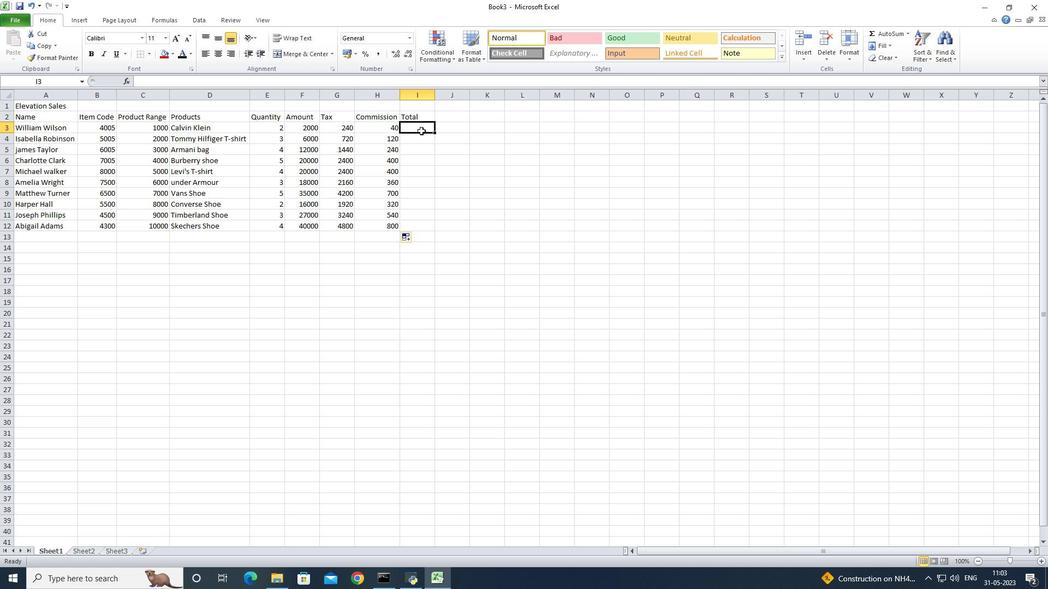 
Action: Key pressed =<Key.shift>Sum<Key.shift>(
Screenshot: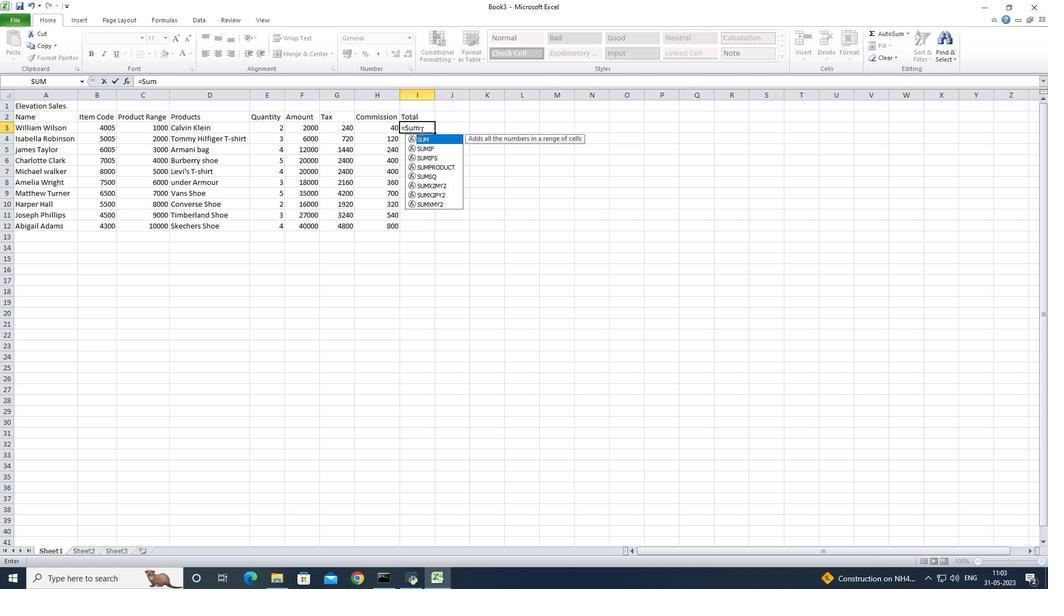 
Action: Mouse moved to (303, 127)
Screenshot: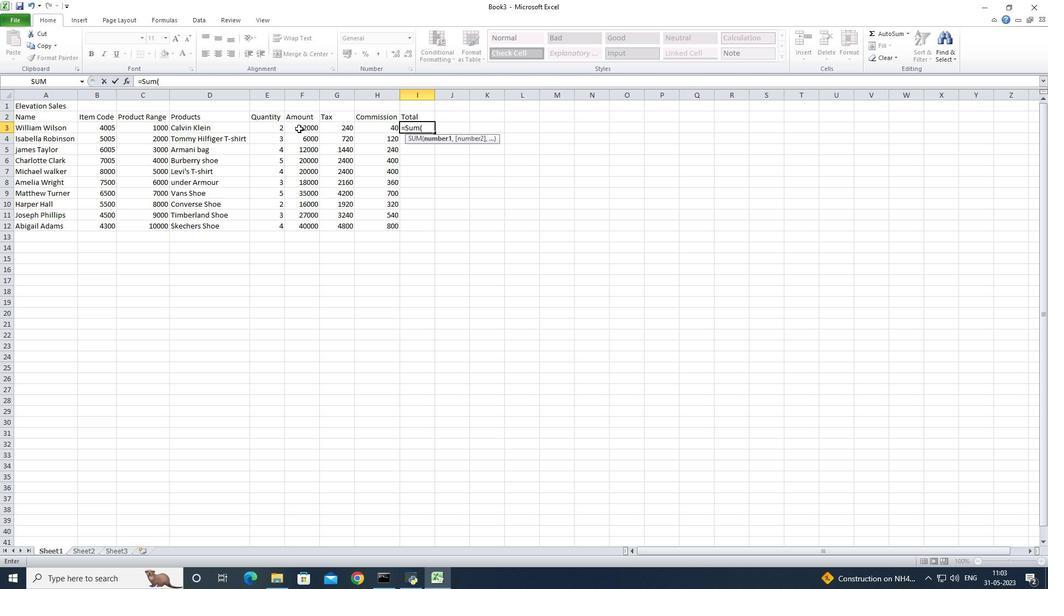 
Action: Mouse pressed left at (303, 127)
Screenshot: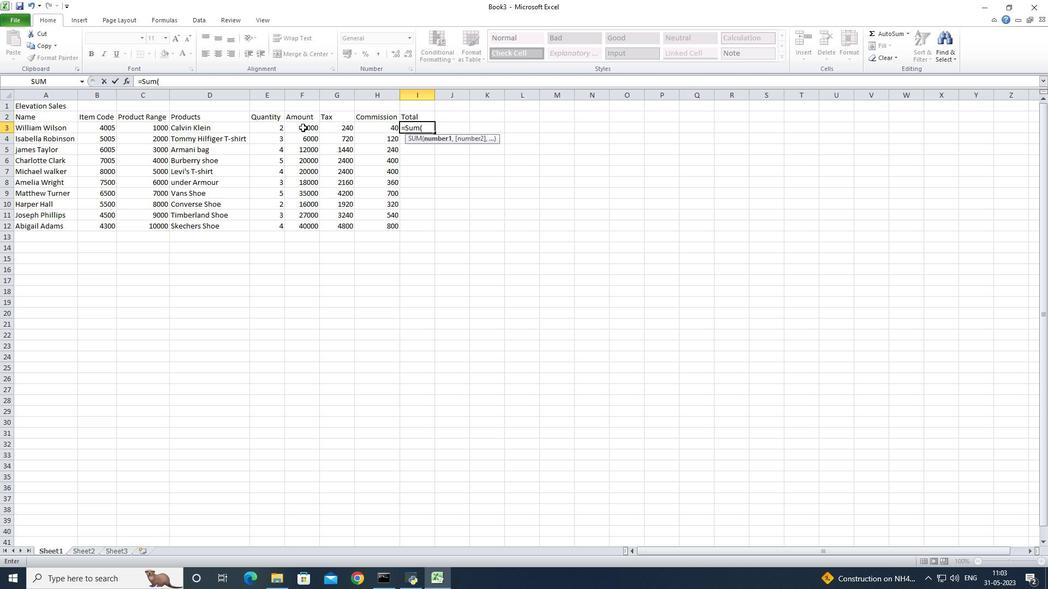 
Action: Mouse pressed left at (303, 127)
Screenshot: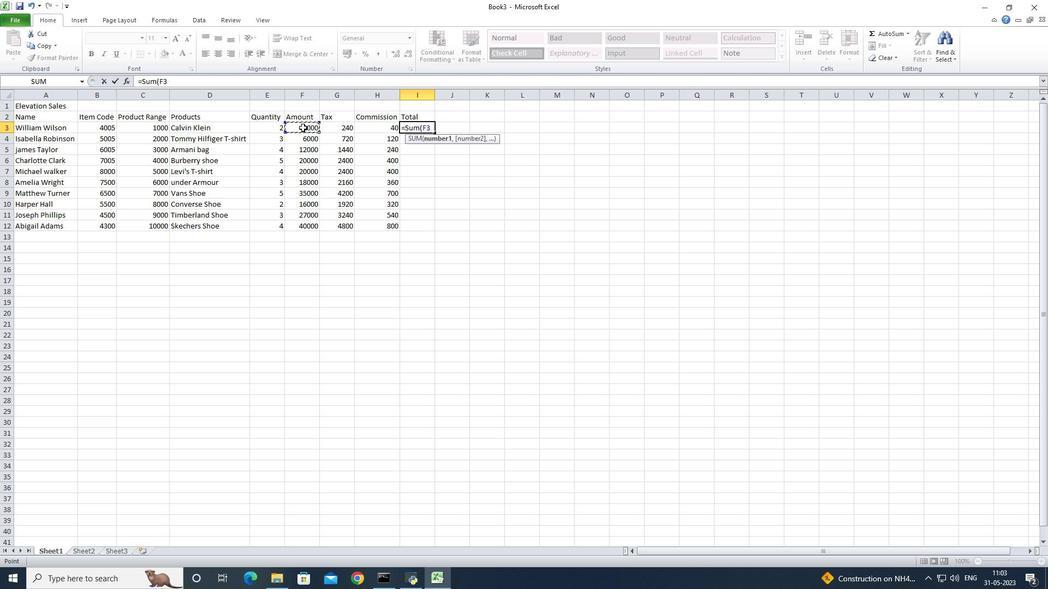 
Action: Mouse moved to (318, 133)
Screenshot: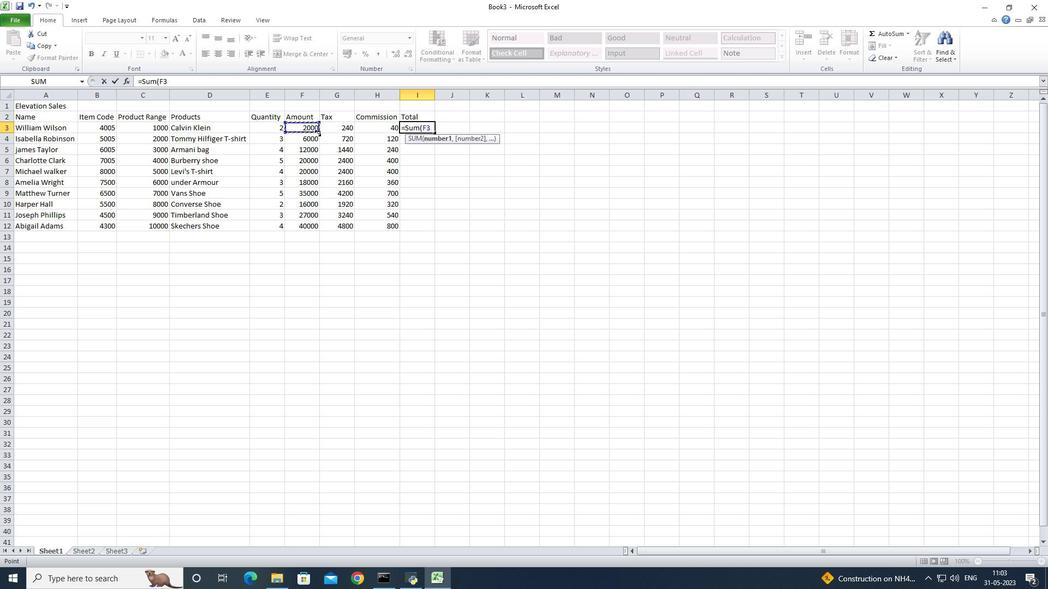 
Action: Mouse pressed left at (318, 133)
Screenshot: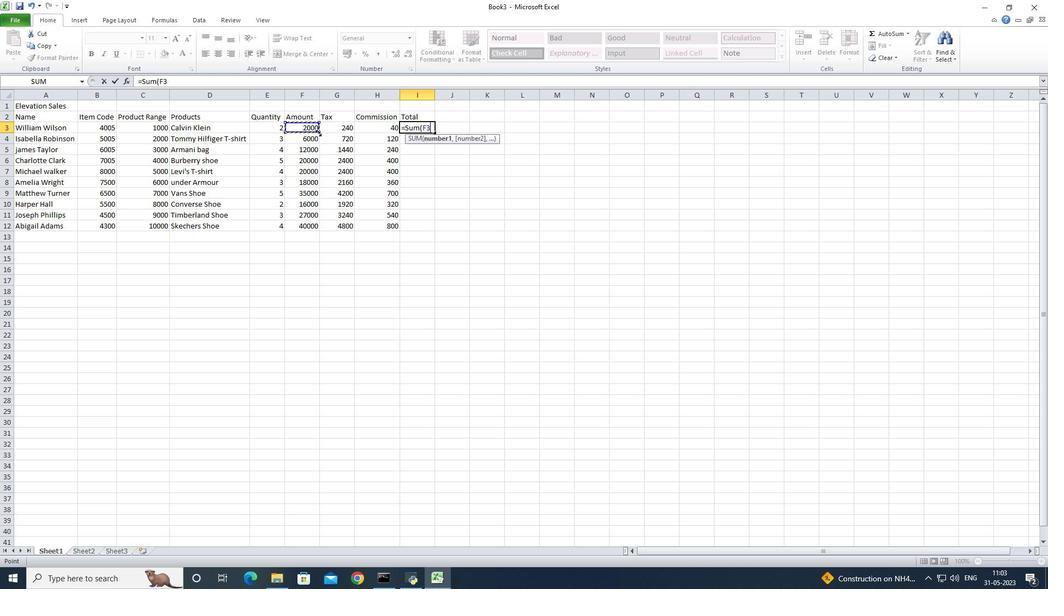 
Action: Mouse moved to (335, 131)
Screenshot: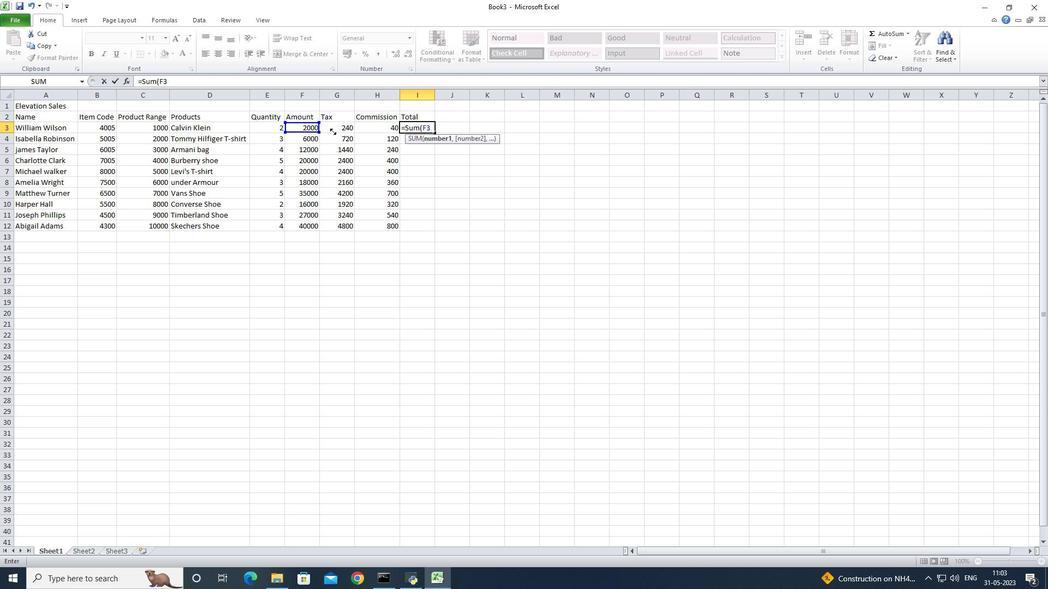 
Action: Key pressed <Key.shift><Key.shift><Key.shift><Key.shift>:
Screenshot: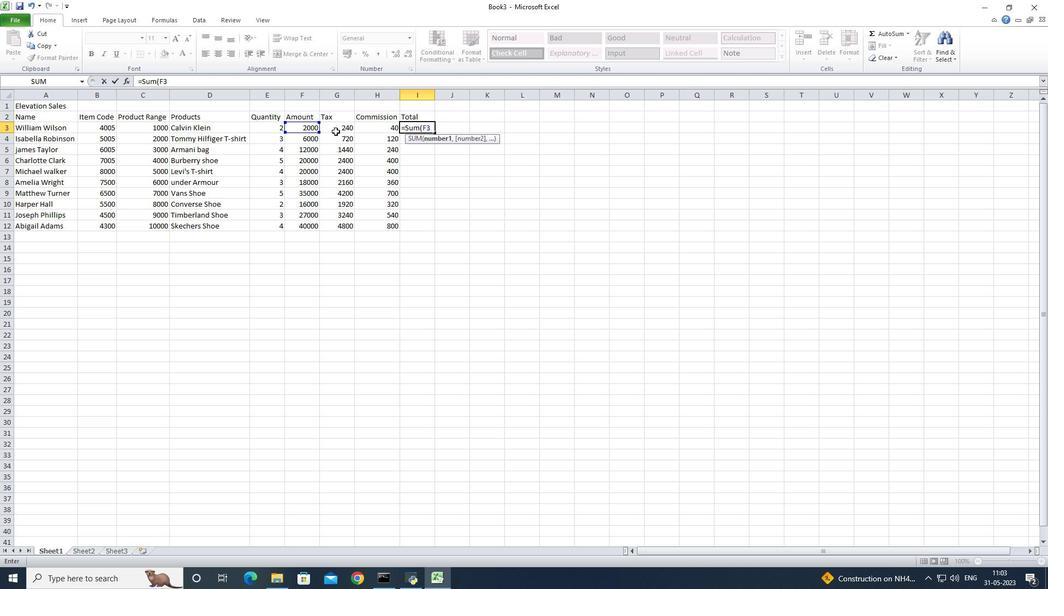 
Action: Mouse moved to (368, 131)
Screenshot: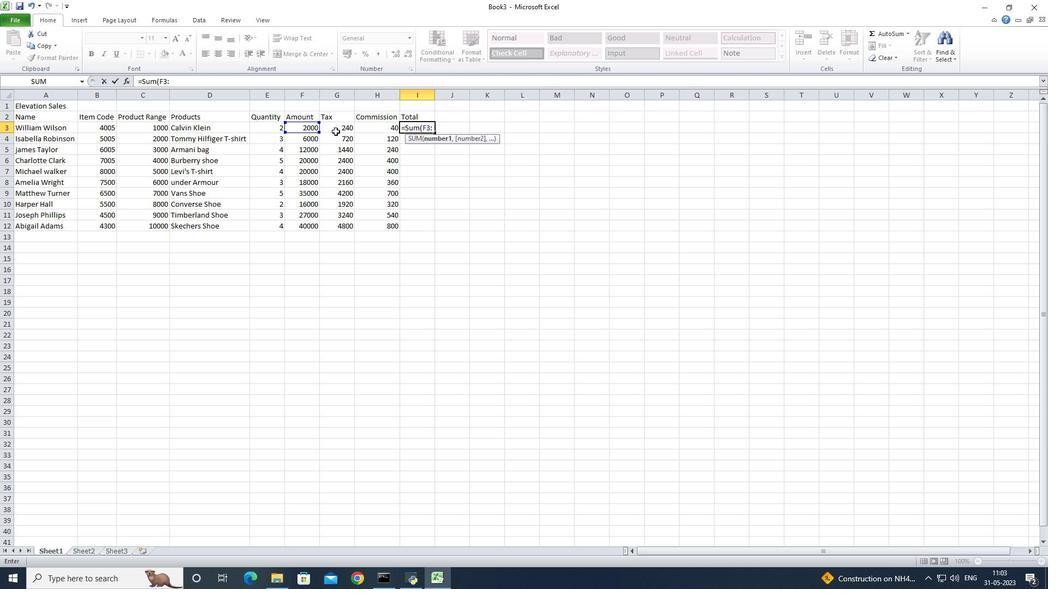 
Action: Key pressed <Key.shift><Key.shift><Key.shift><Key.shift><Key.shift>H3<Key.shift><Key.shift><Key.shift><Key.shift><Key.shift><Key.shift><Key.shift><Key.shift><Key.shift><Key.shift><Key.shift><Key.shift><Key.shift><Key.shift><Key.shift>)<Key.enter>
Screenshot: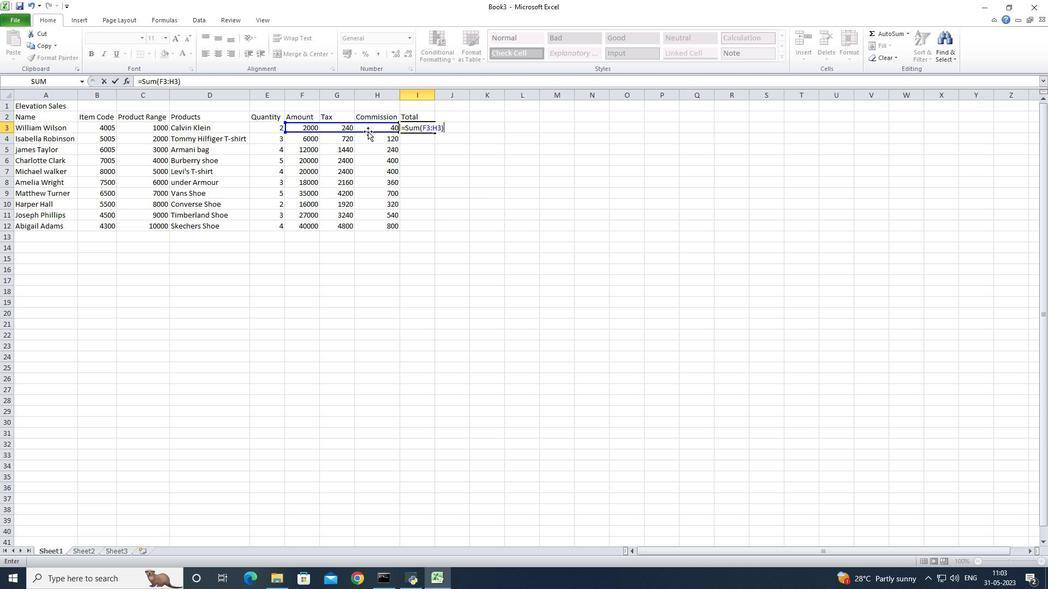 
Action: Mouse moved to (414, 126)
Screenshot: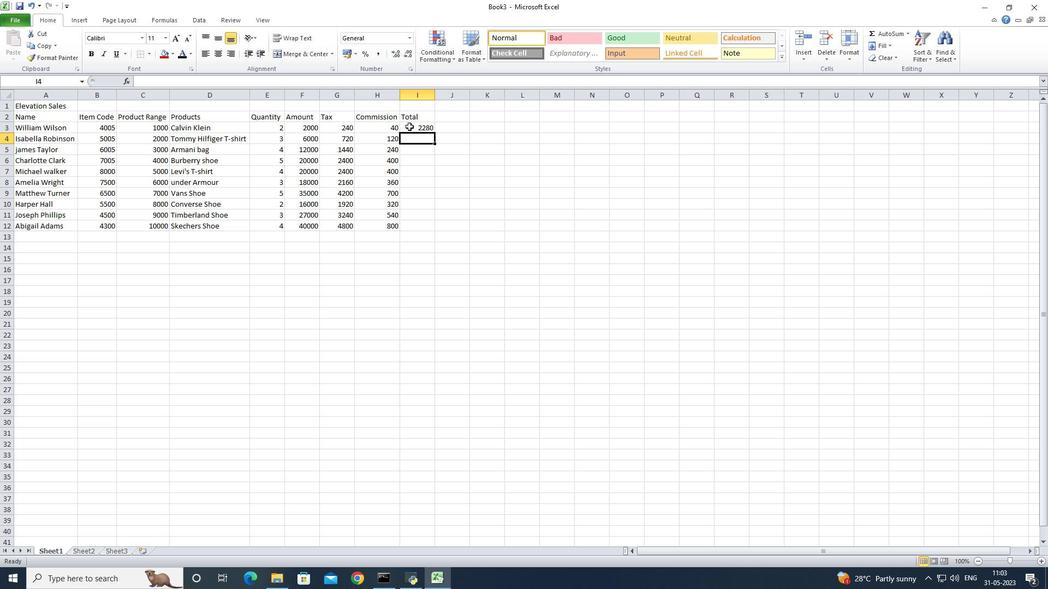 
Action: Mouse pressed left at (414, 126)
Screenshot: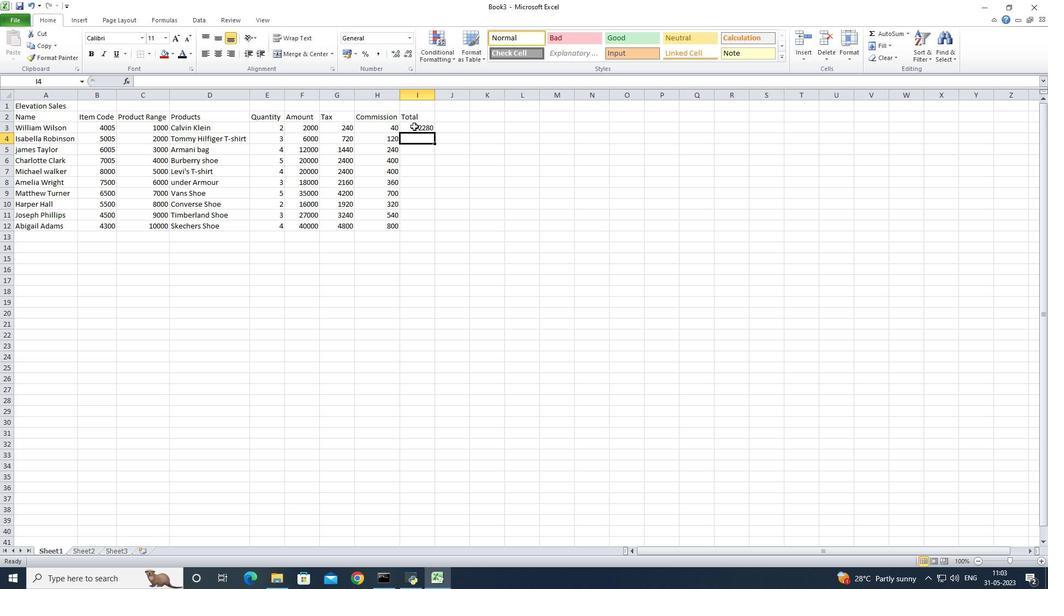 
Action: Mouse moved to (434, 132)
Screenshot: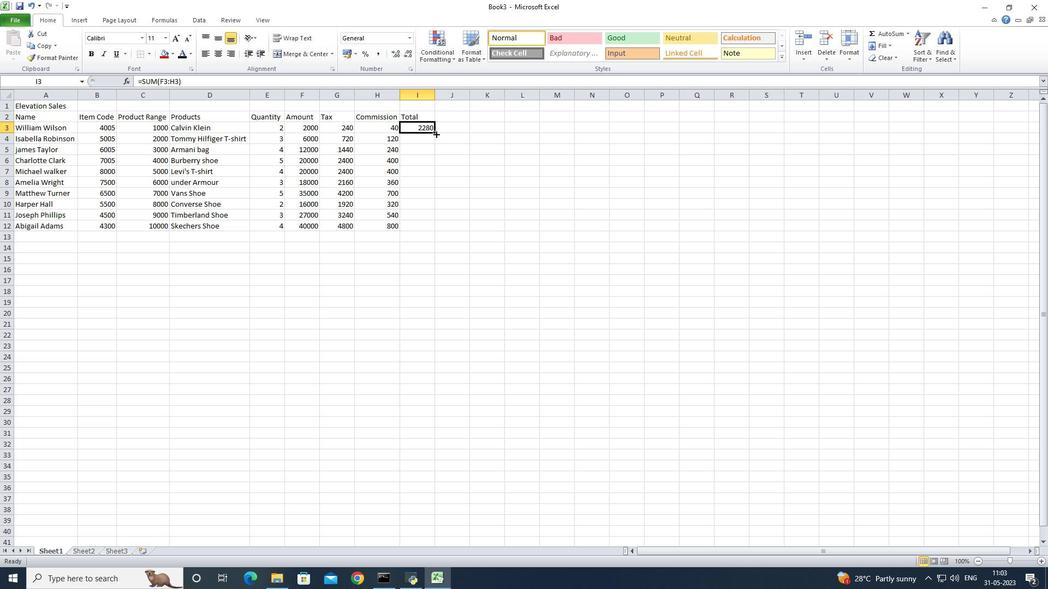 
Action: Mouse pressed left at (434, 132)
Screenshot: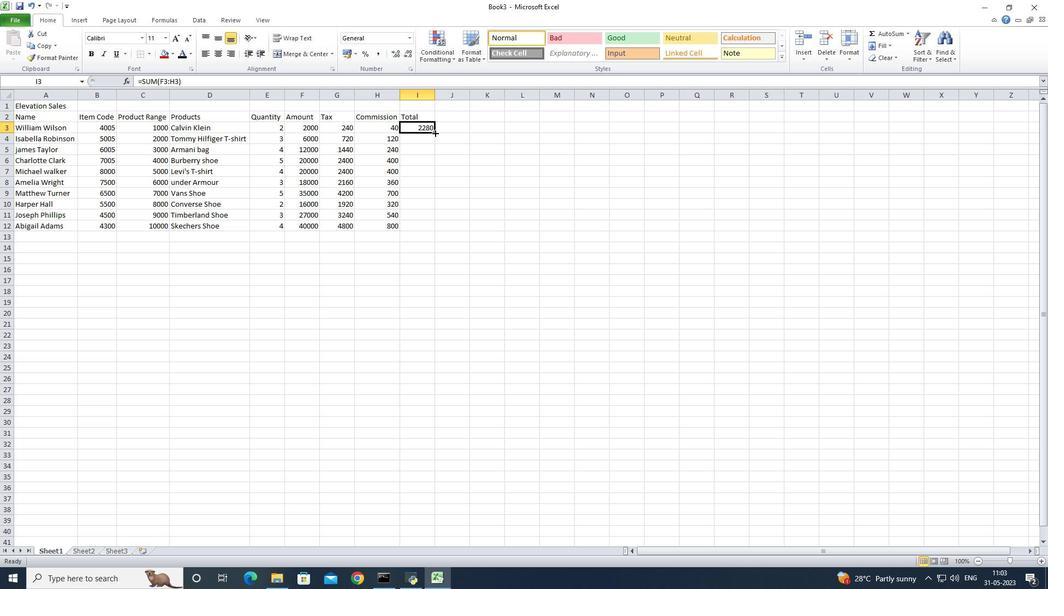 
Action: Mouse moved to (420, 243)
Screenshot: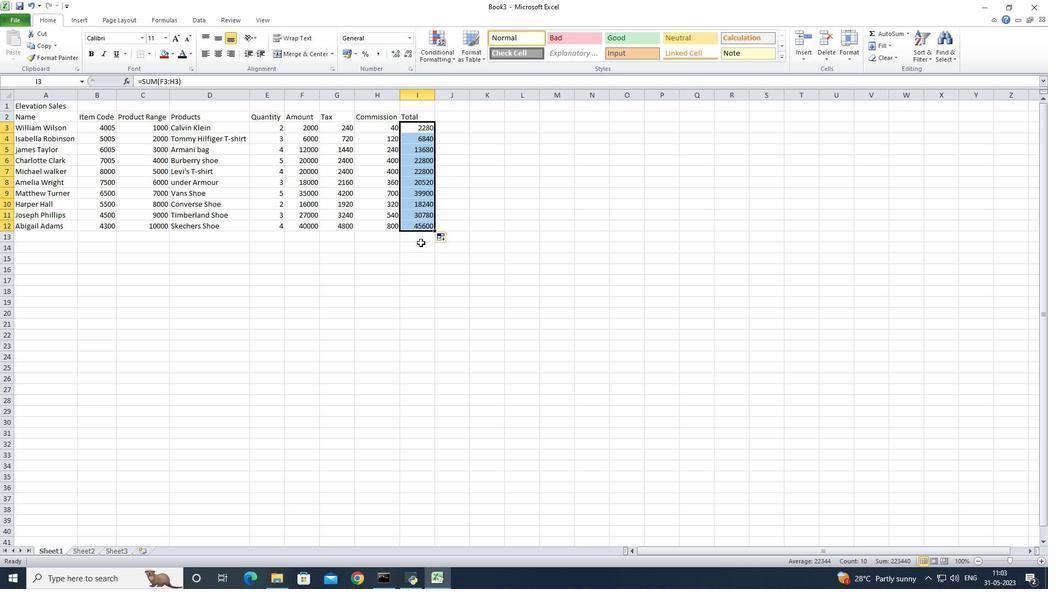 
Action: Mouse pressed left at (420, 243)
Screenshot: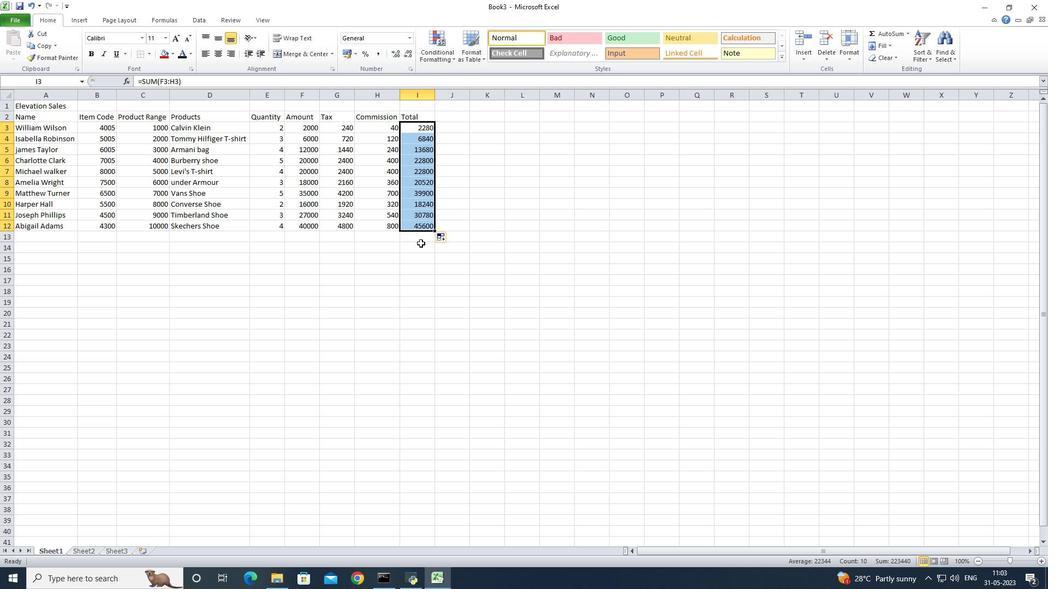 
Action: Mouse moved to (340, 256)
Screenshot: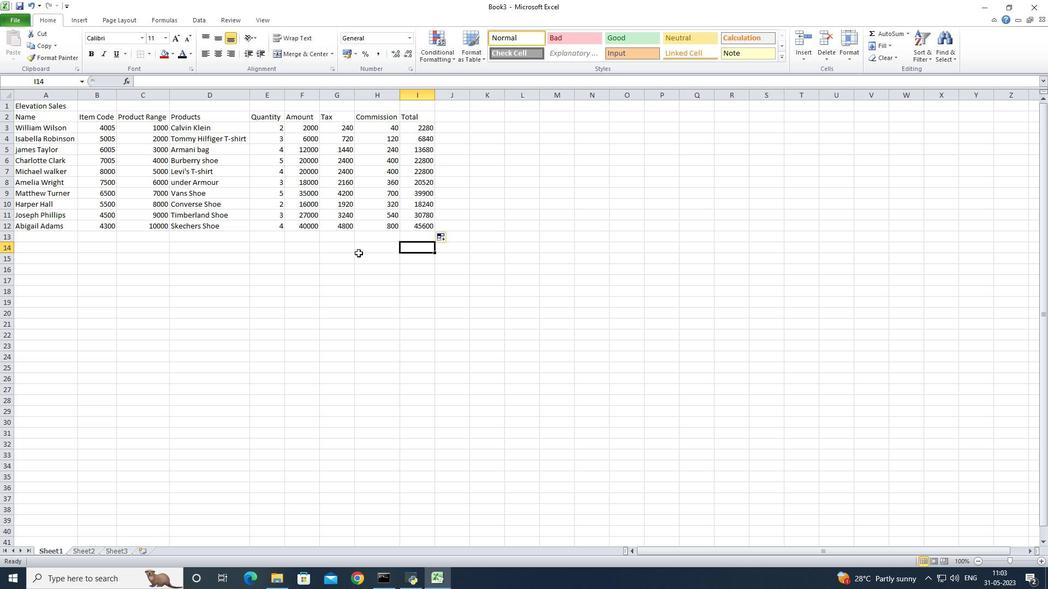 
Action: Mouse pressed left at (340, 256)
Screenshot: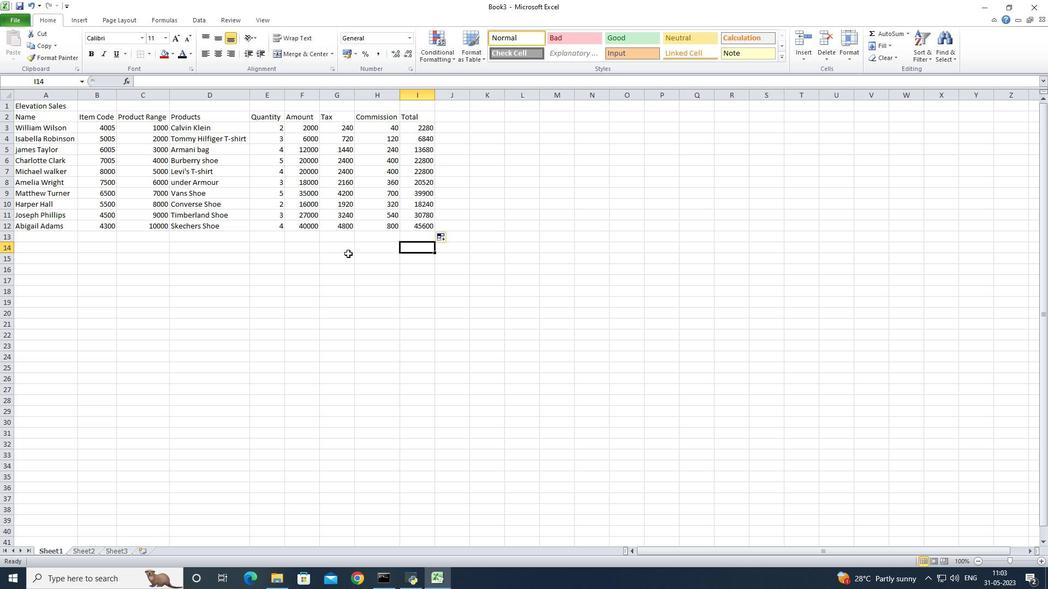 
Action: Mouse moved to (360, 299)
Screenshot: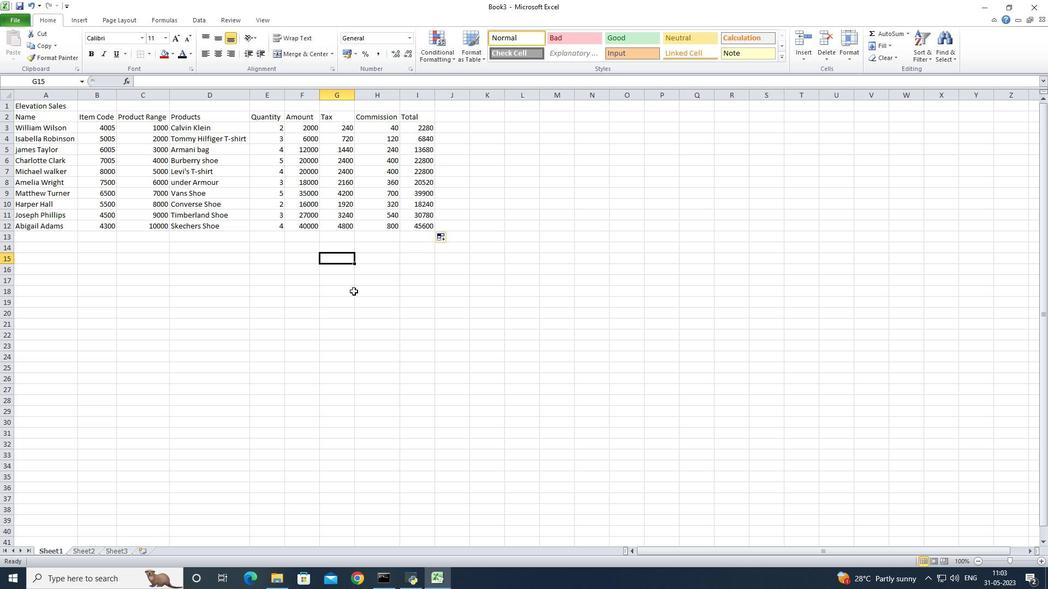 
Action: Mouse pressed left at (360, 299)
Screenshot: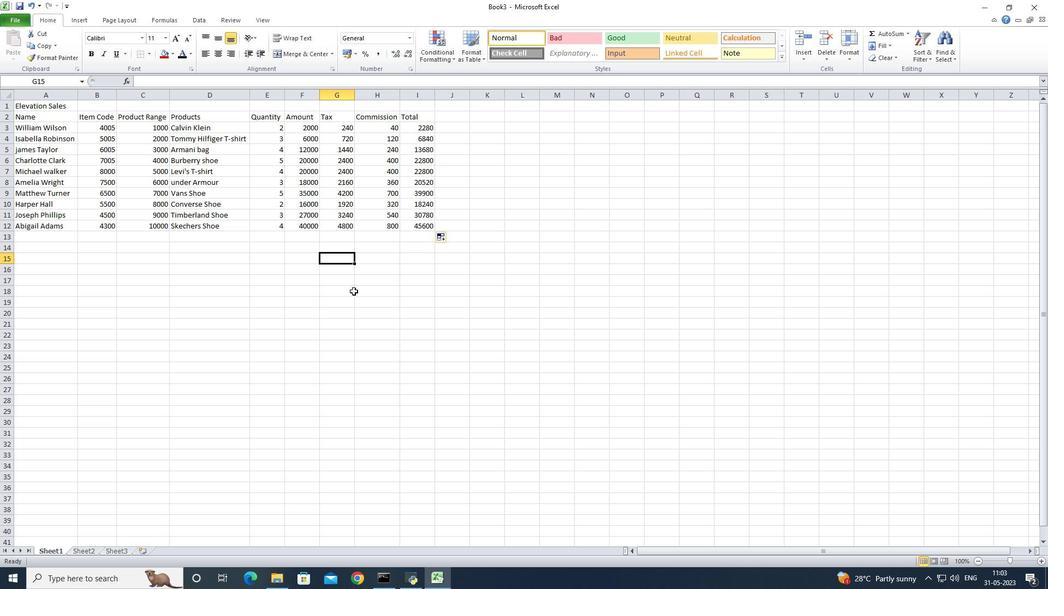 
Action: Mouse moved to (12, 18)
Screenshot: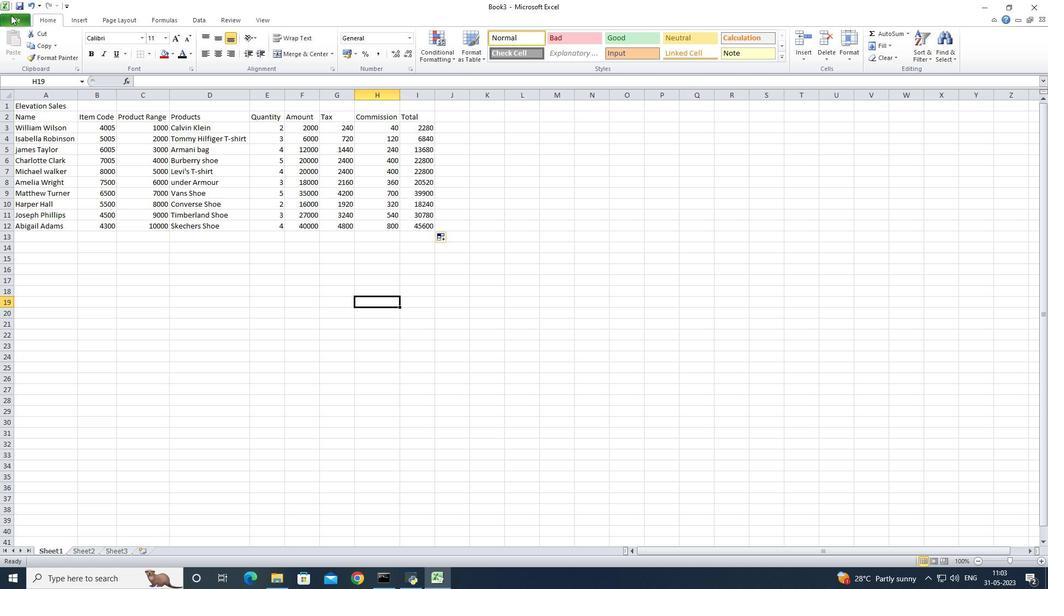 
Action: Mouse pressed left at (12, 18)
Screenshot: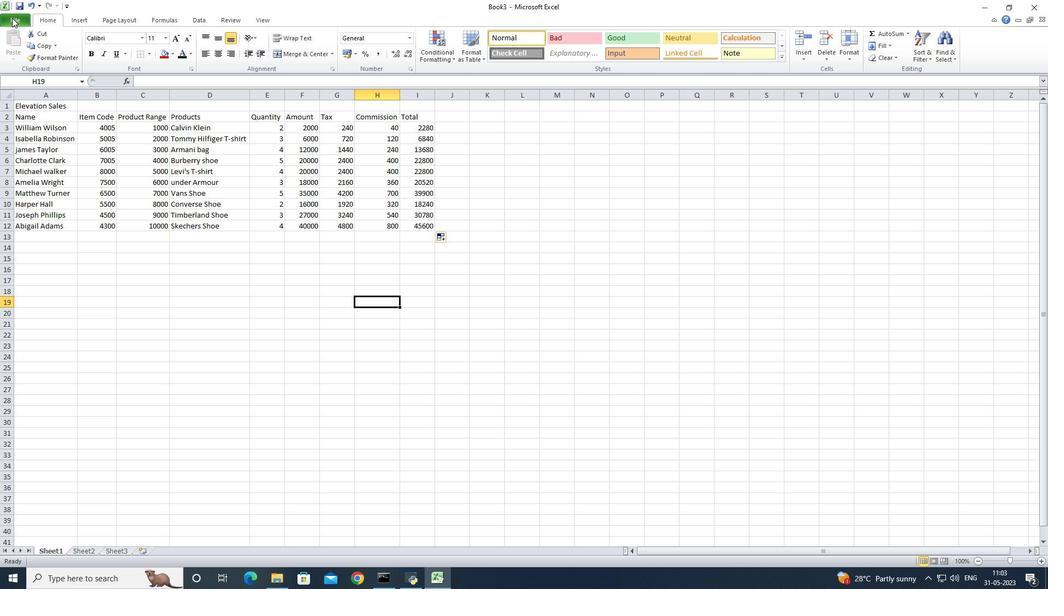 
Action: Mouse moved to (40, 34)
Screenshot: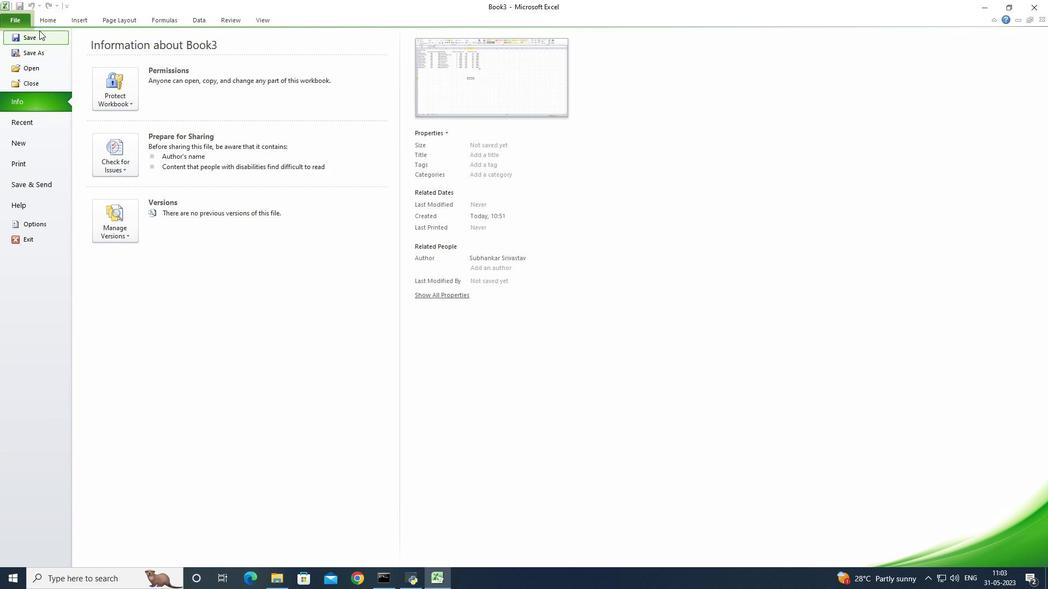 
Action: Mouse pressed left at (40, 34)
Screenshot: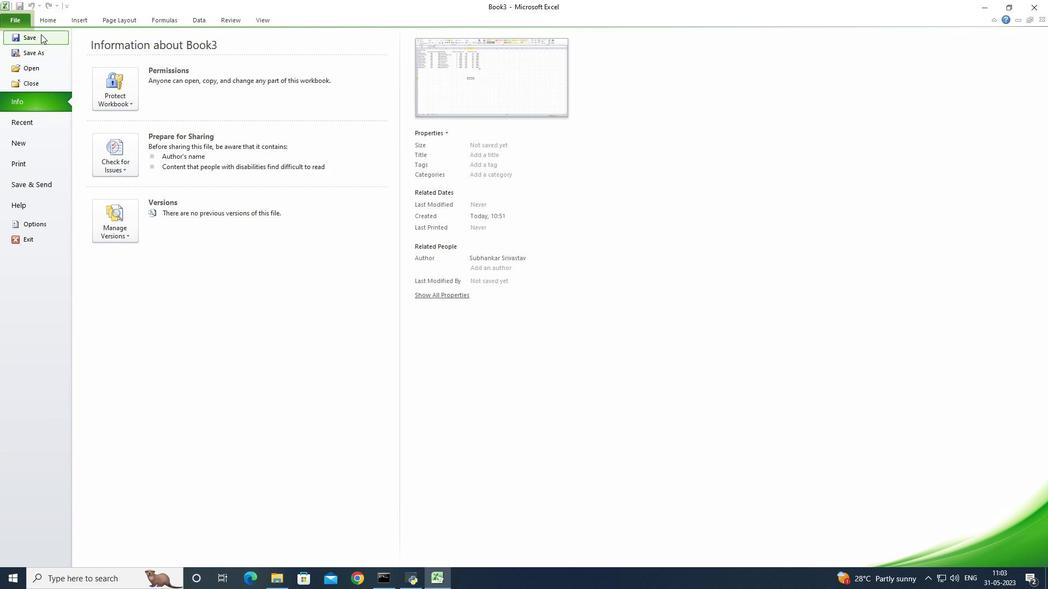 
Action: Mouse moved to (40, 34)
Screenshot: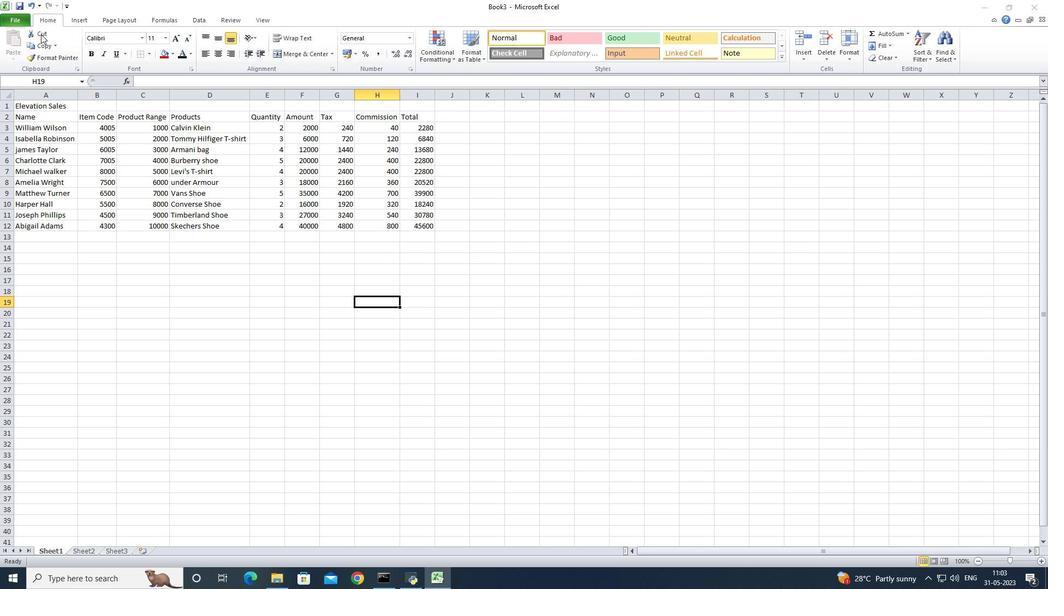 
Action: Key pressed <Key.shift>Elevation<Key.space><Key.shift>Sales<Key.space><Key.shift>Log<Key.space><Key.shift><Key.shift><Key.shift><Key.shift><Key.shift><Key.shift>Book
Screenshot: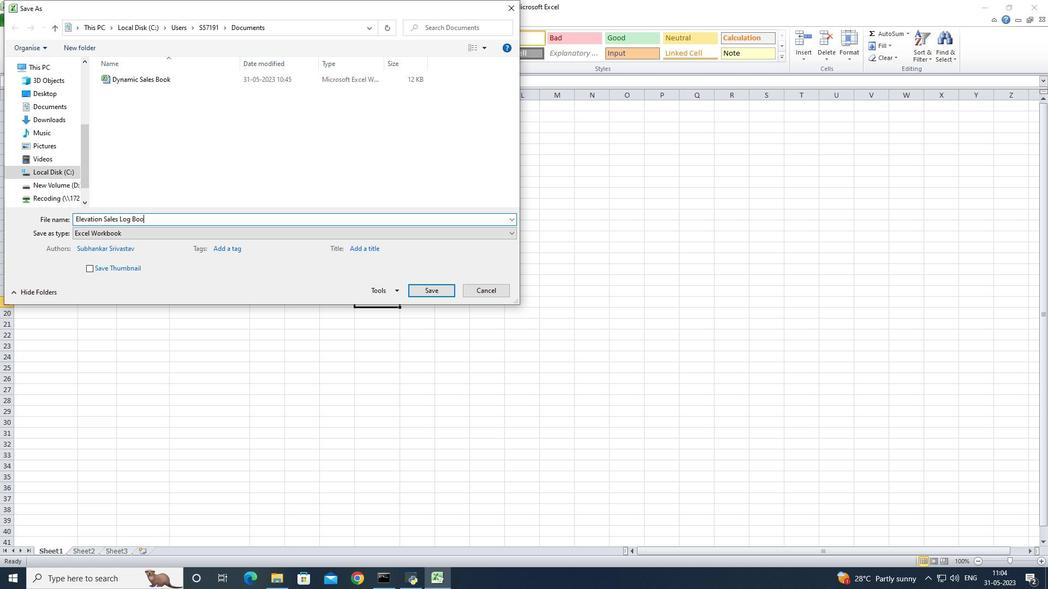 
Action: Mouse moved to (417, 286)
Screenshot: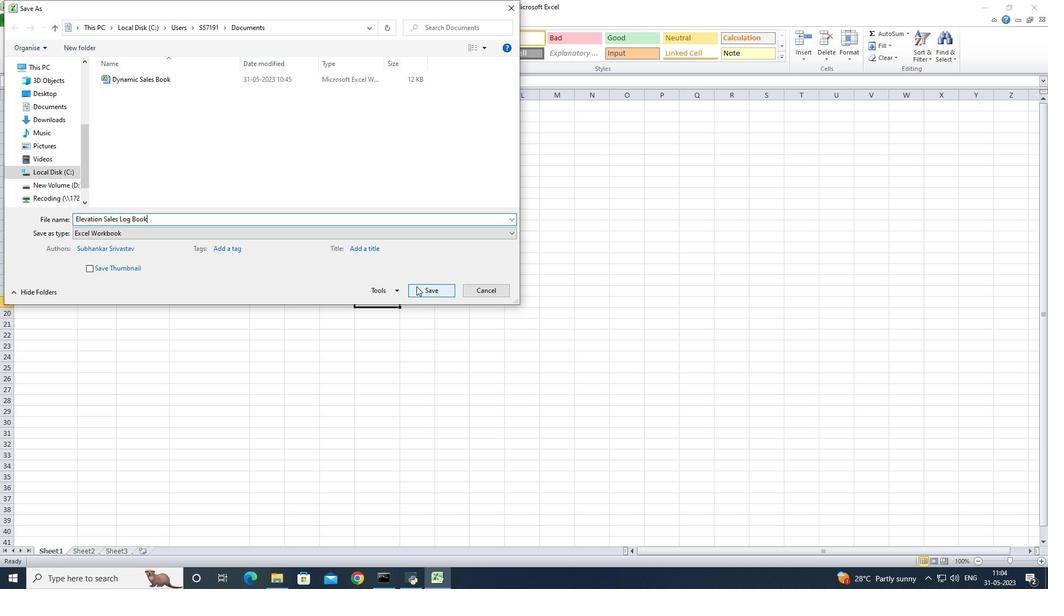
Action: Mouse pressed left at (417, 286)
Screenshot: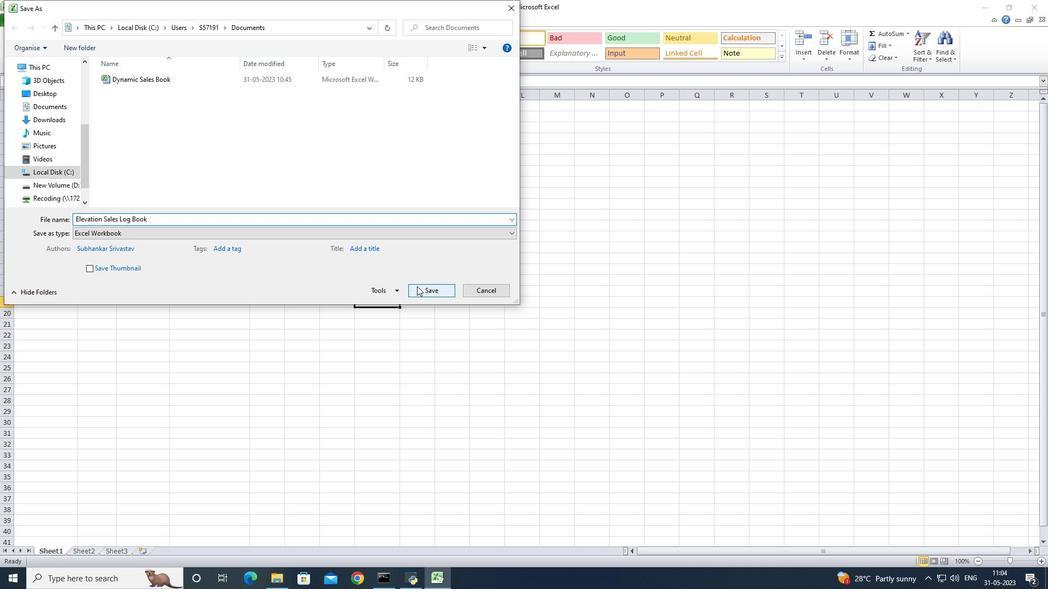 
Action: Mouse moved to (222, 262)
Screenshot: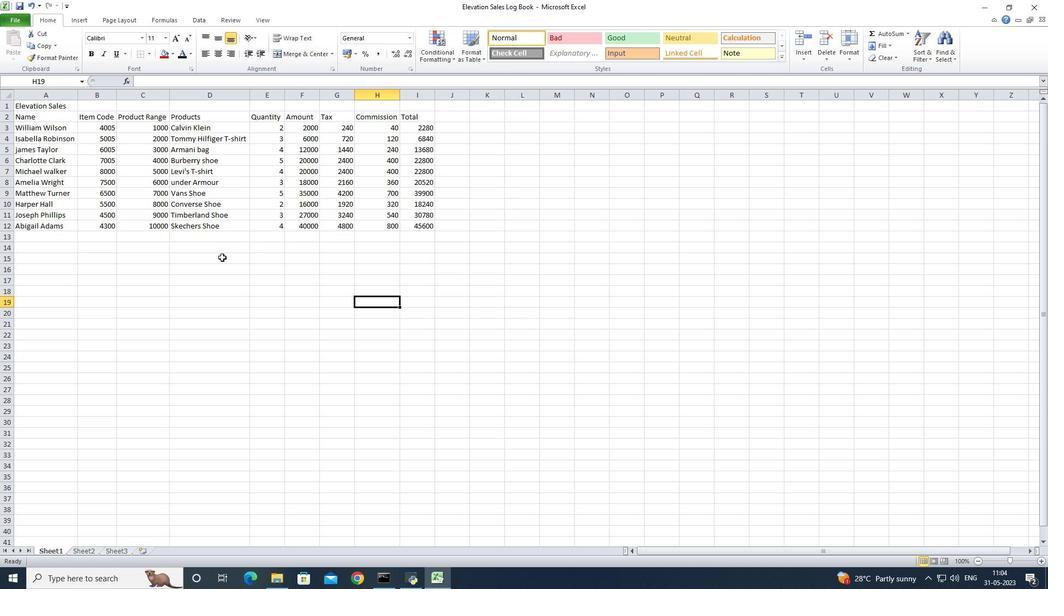 
Action: Mouse pressed left at (222, 262)
Screenshot: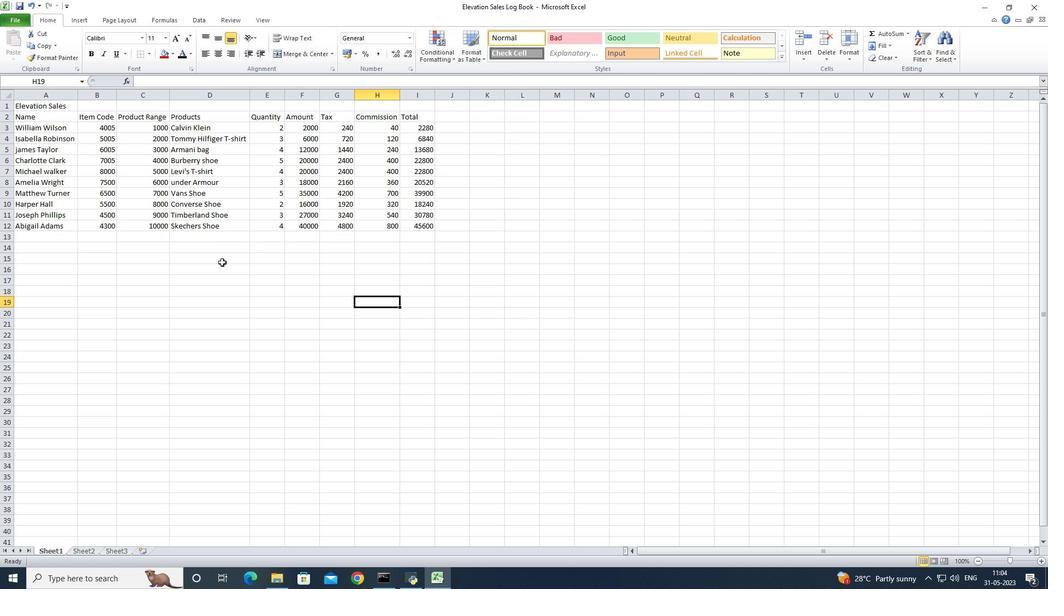 
Action: Mouse moved to (196, 266)
Screenshot: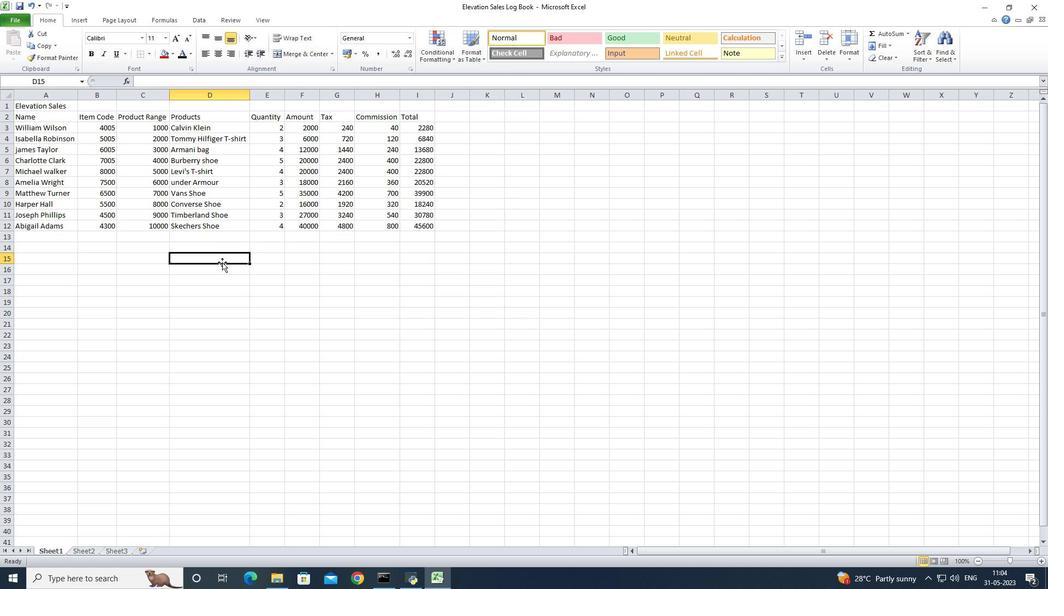 
Action: Mouse pressed left at (196, 266)
Screenshot: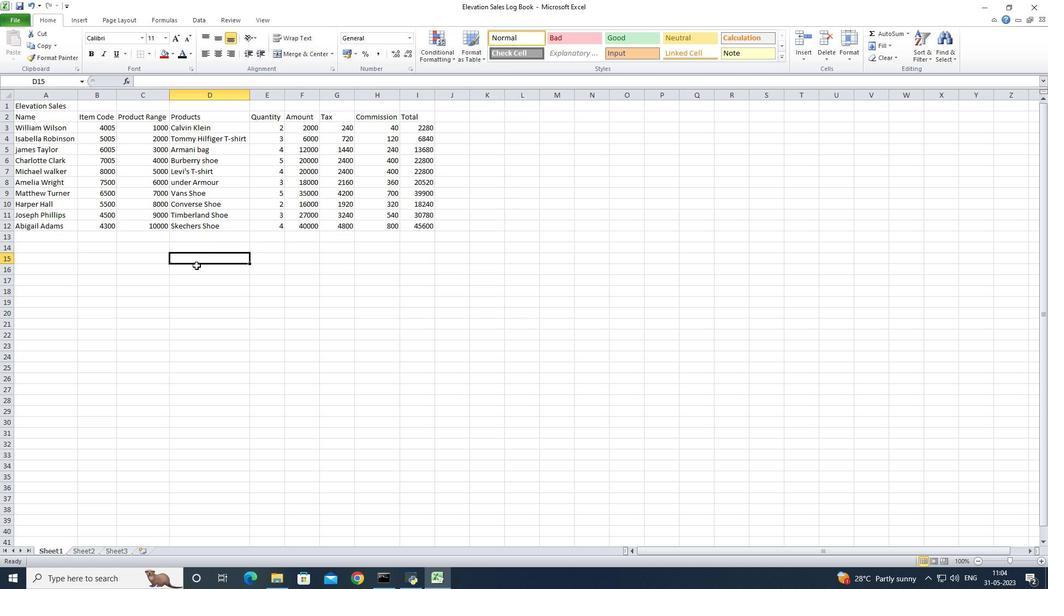 
